 Task: Look for space in San Bartolomé de Tirajana, Spain from 9th June, 2023 to 16th June, 2023 for 2 adults in price range Rs.8000 to Rs.16000. Place can be entire place with 2 bedrooms having 2 beds and 1 bathroom. Property type can be house, flat, guest house. Booking option can be shelf check-in. Required host language is English.
Action: Mouse moved to (379, 186)
Screenshot: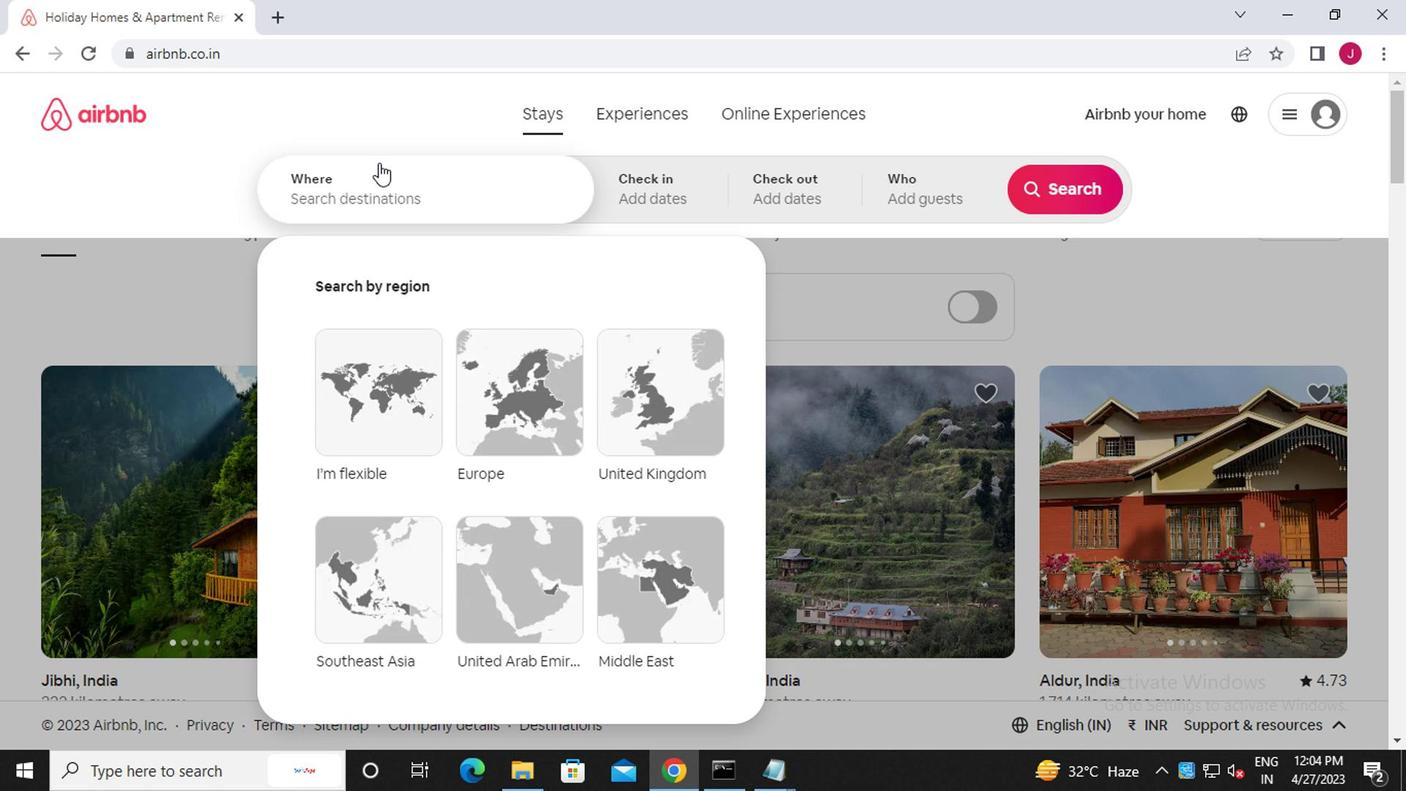 
Action: Mouse pressed left at (379, 186)
Screenshot: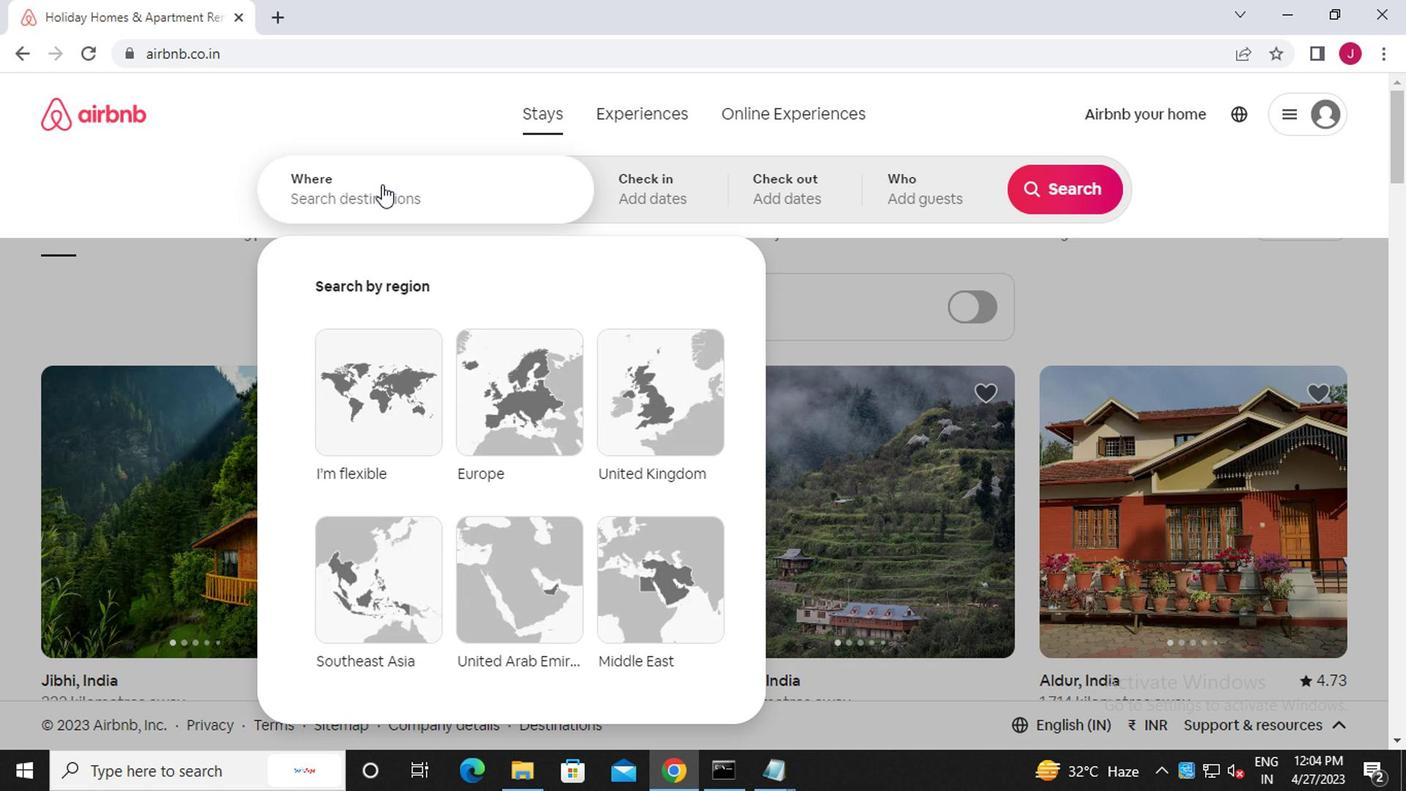 
Action: Mouse moved to (377, 193)
Screenshot: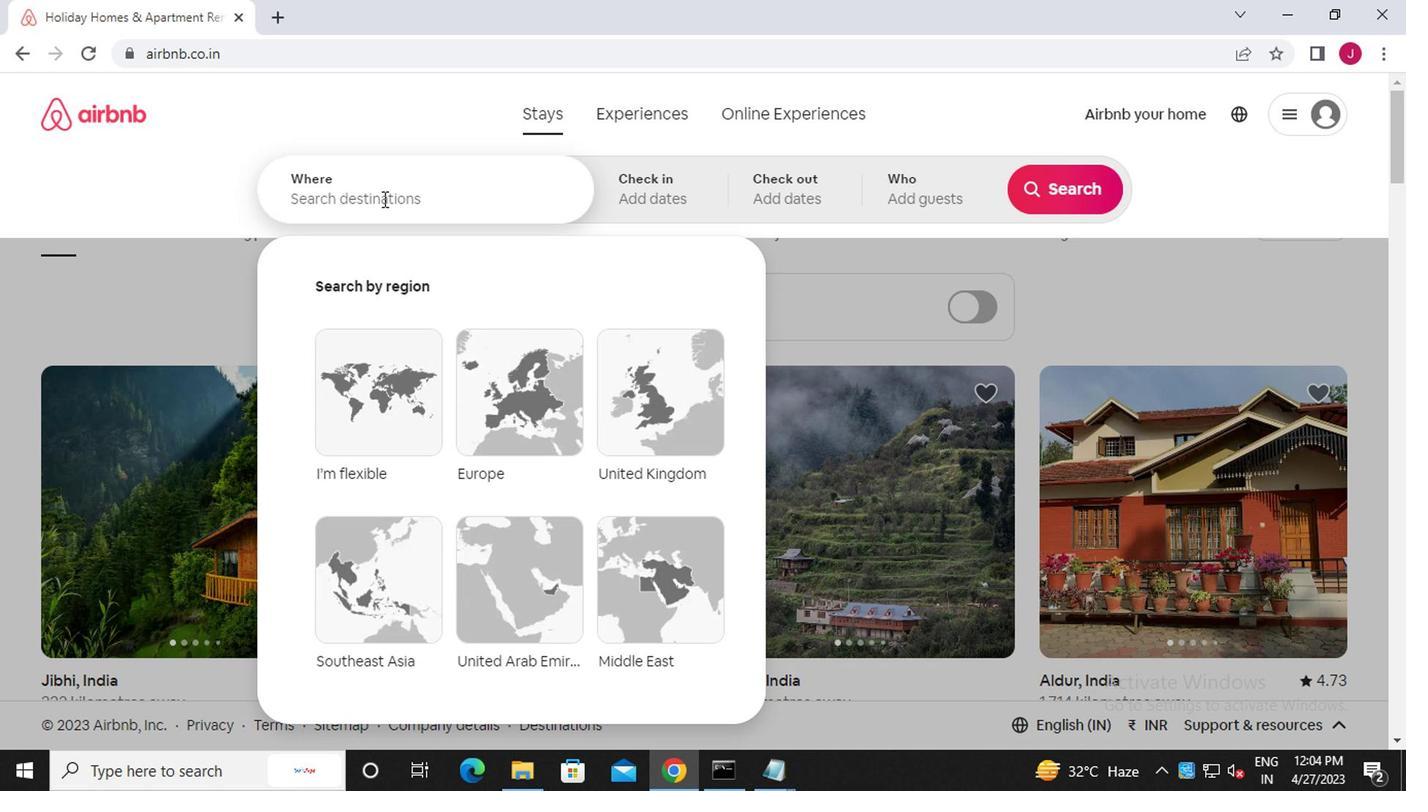 
Action: Key pressed s<Key.caps_lock>an<Key.space><Key.caps_lock>b<Key.caps_lock>artolome<Key.space>de<Key.space><Key.caps_lock>t<Key.caps_lock>irajana,<Key.space><Key.caps_lock>s<Key.caps_lock>pain
Screenshot: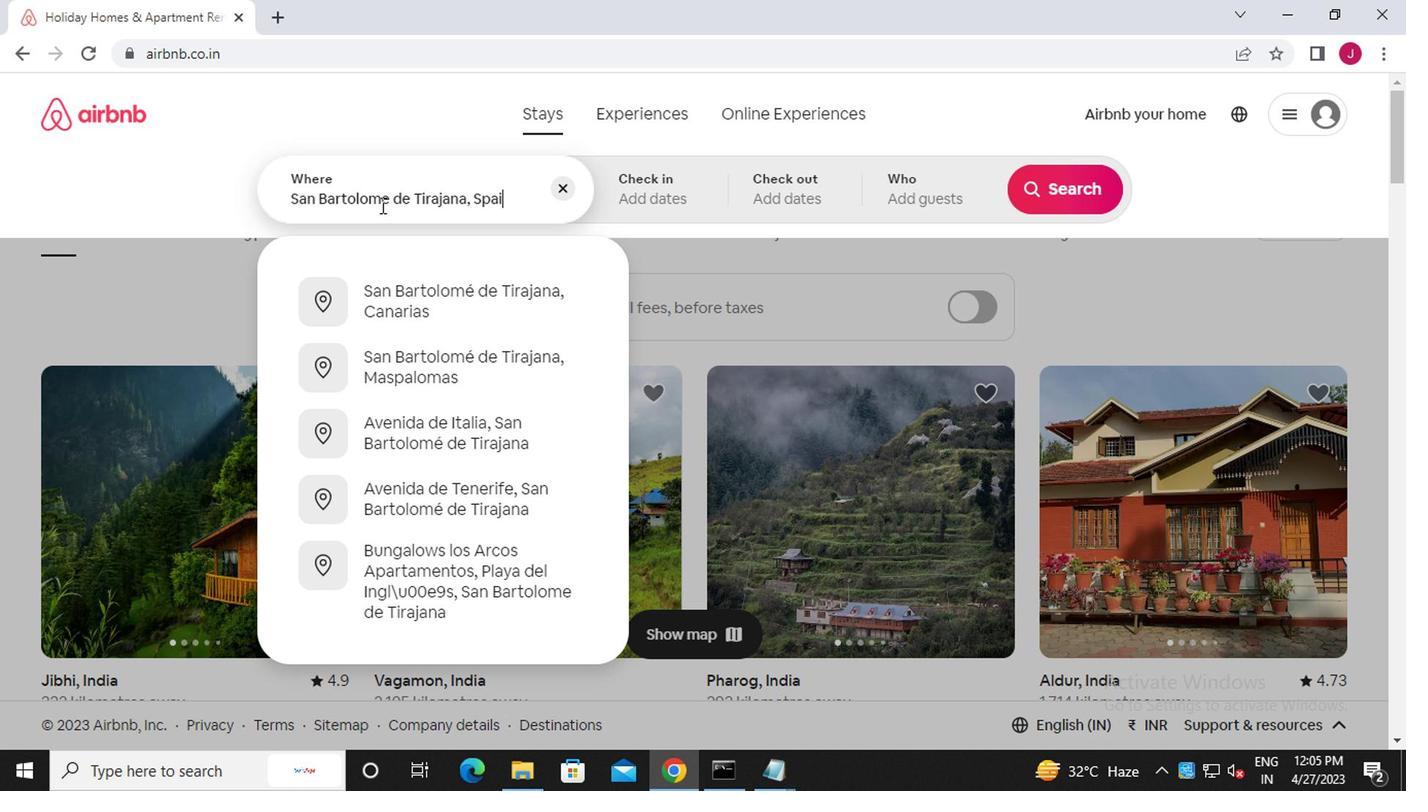 
Action: Mouse moved to (627, 184)
Screenshot: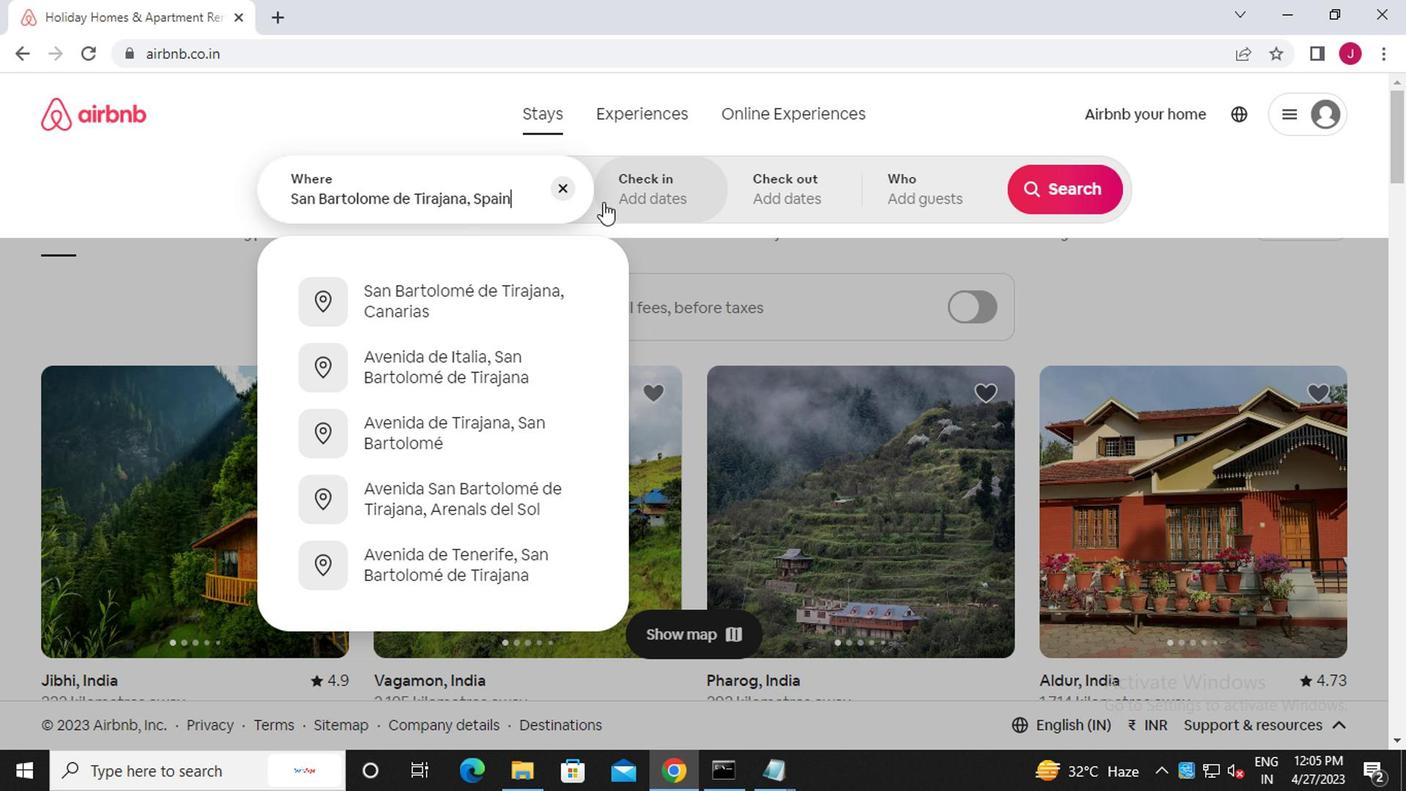 
Action: Mouse pressed left at (627, 184)
Screenshot: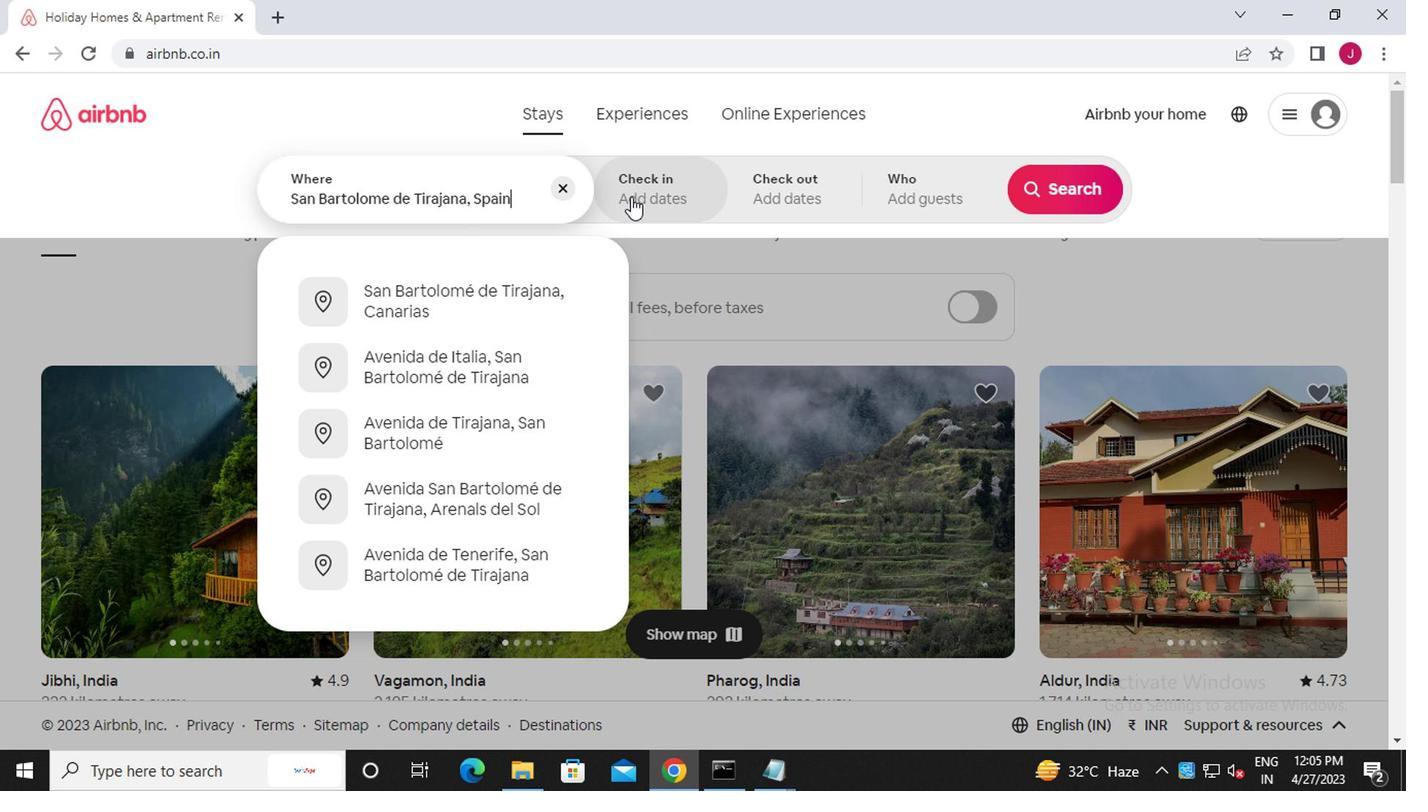 
Action: Mouse moved to (1046, 347)
Screenshot: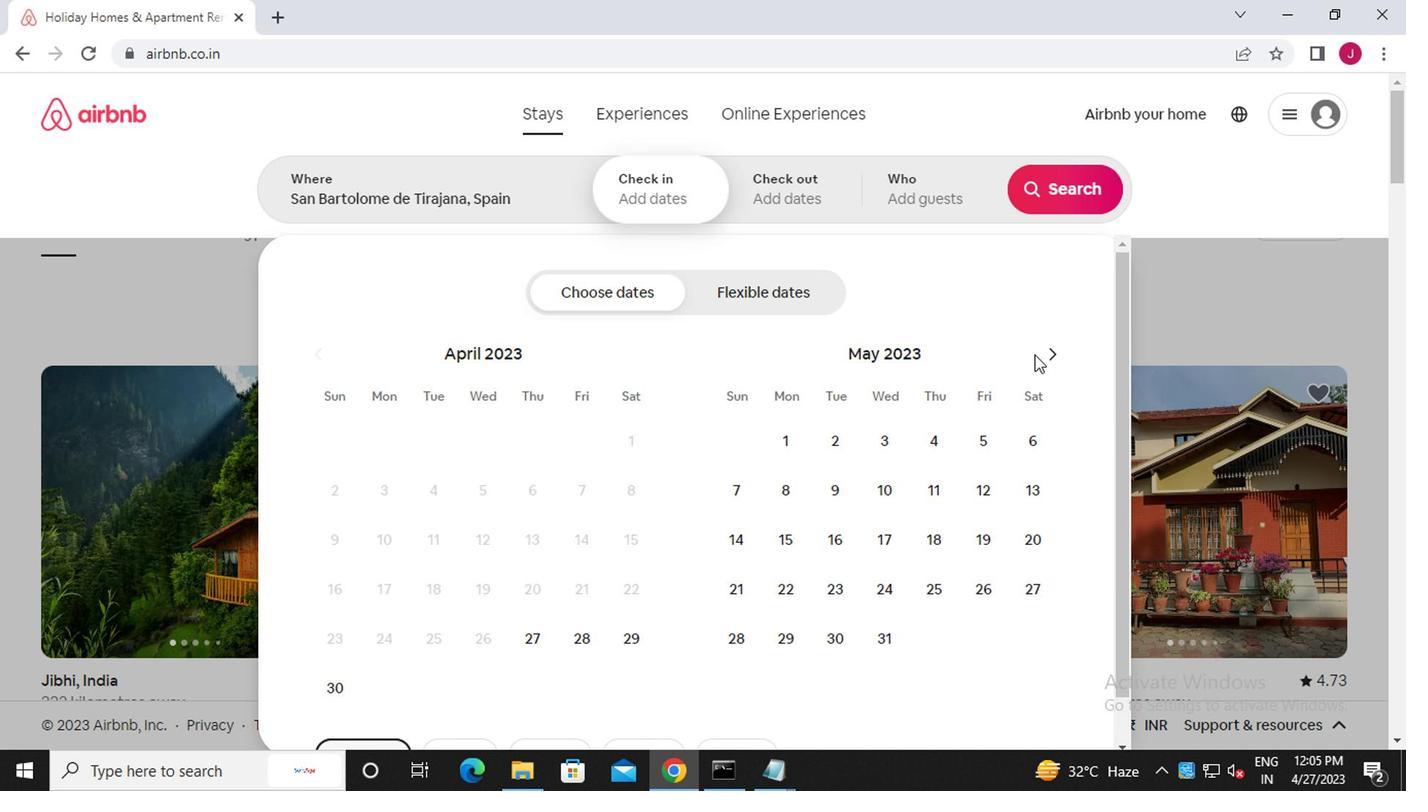 
Action: Mouse pressed left at (1046, 347)
Screenshot: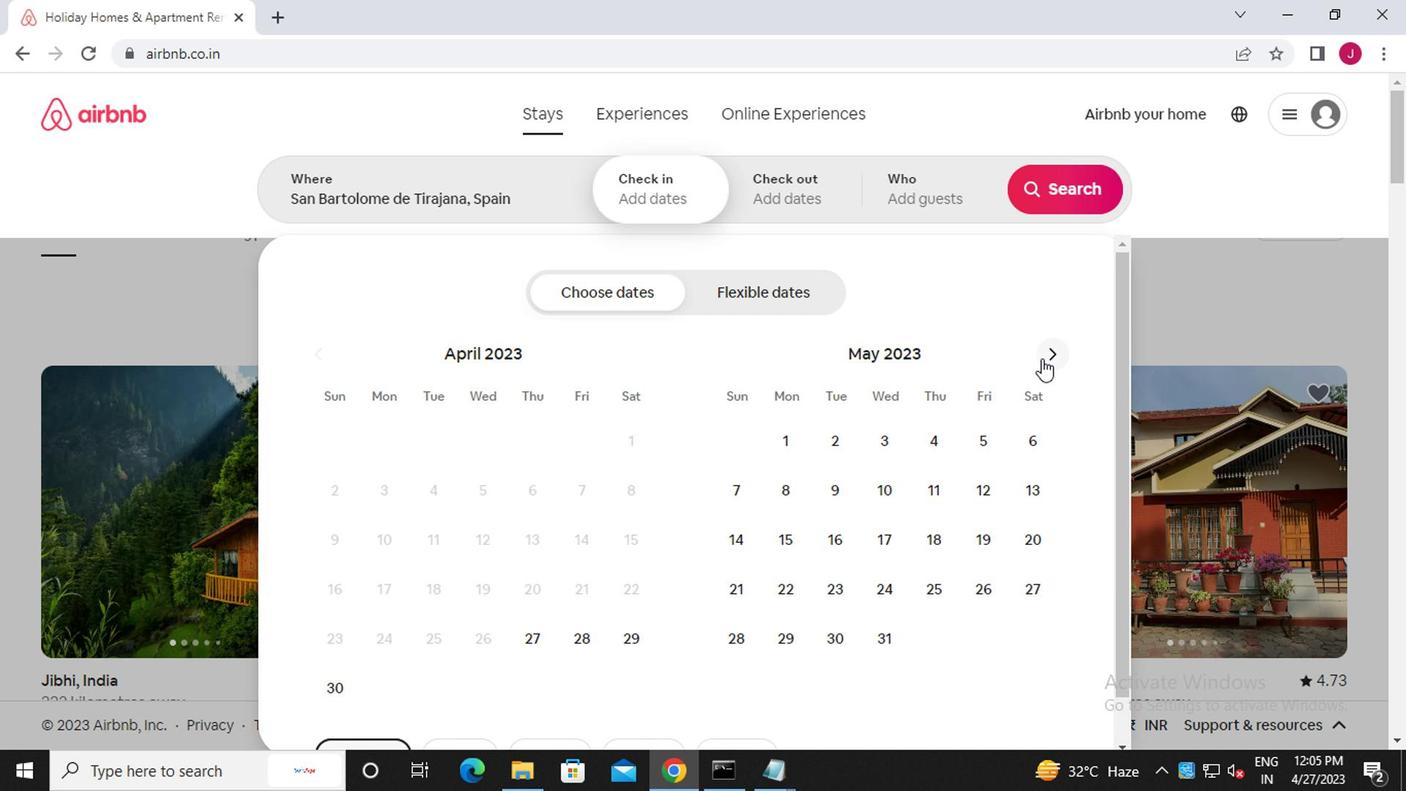 
Action: Mouse moved to (980, 482)
Screenshot: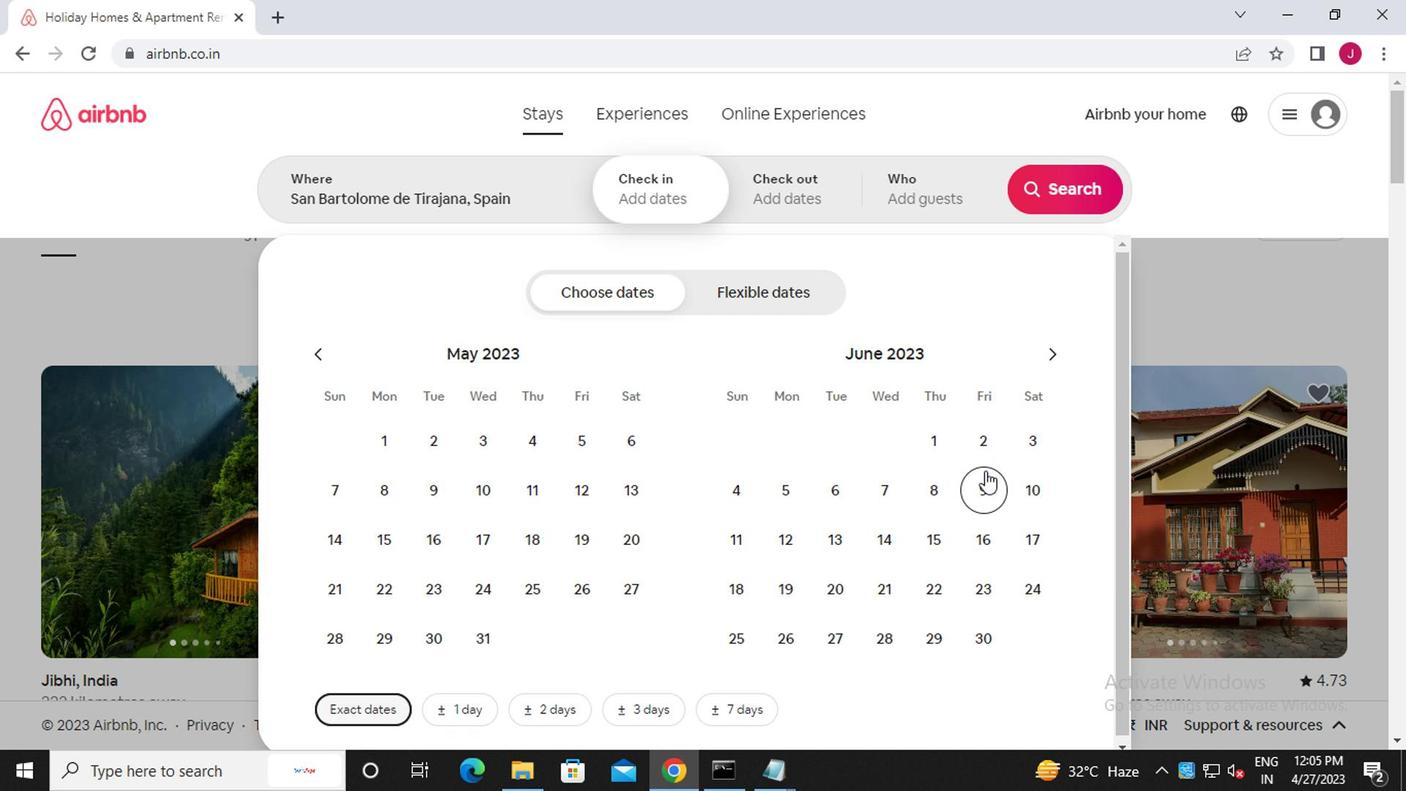
Action: Mouse pressed left at (980, 482)
Screenshot: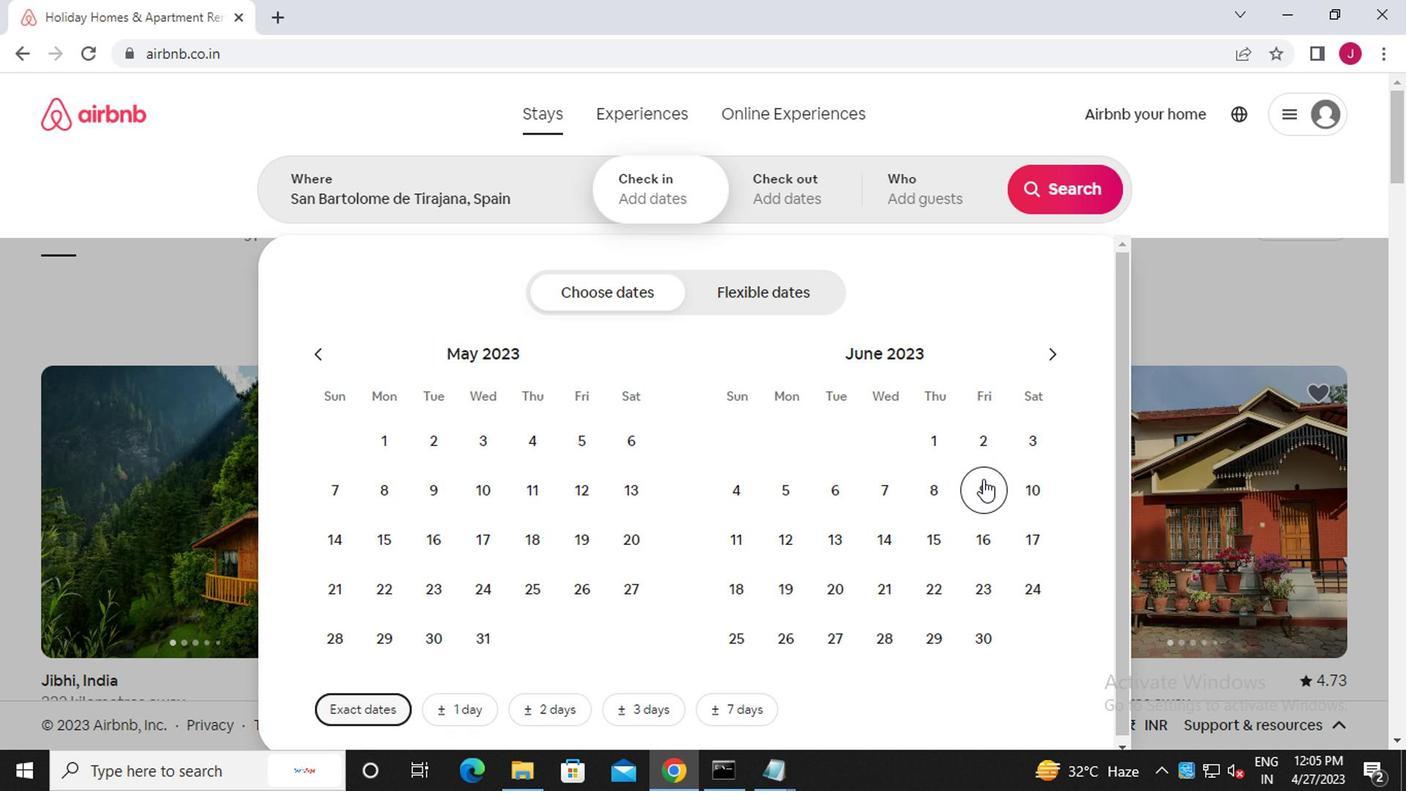 
Action: Mouse moved to (983, 529)
Screenshot: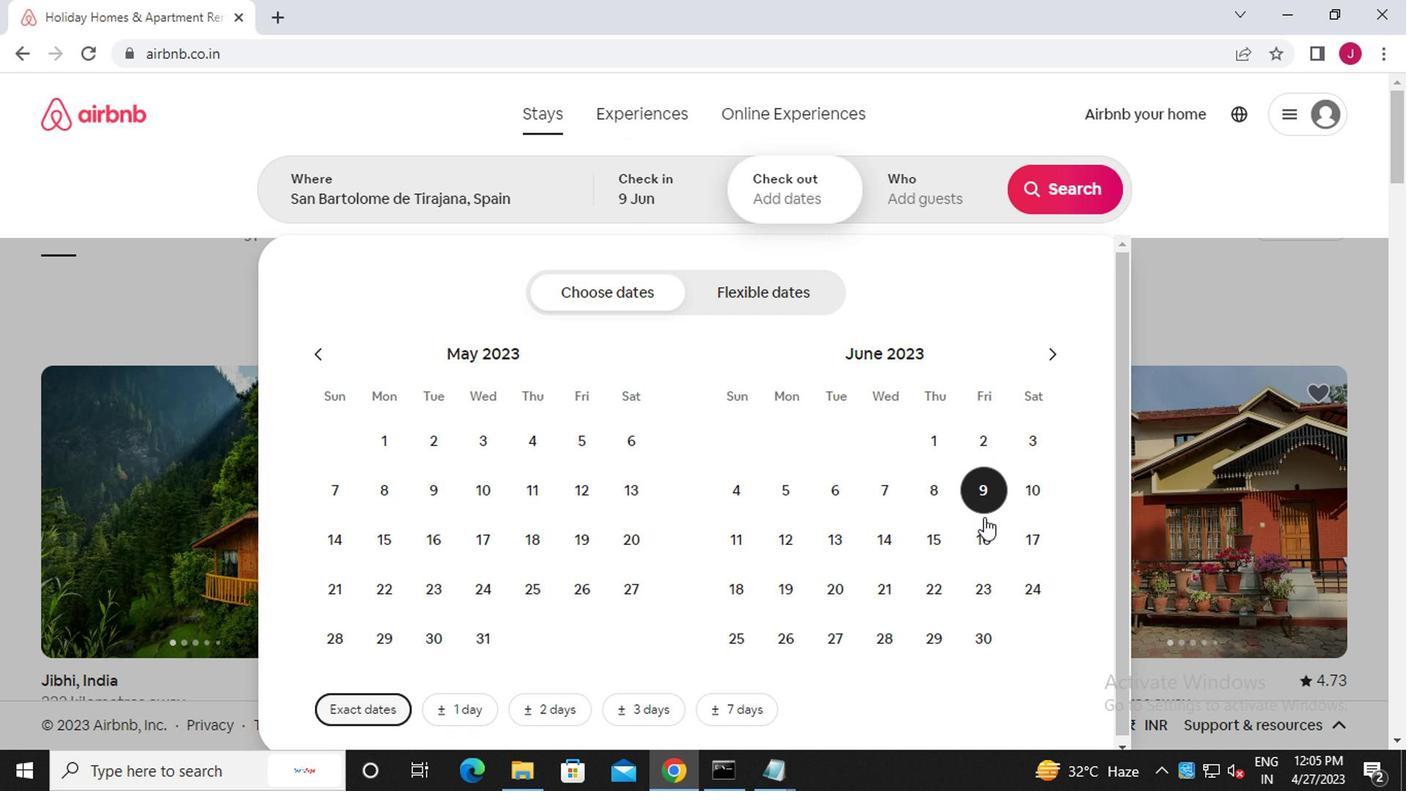 
Action: Mouse pressed left at (983, 529)
Screenshot: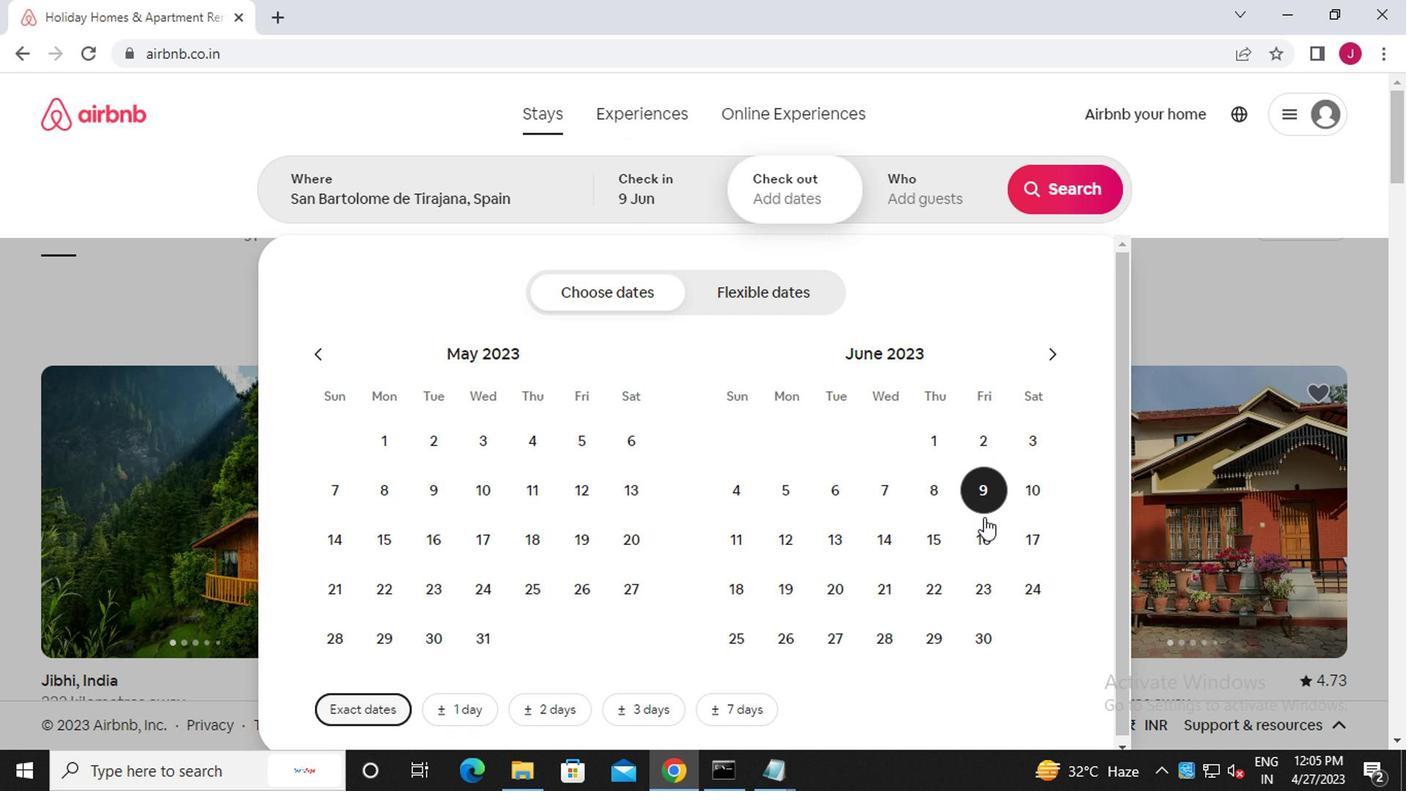 
Action: Mouse moved to (923, 179)
Screenshot: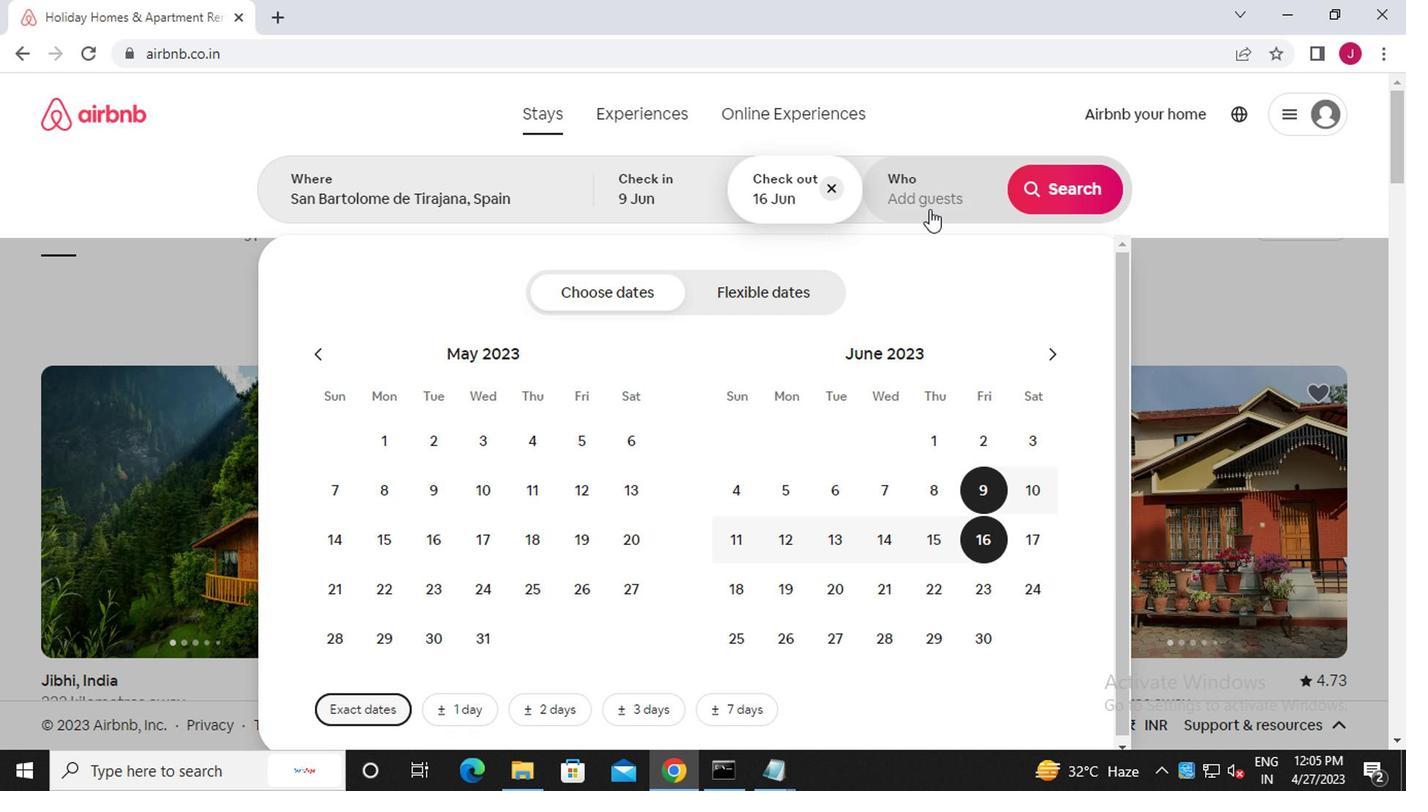 
Action: Mouse pressed left at (923, 179)
Screenshot: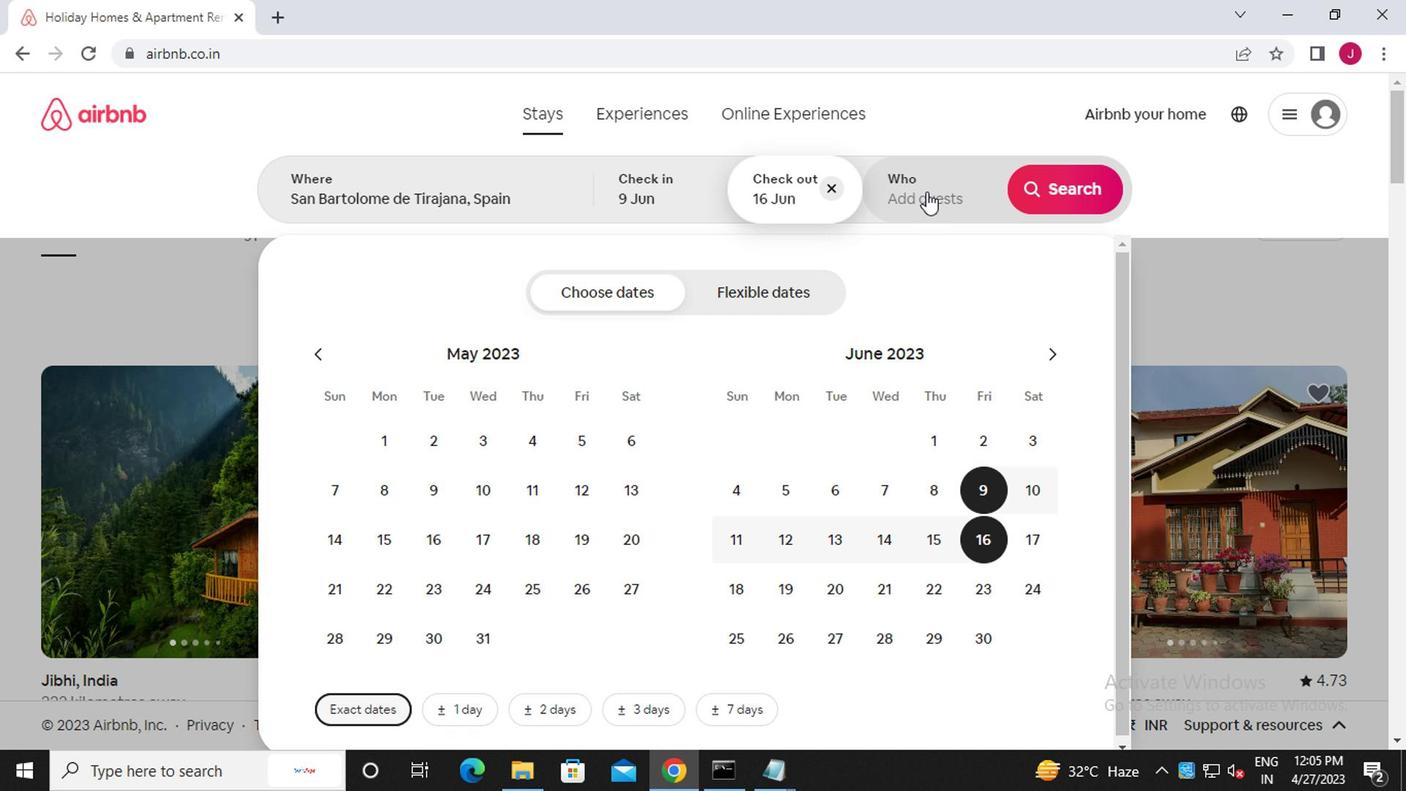 
Action: Mouse moved to (1071, 297)
Screenshot: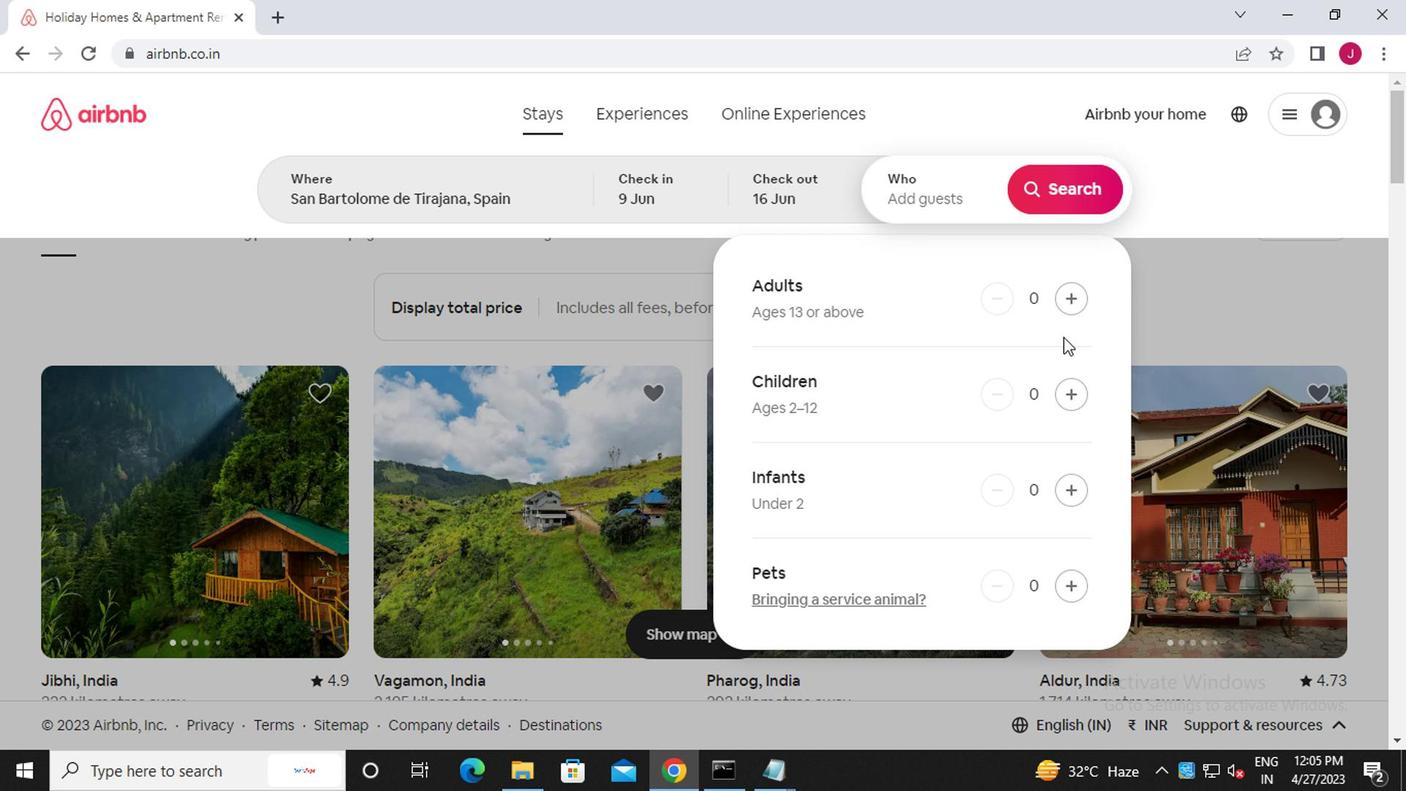 
Action: Mouse pressed left at (1071, 297)
Screenshot: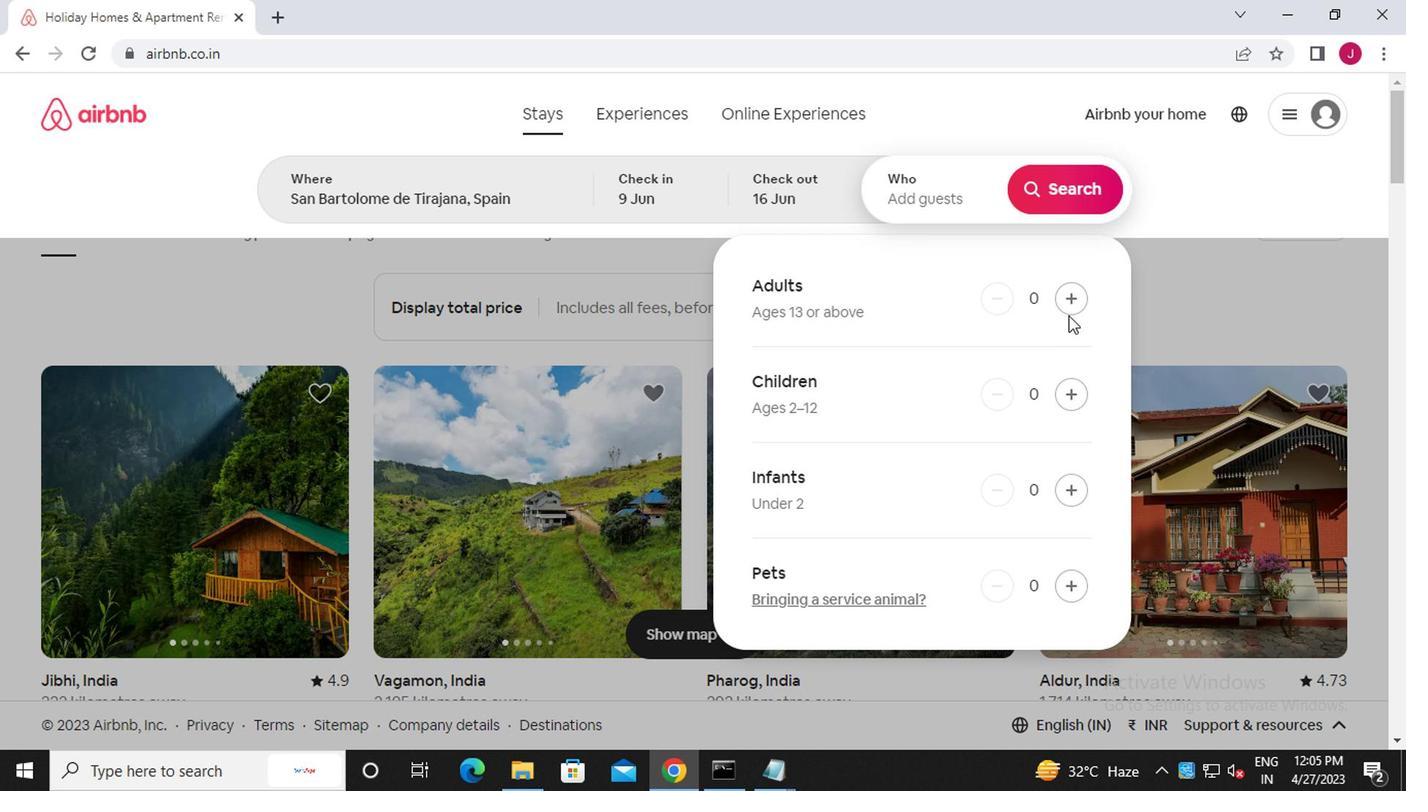 
Action: Mouse pressed left at (1071, 297)
Screenshot: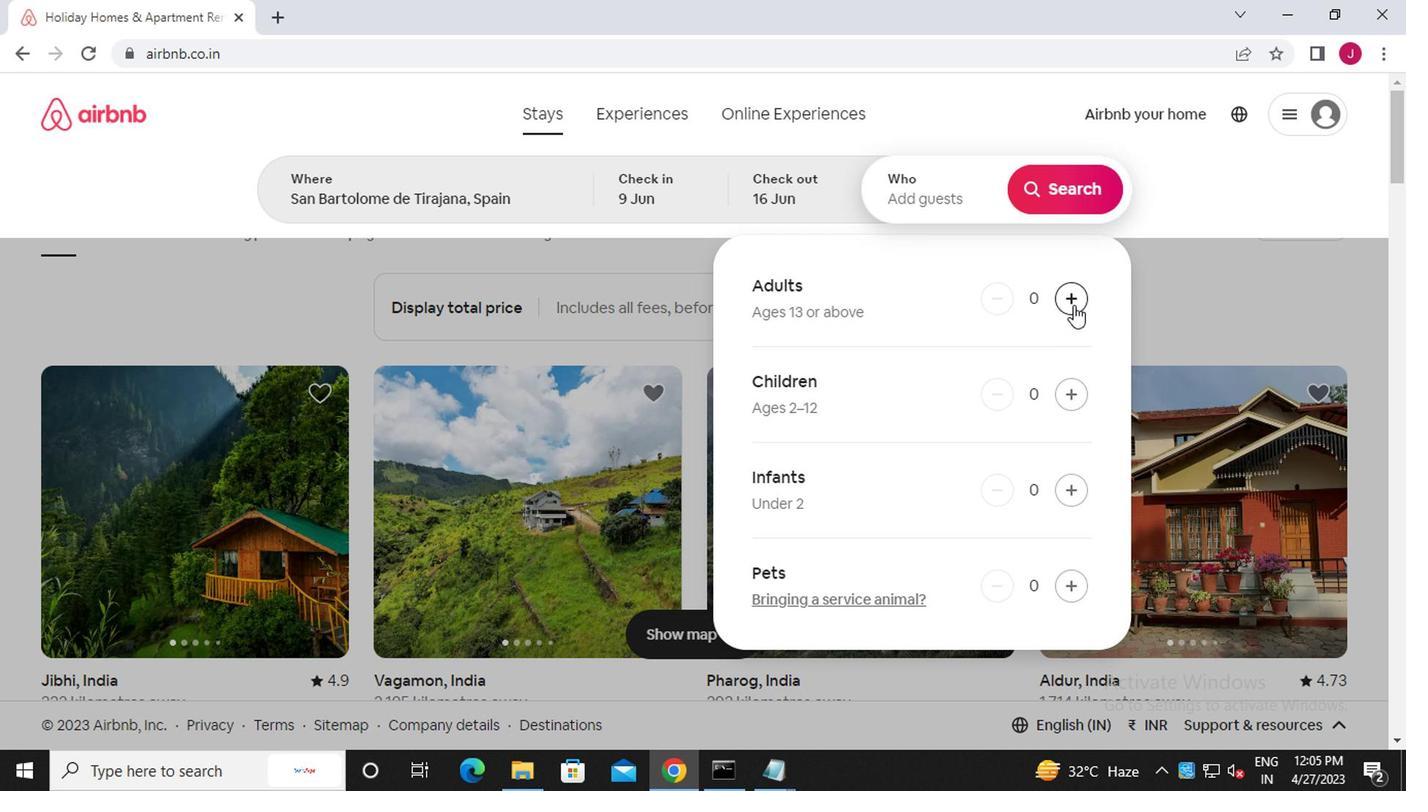 
Action: Mouse moved to (1074, 165)
Screenshot: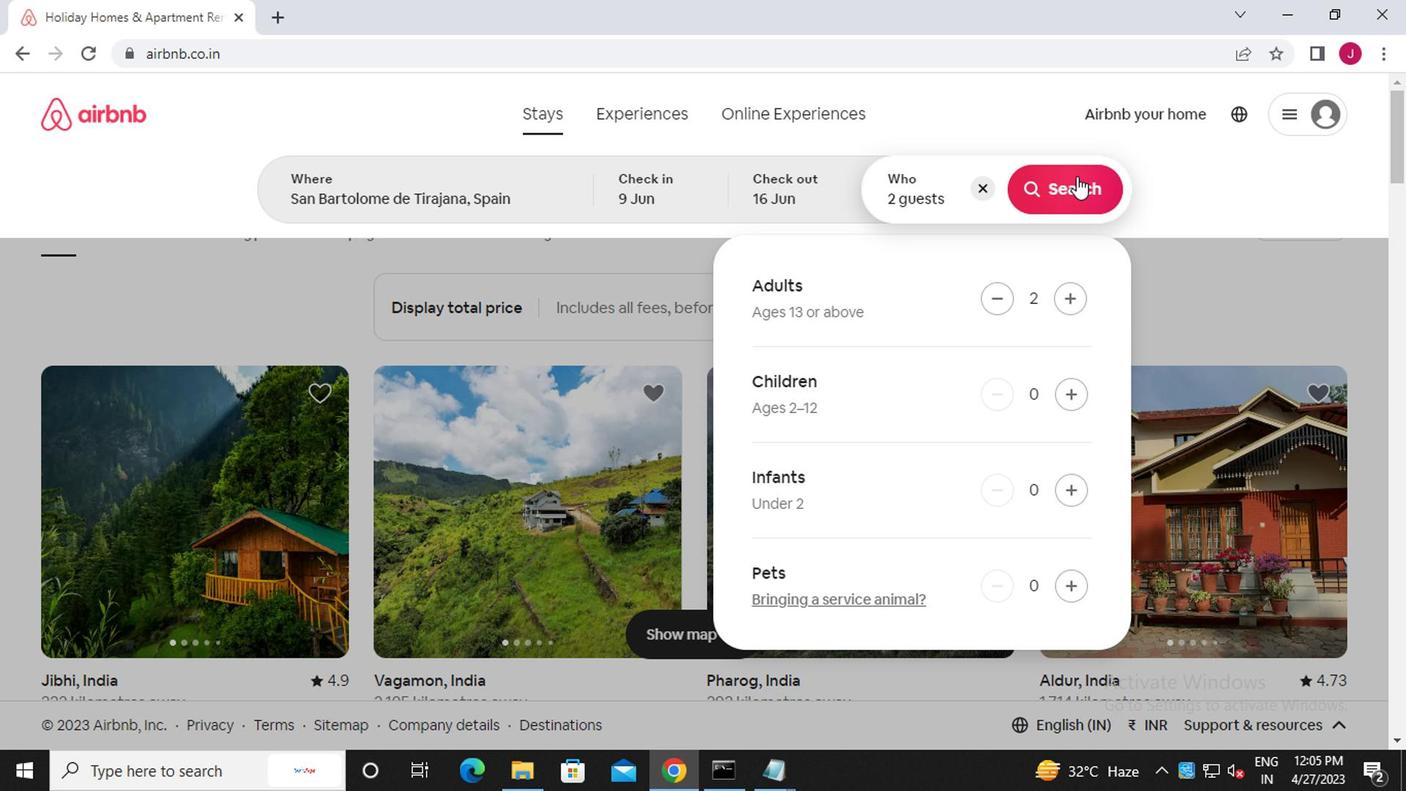 
Action: Mouse pressed left at (1074, 165)
Screenshot: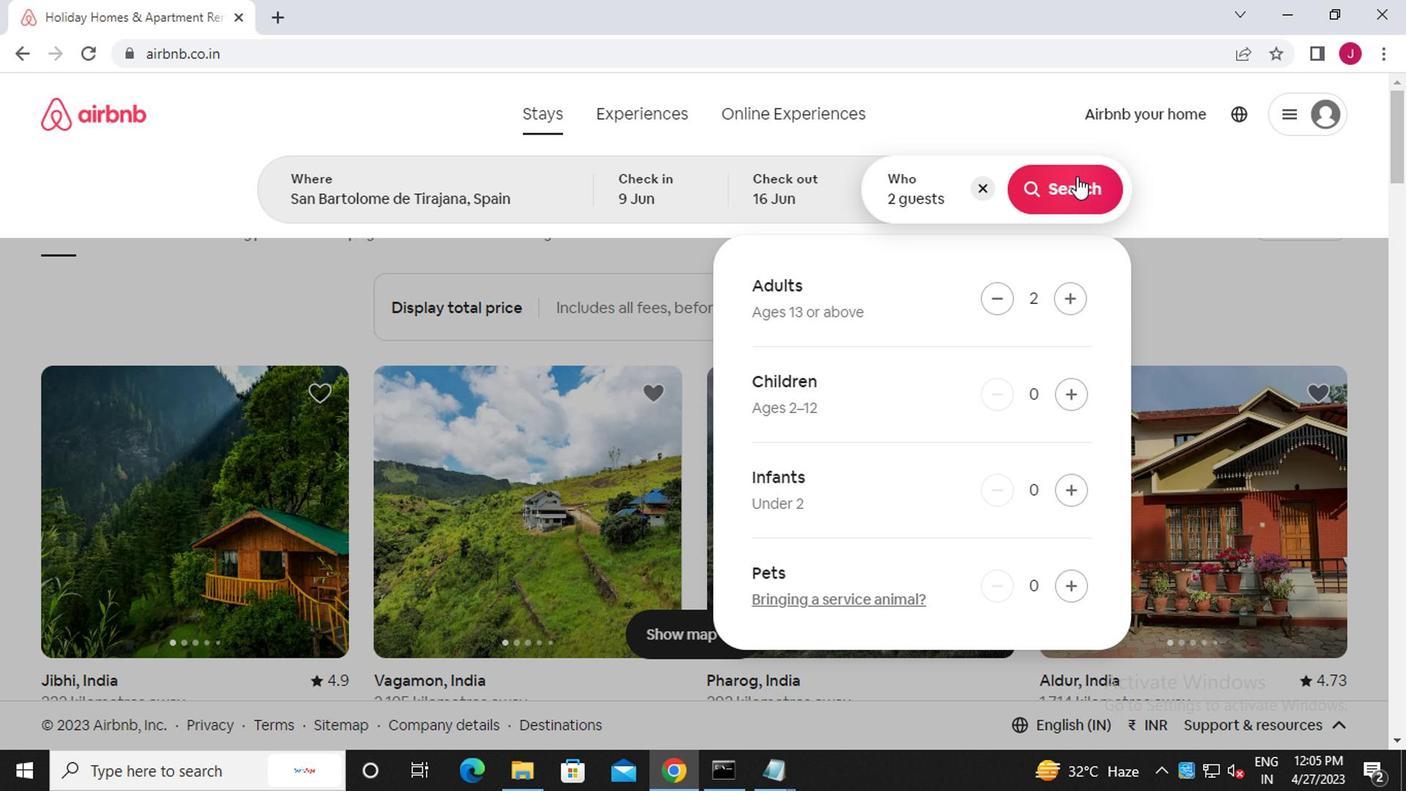 
Action: Mouse moved to (1320, 186)
Screenshot: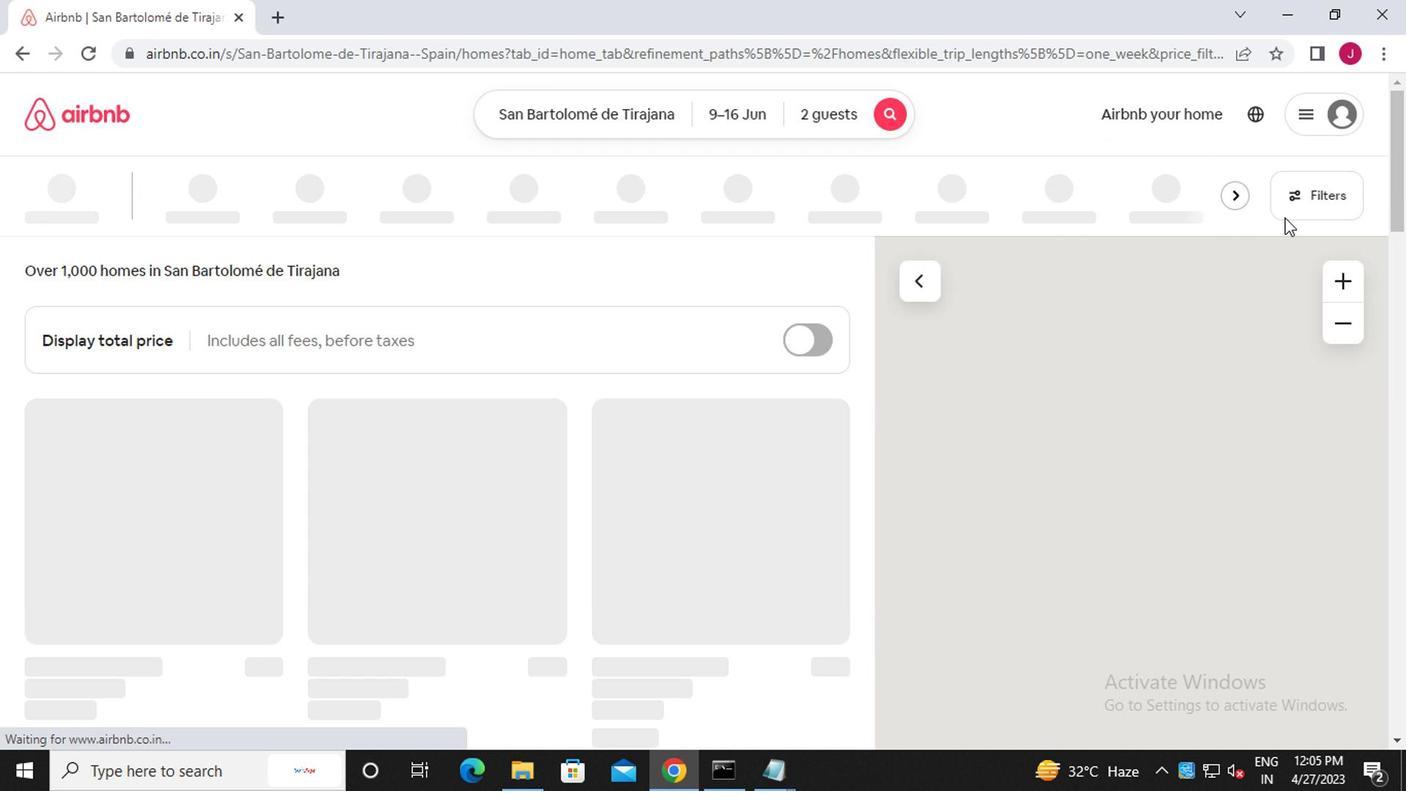 
Action: Mouse pressed left at (1320, 186)
Screenshot: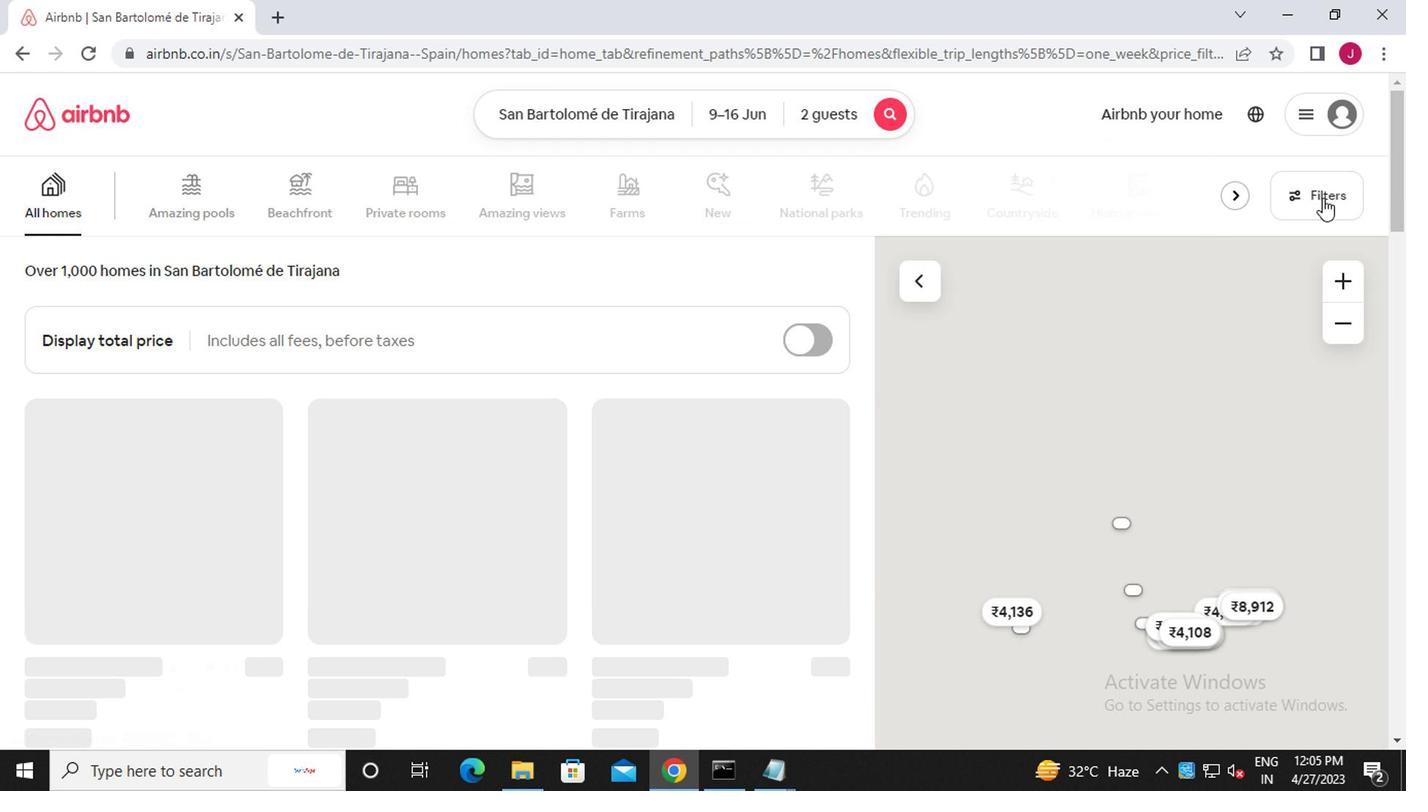 
Action: Mouse moved to (476, 450)
Screenshot: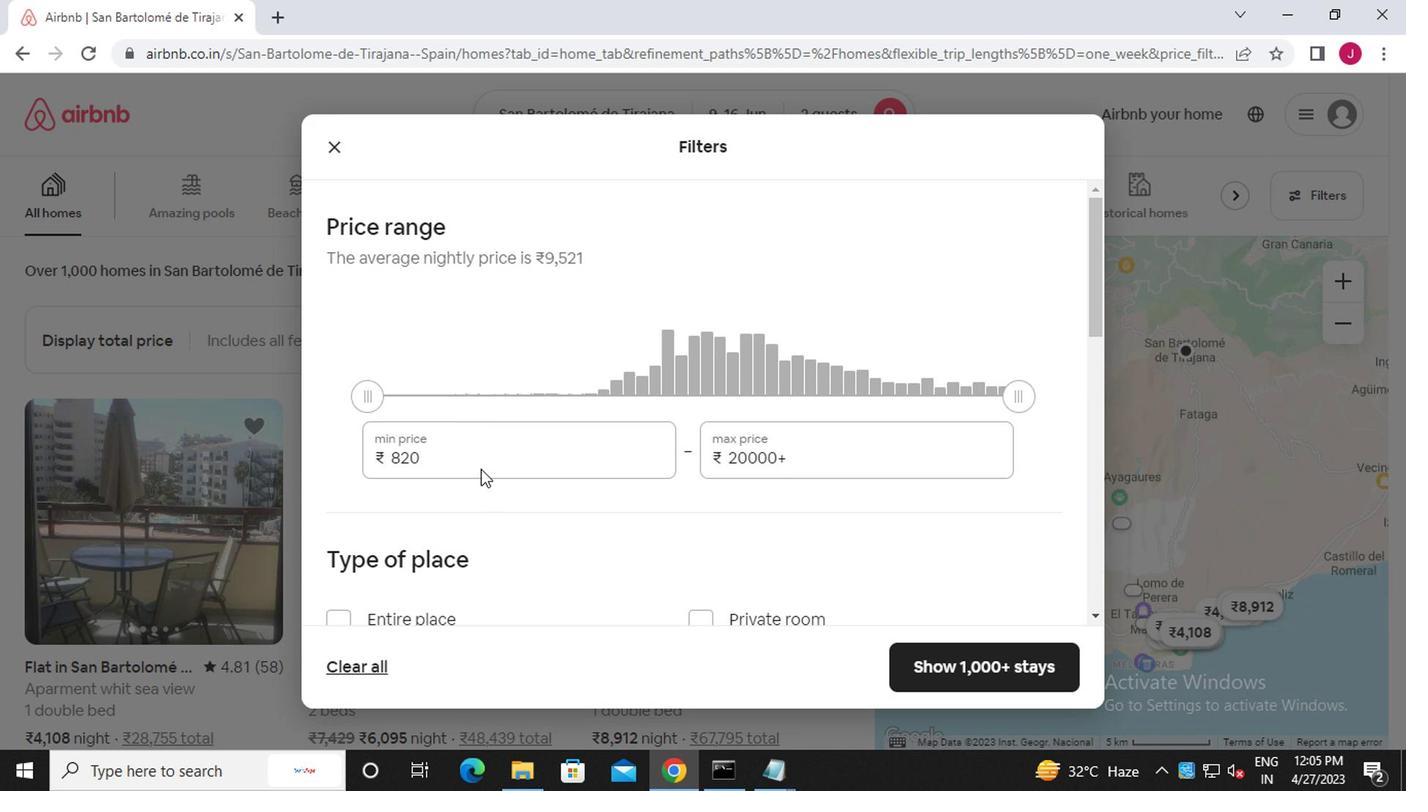 
Action: Mouse pressed left at (476, 450)
Screenshot: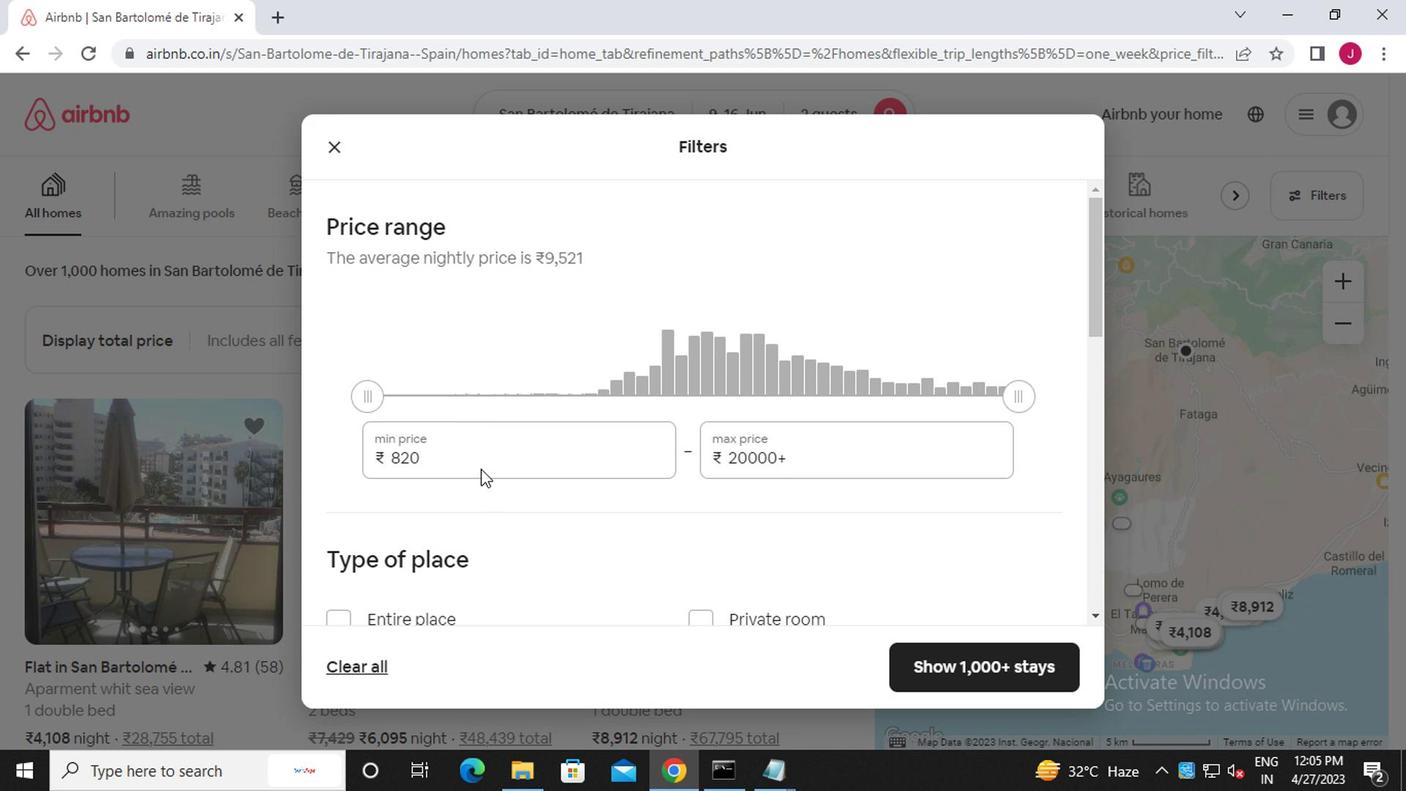 
Action: Mouse moved to (470, 427)
Screenshot: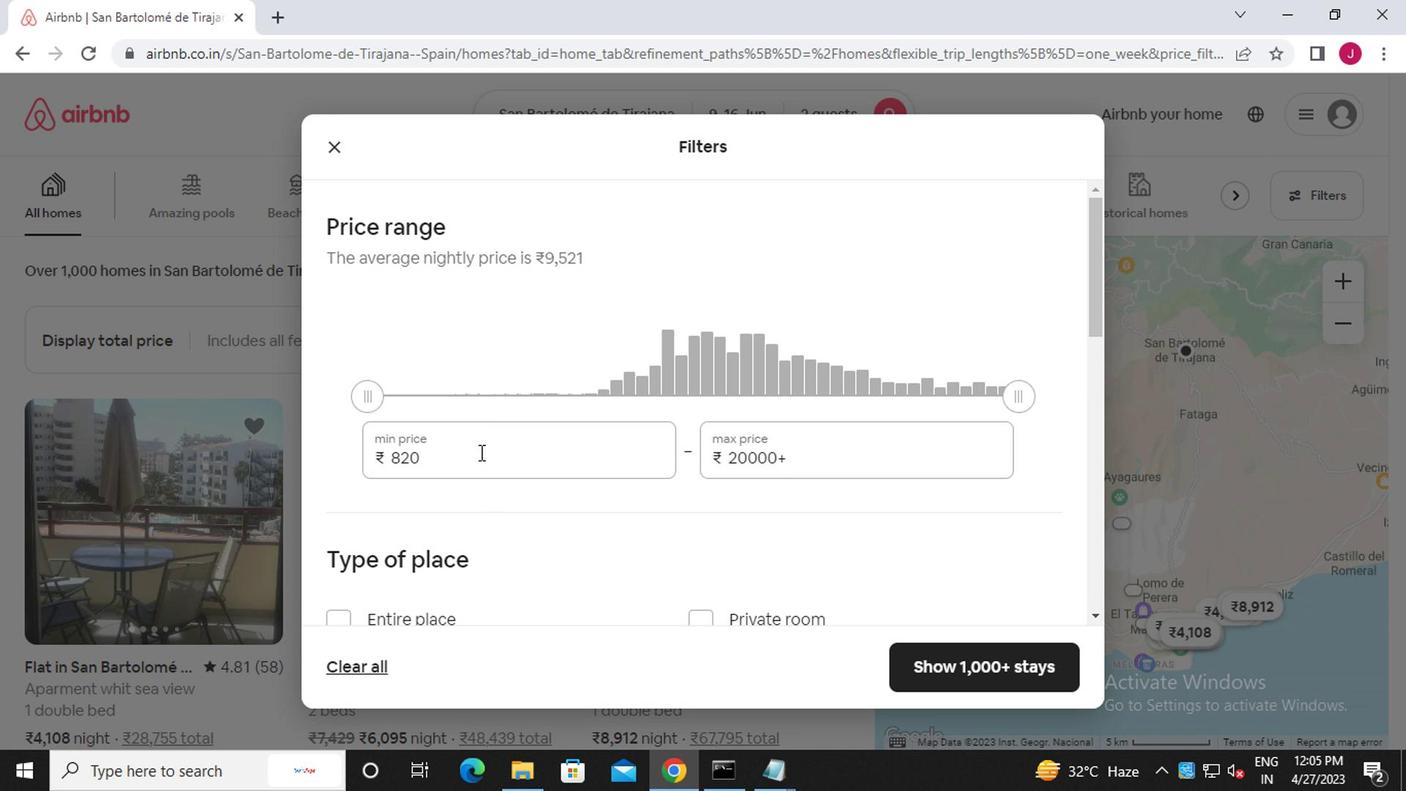 
Action: Key pressed <Key.backspace><Key.backspace><<96>><<96>><<96>>
Screenshot: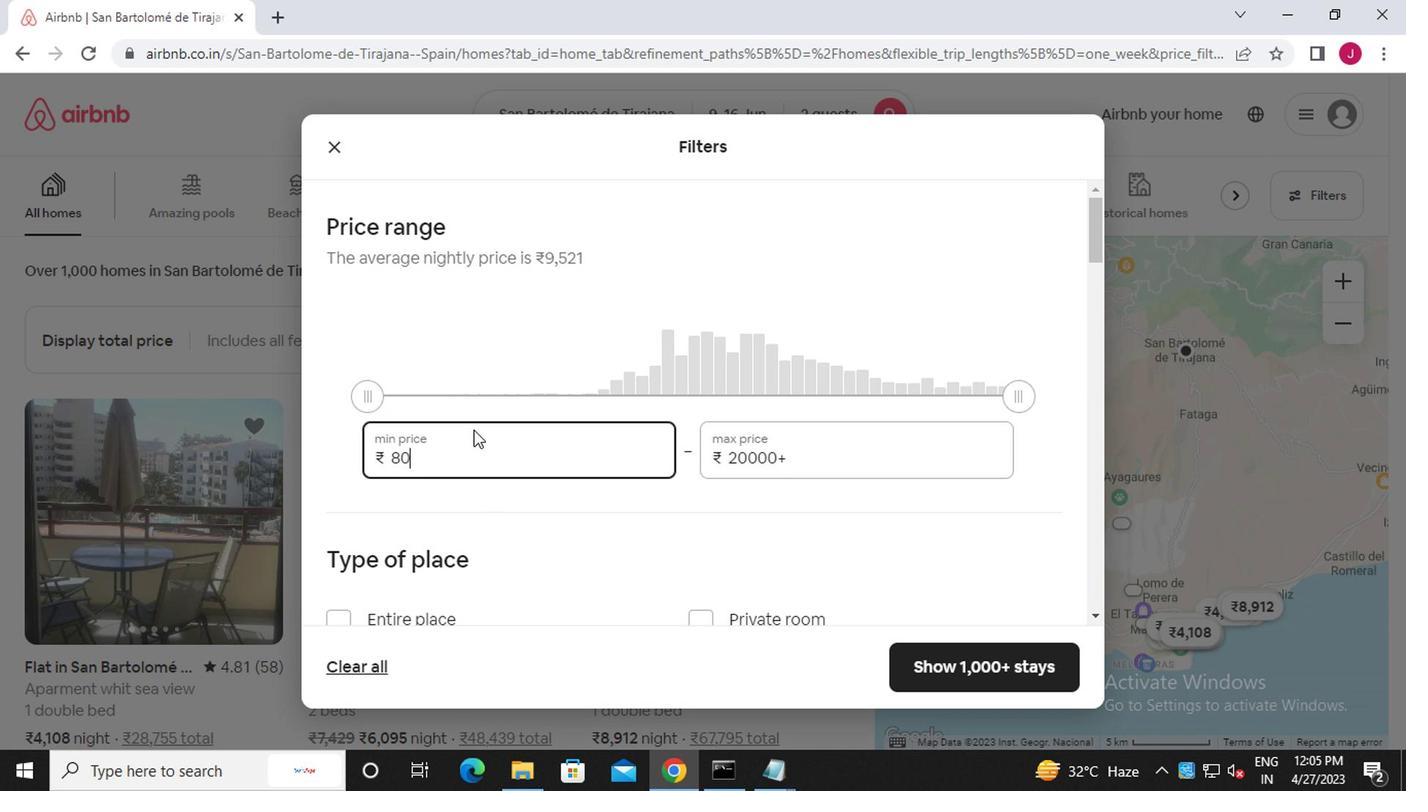 
Action: Mouse moved to (835, 450)
Screenshot: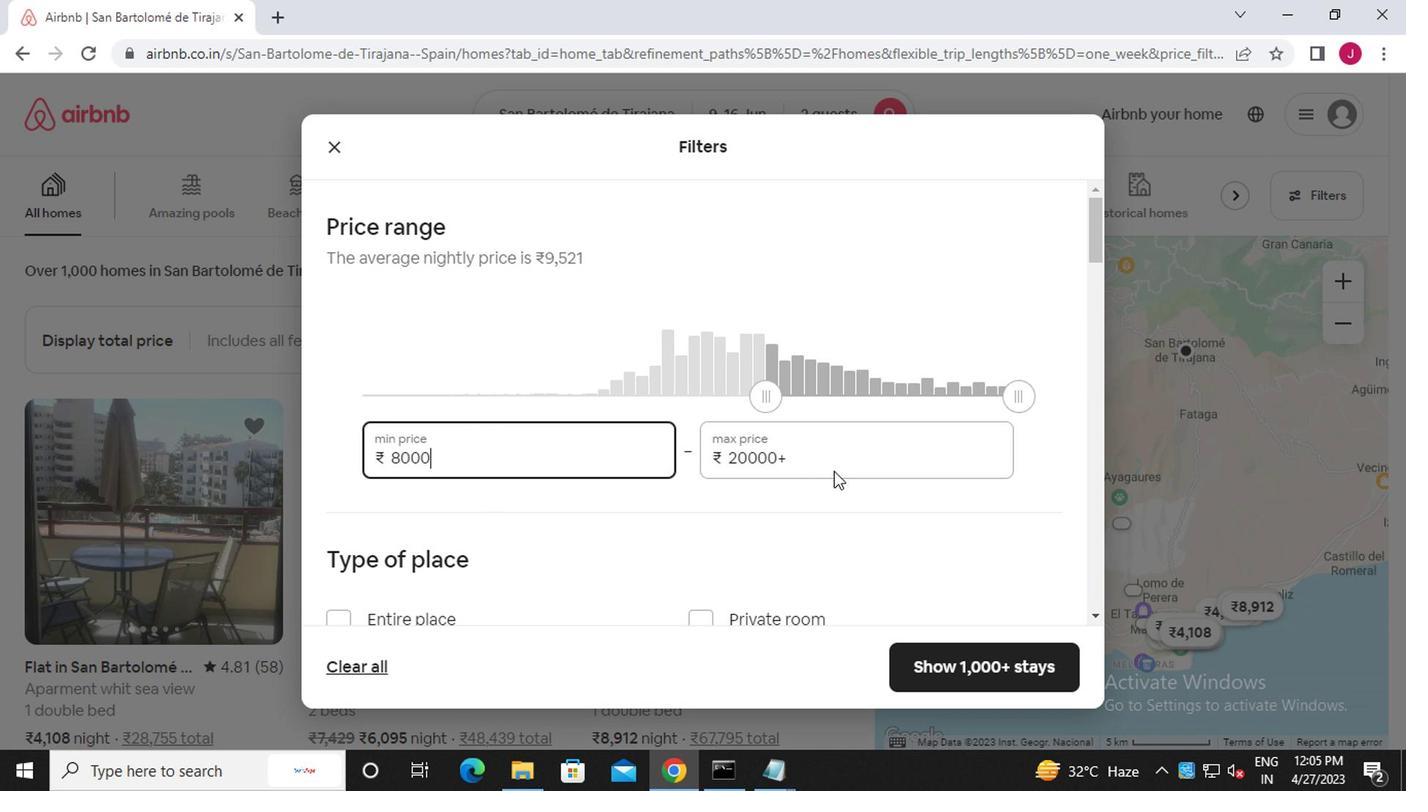 
Action: Mouse pressed left at (835, 450)
Screenshot: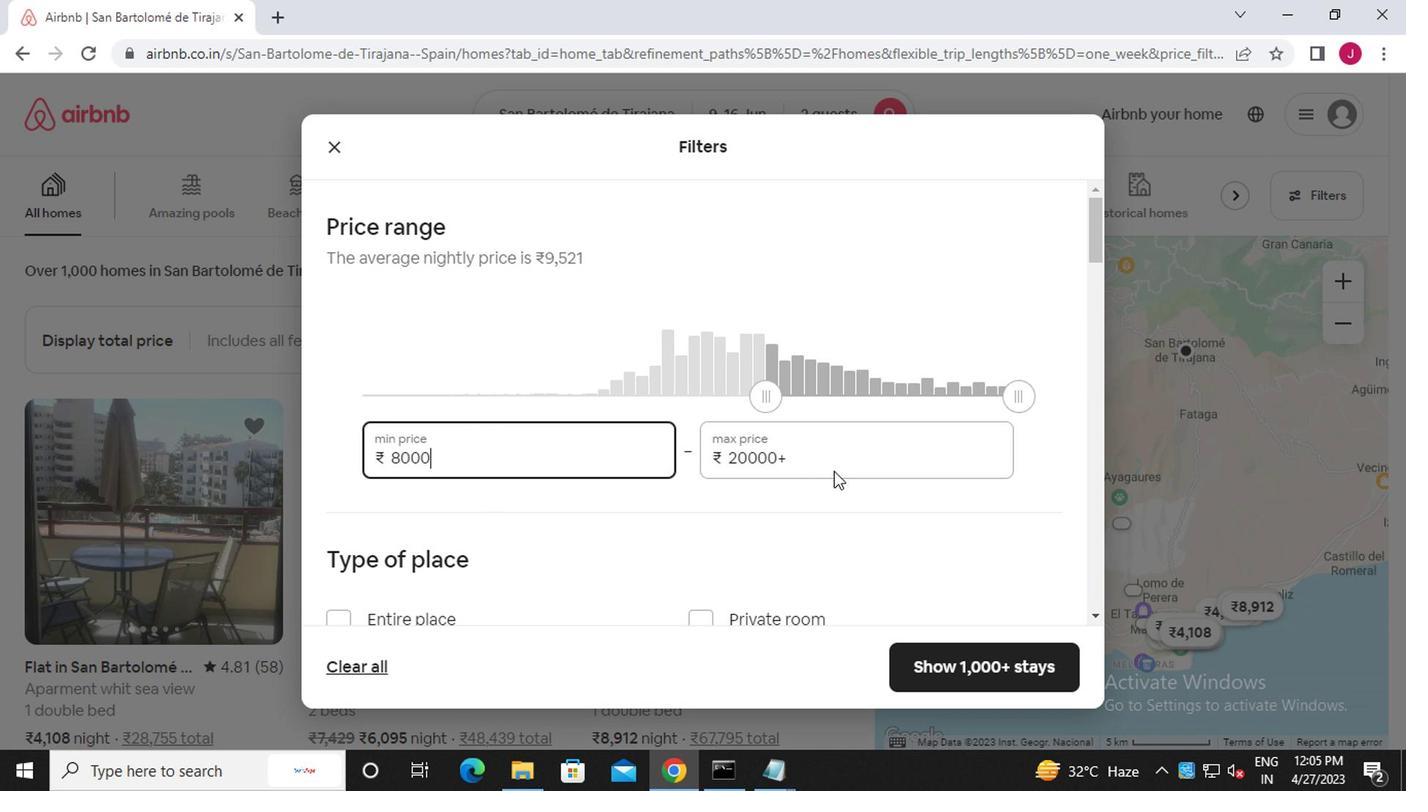 
Action: Mouse moved to (829, 450)
Screenshot: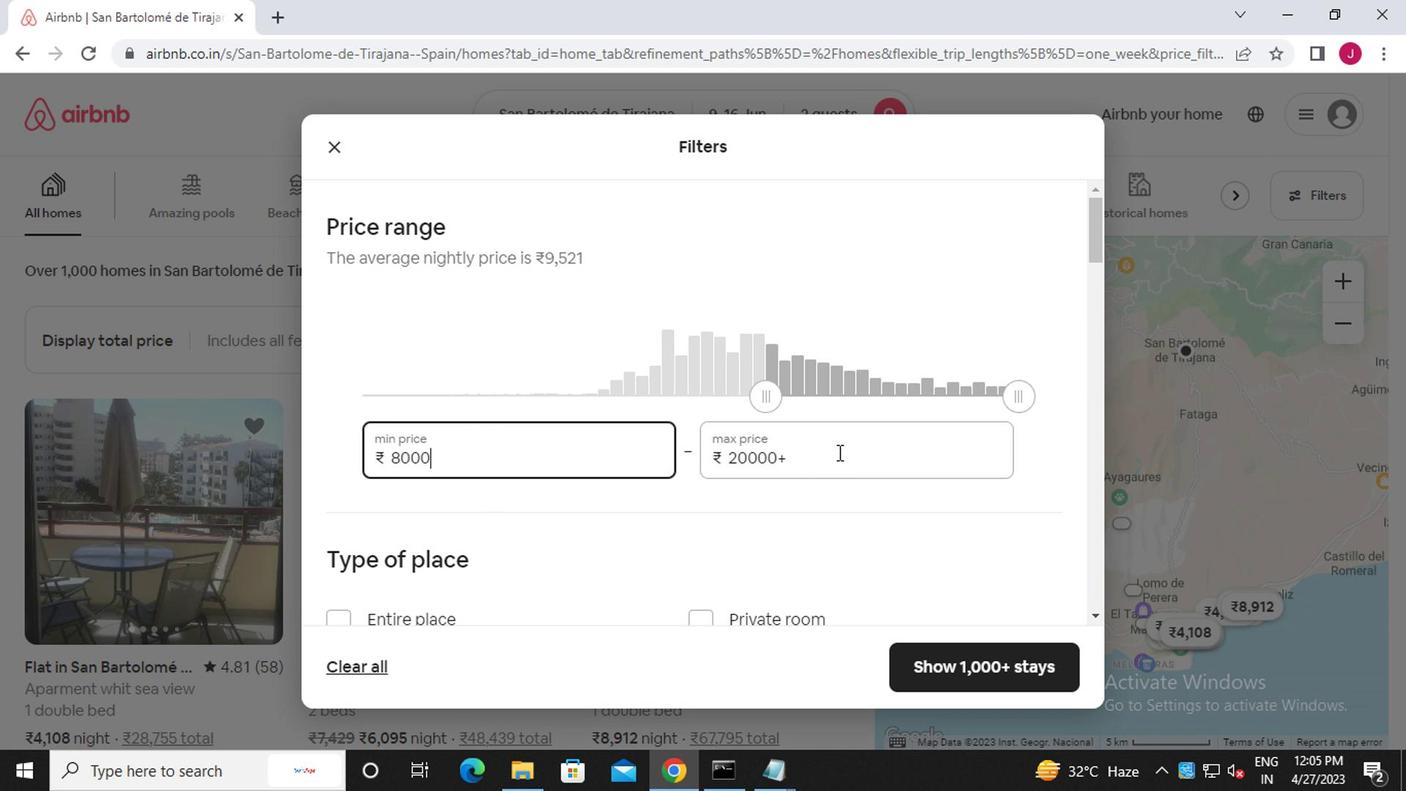 
Action: Key pressed <Key.backspace><Key.backspace><Key.backspace><Key.backspace><Key.backspace><Key.backspace><Key.backspace><Key.backspace><Key.backspace><Key.backspace><<97>><<102>><<96>><<96>><<96>>
Screenshot: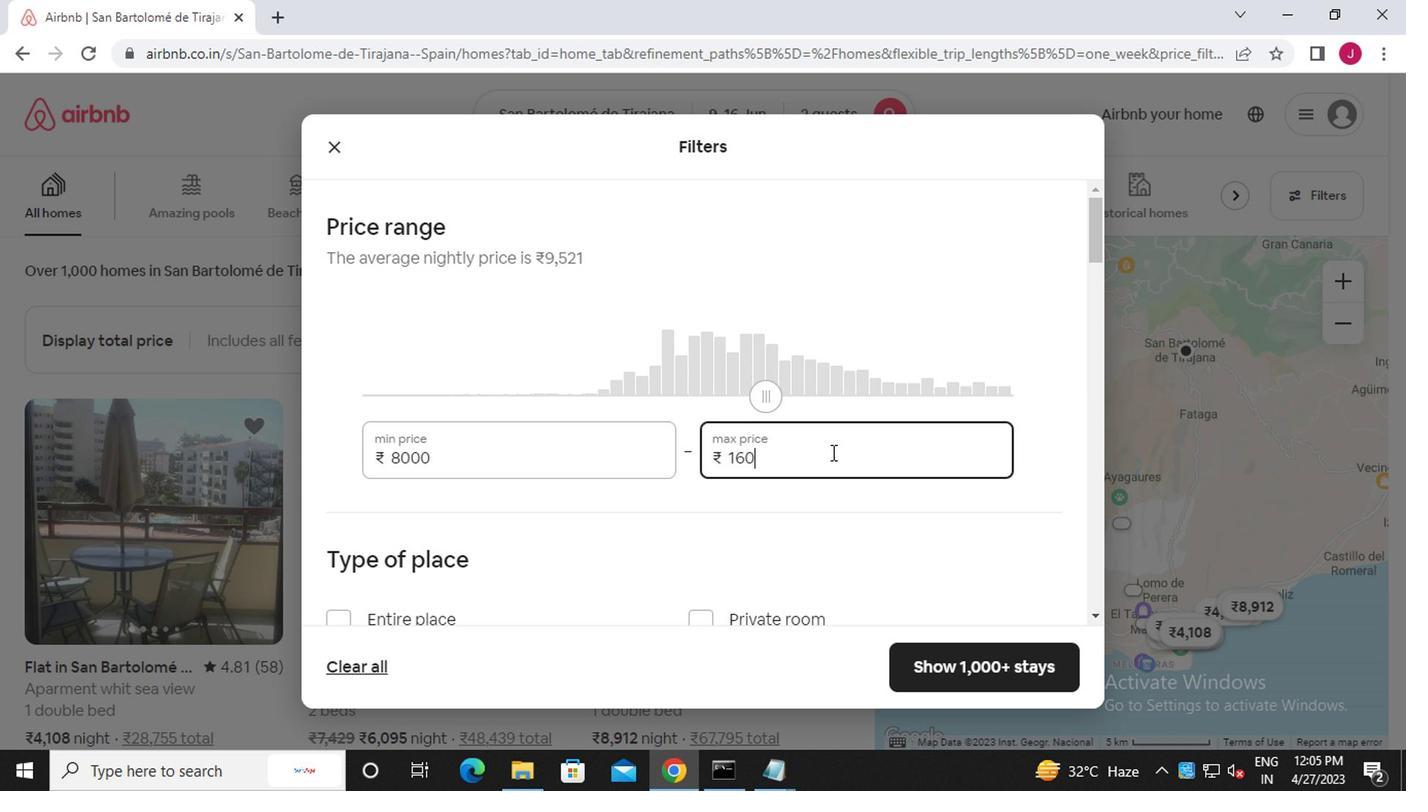 
Action: Mouse scrolled (829, 449) with delta (0, -1)
Screenshot: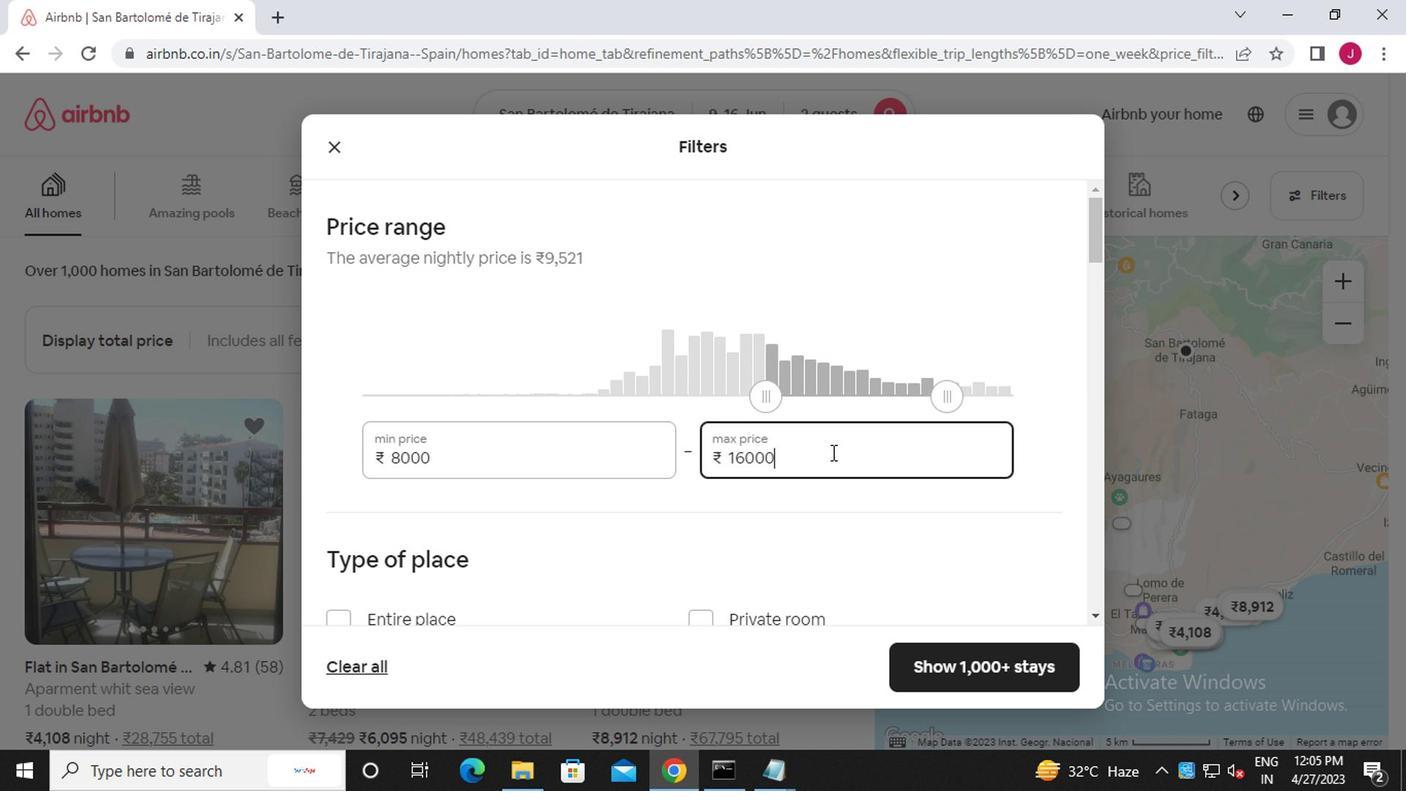 
Action: Mouse scrolled (829, 449) with delta (0, -1)
Screenshot: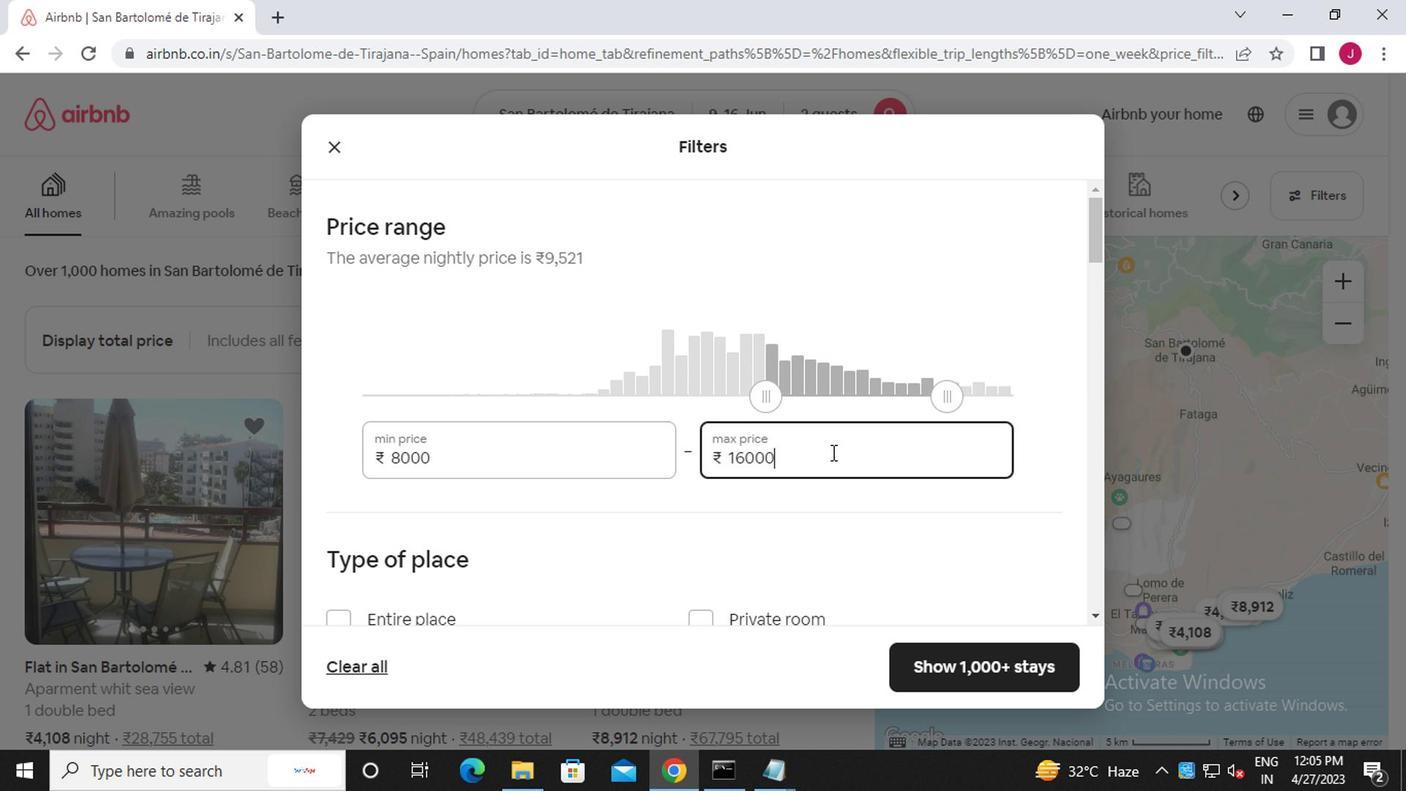 
Action: Mouse moved to (829, 451)
Screenshot: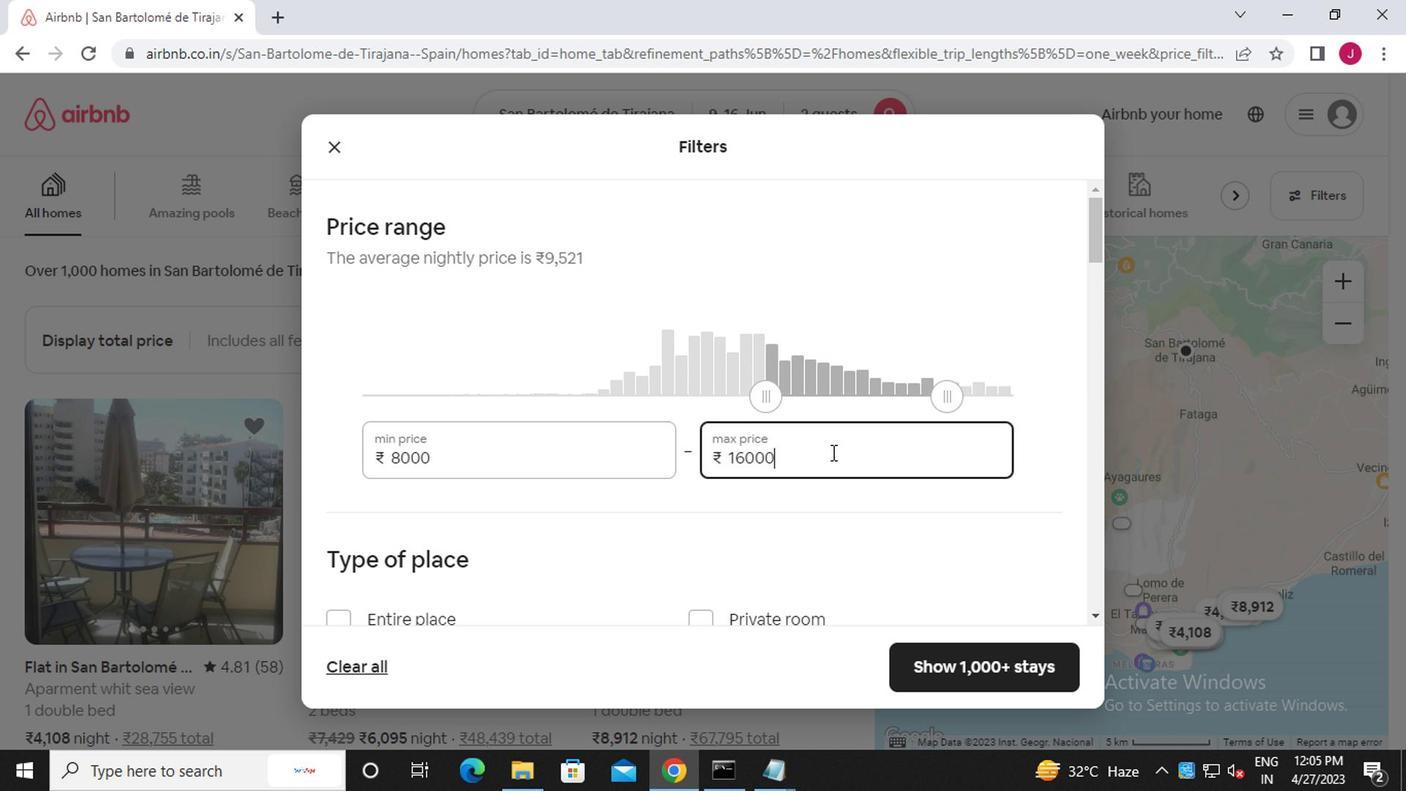 
Action: Mouse scrolled (829, 450) with delta (0, 0)
Screenshot: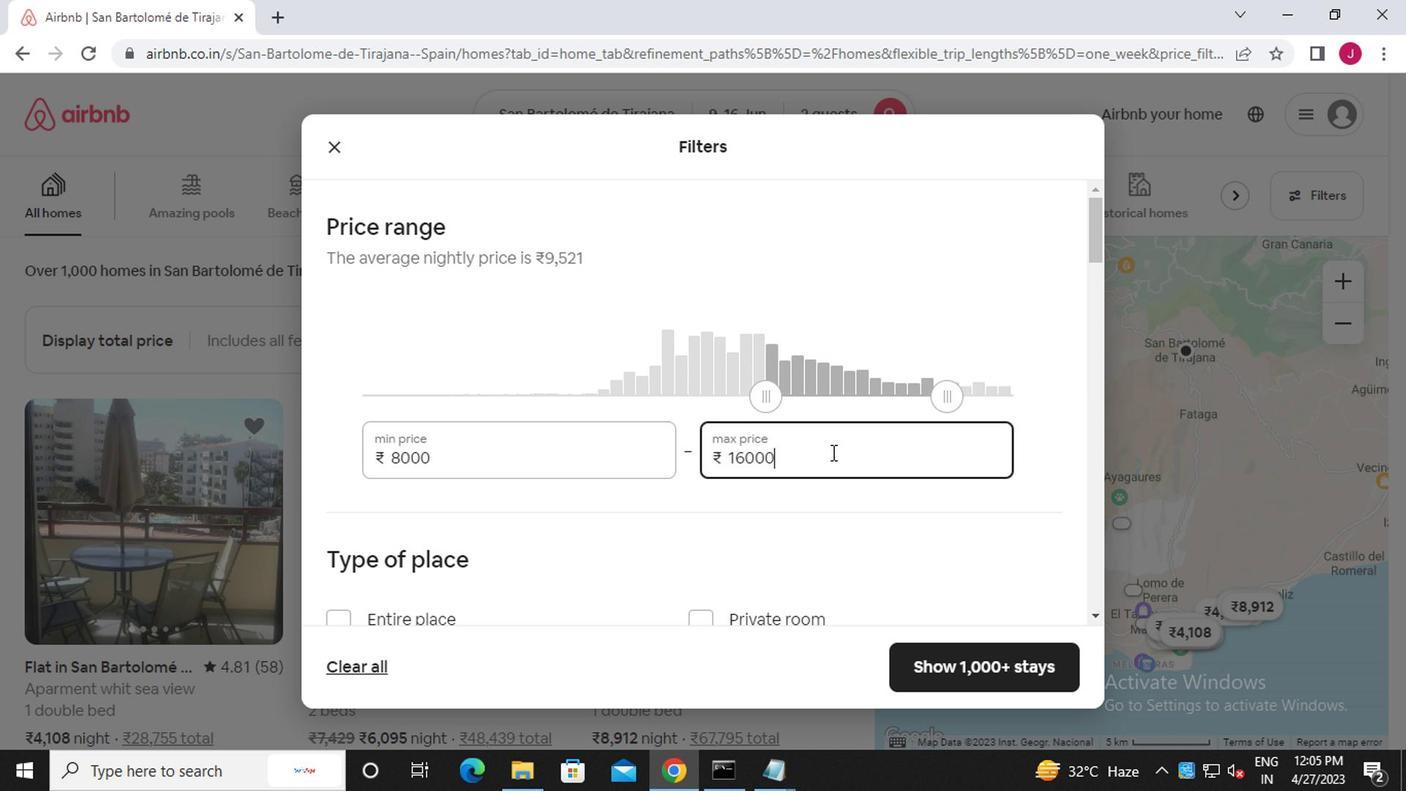 
Action: Mouse moved to (829, 452)
Screenshot: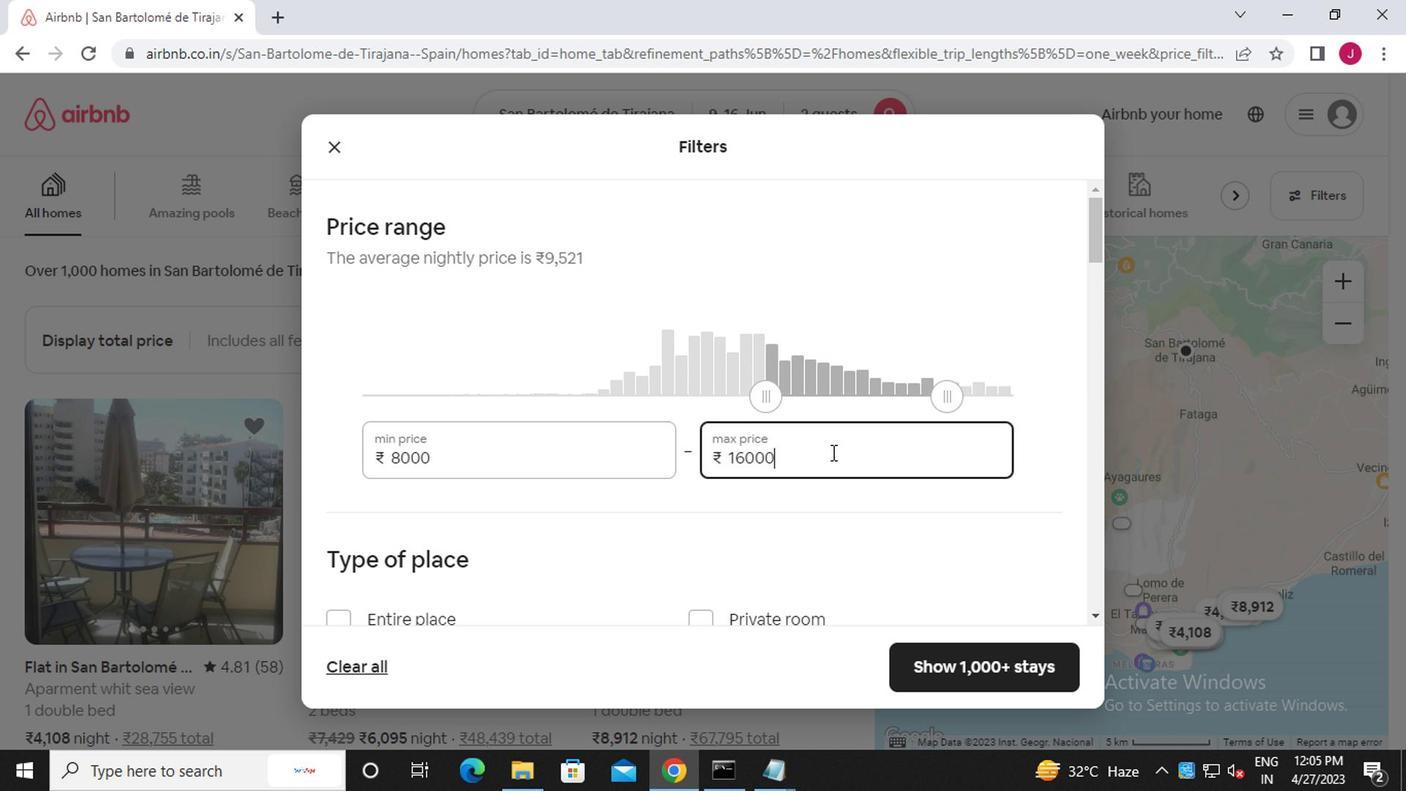 
Action: Mouse scrolled (829, 451) with delta (0, -1)
Screenshot: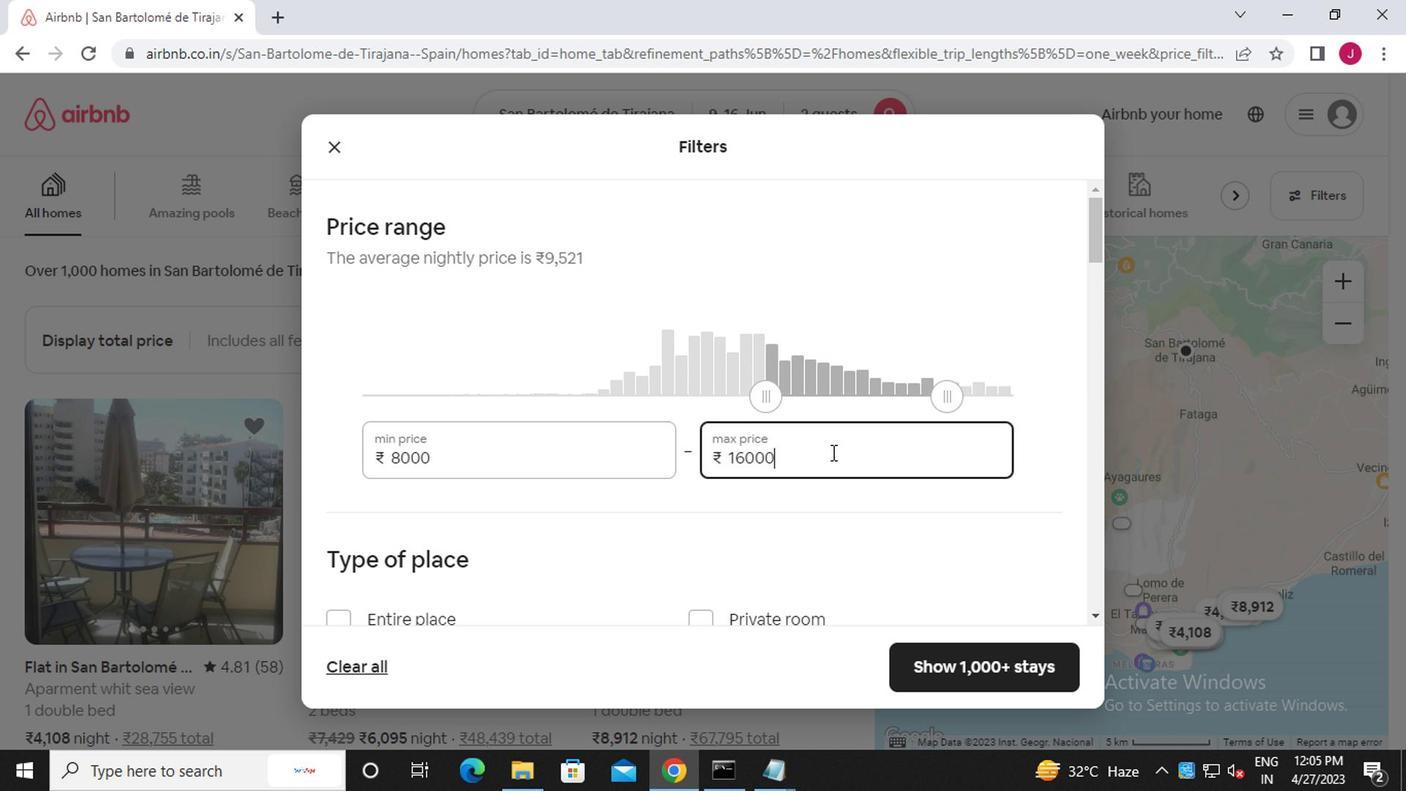 
Action: Mouse moved to (344, 198)
Screenshot: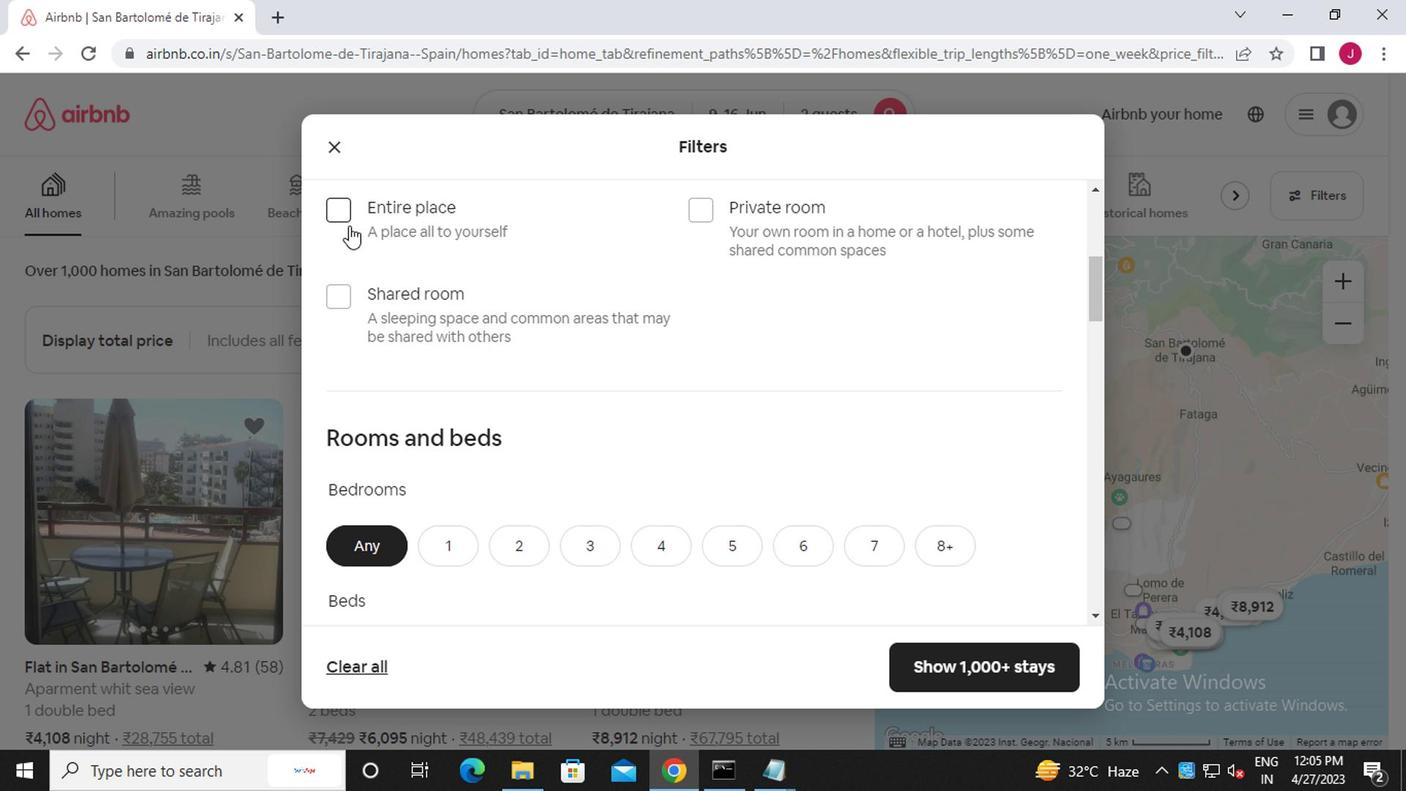 
Action: Mouse pressed left at (344, 198)
Screenshot: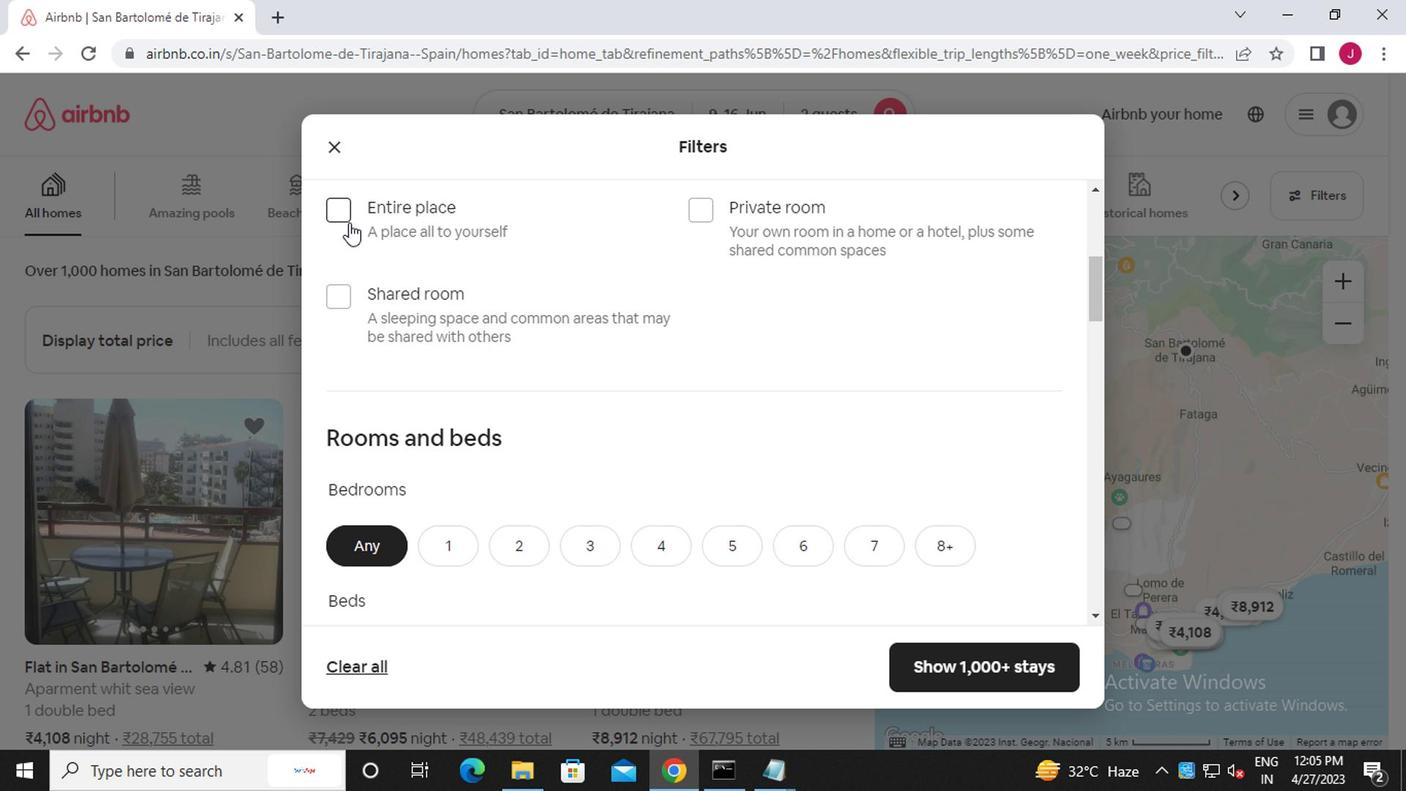 
Action: Mouse moved to (478, 334)
Screenshot: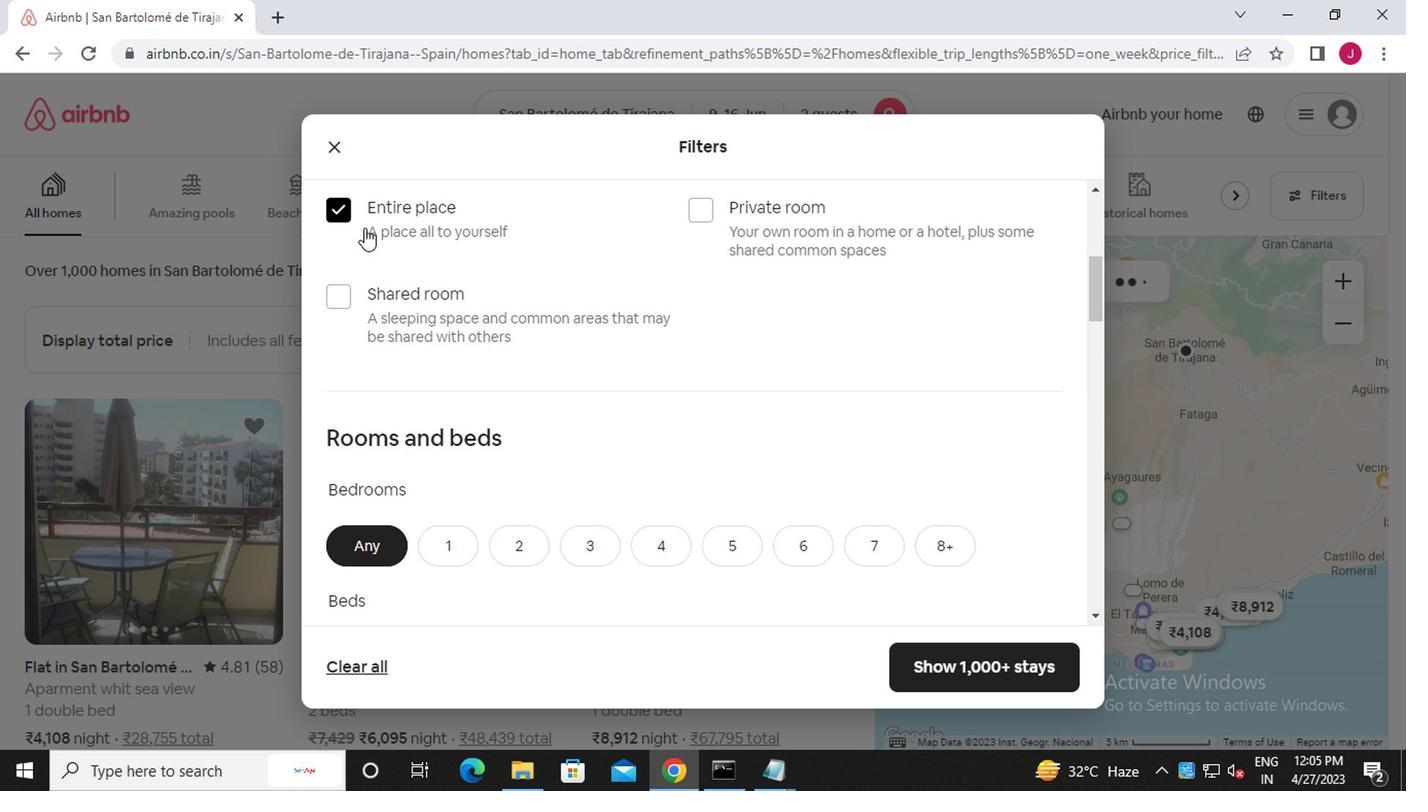 
Action: Mouse scrolled (478, 333) with delta (0, -1)
Screenshot: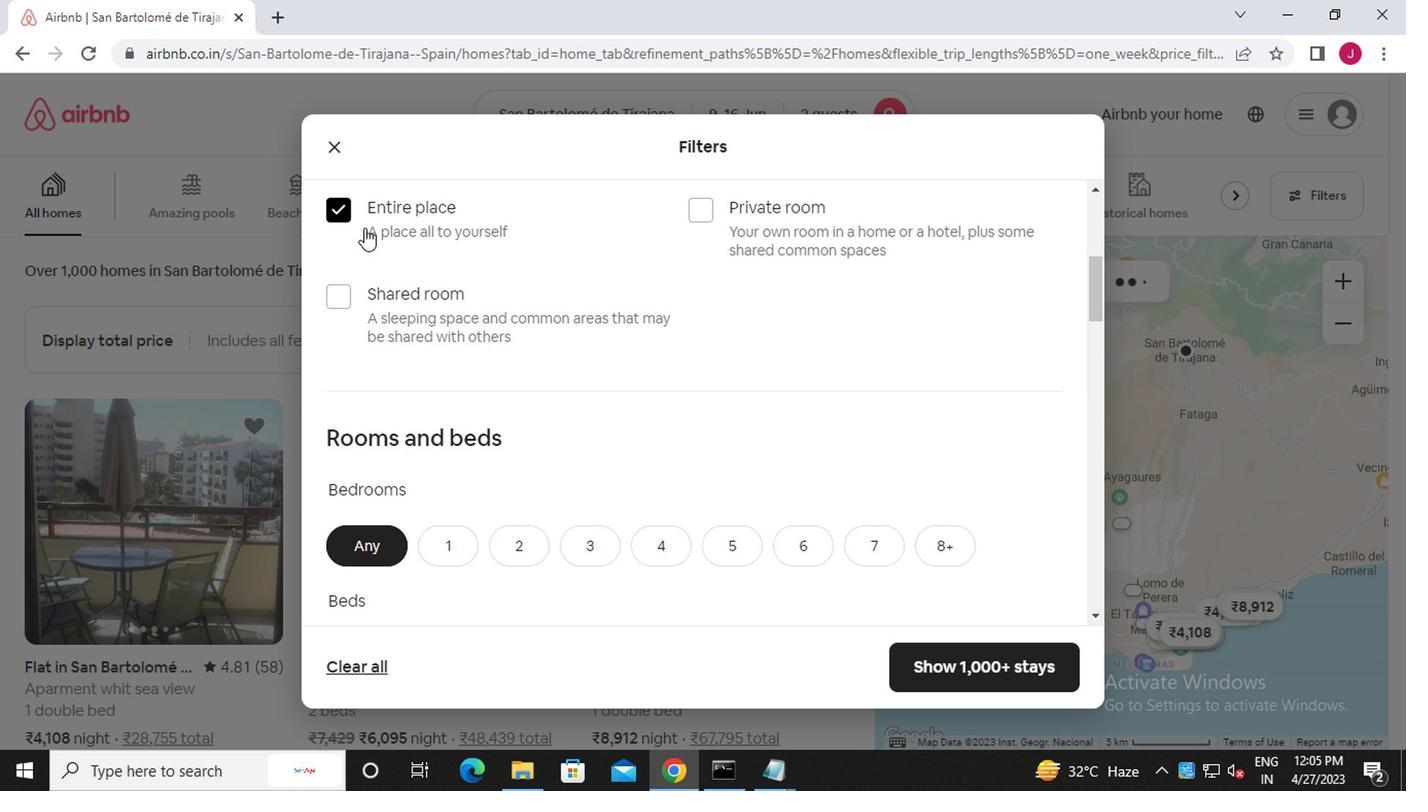 
Action: Mouse moved to (480, 341)
Screenshot: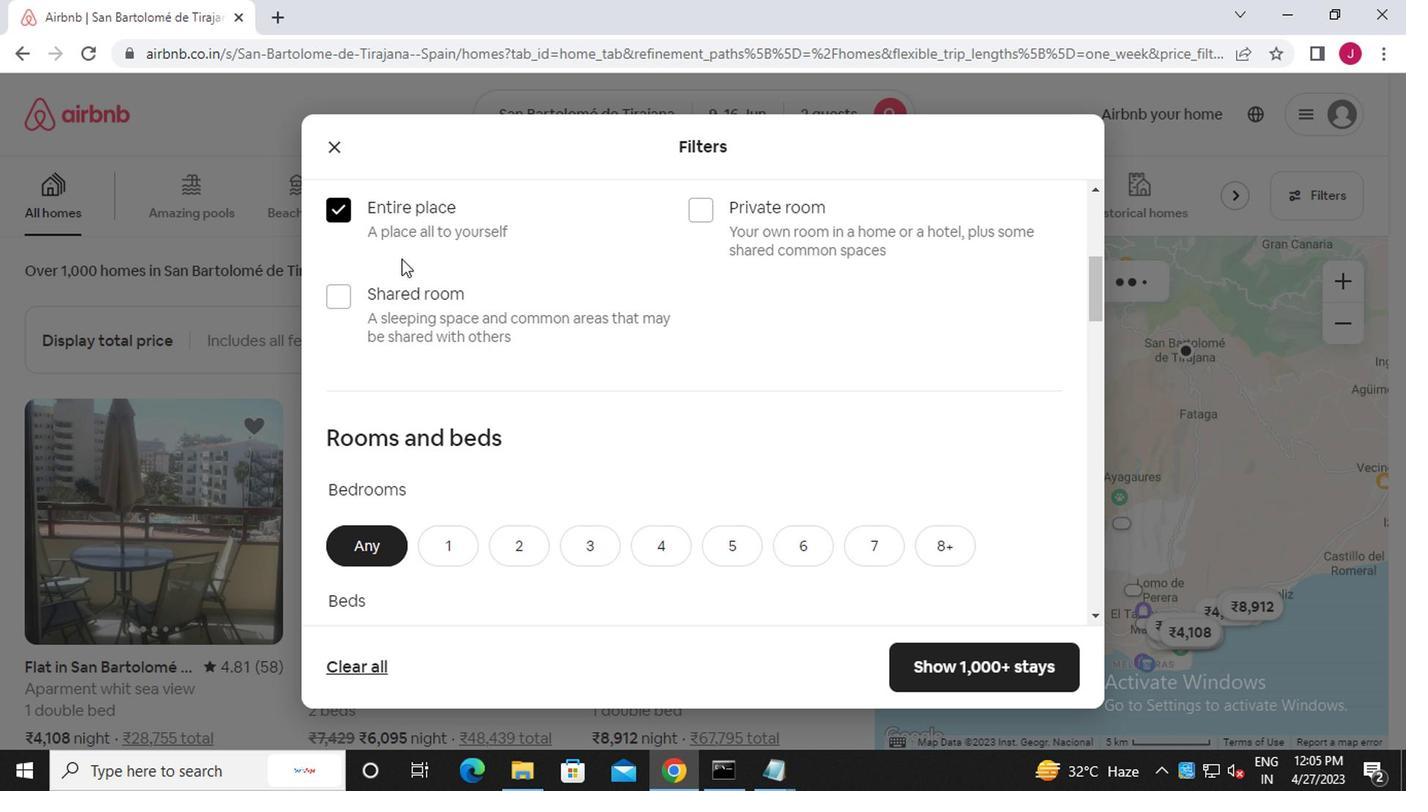
Action: Mouse scrolled (480, 339) with delta (0, -1)
Screenshot: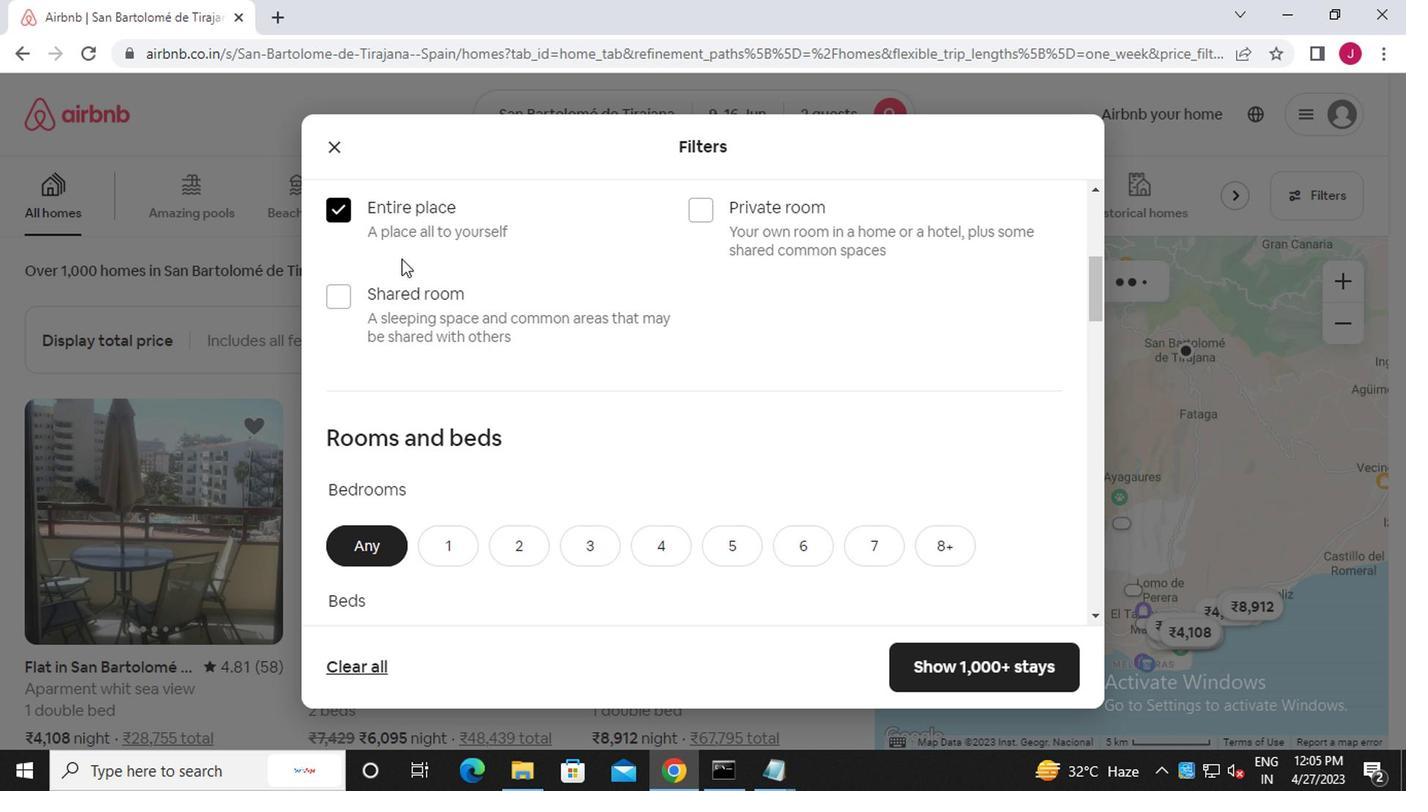 
Action: Mouse moved to (480, 342)
Screenshot: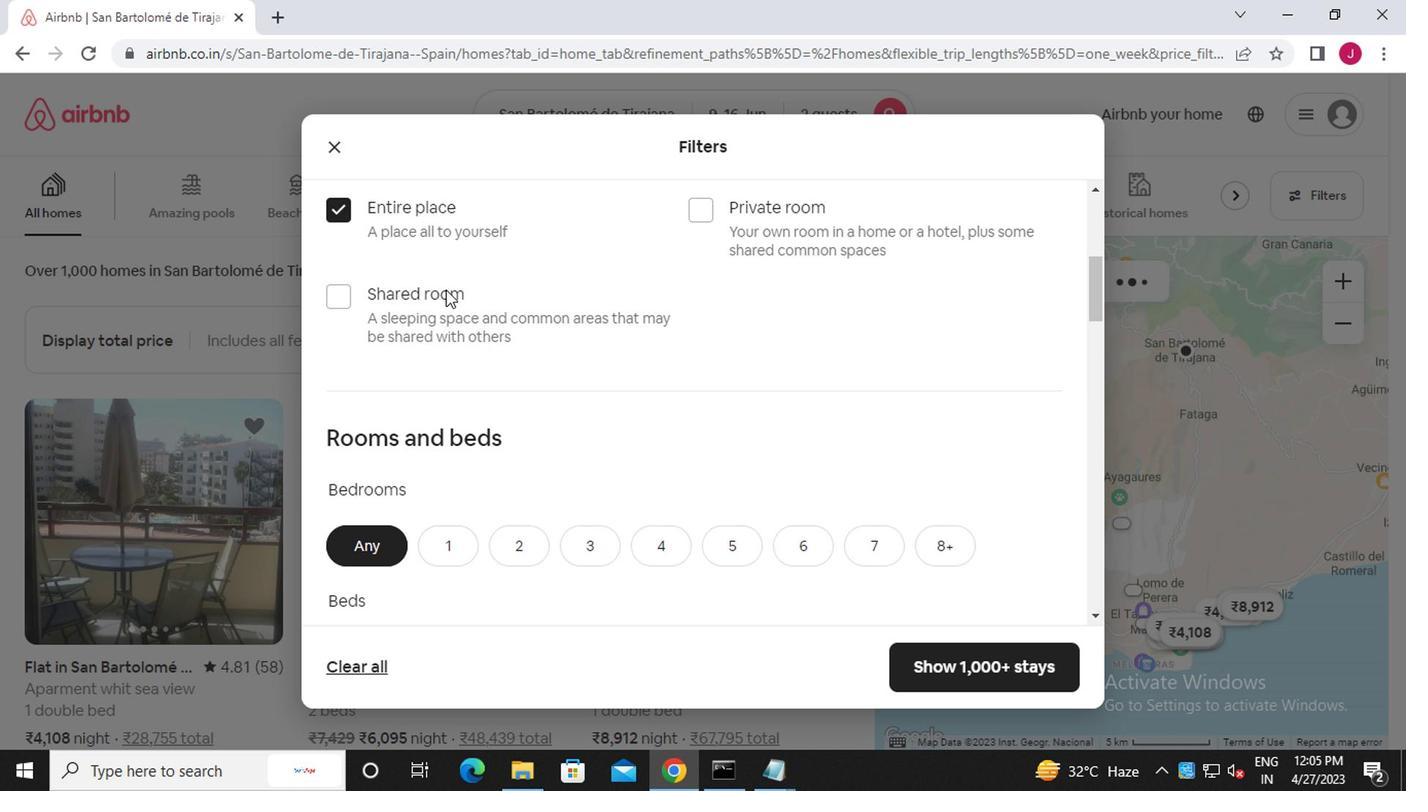 
Action: Mouse scrolled (480, 341) with delta (0, 0)
Screenshot: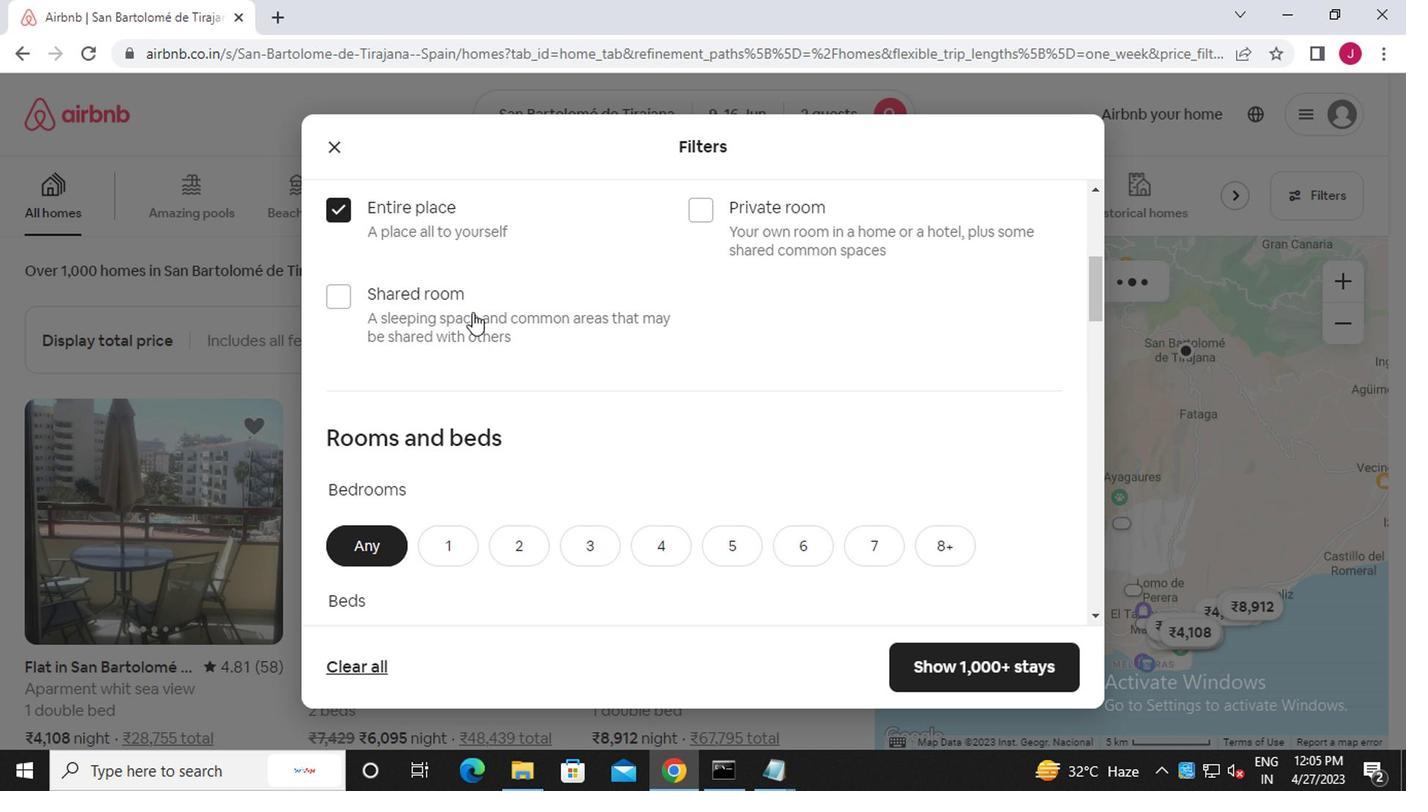 
Action: Mouse moved to (505, 237)
Screenshot: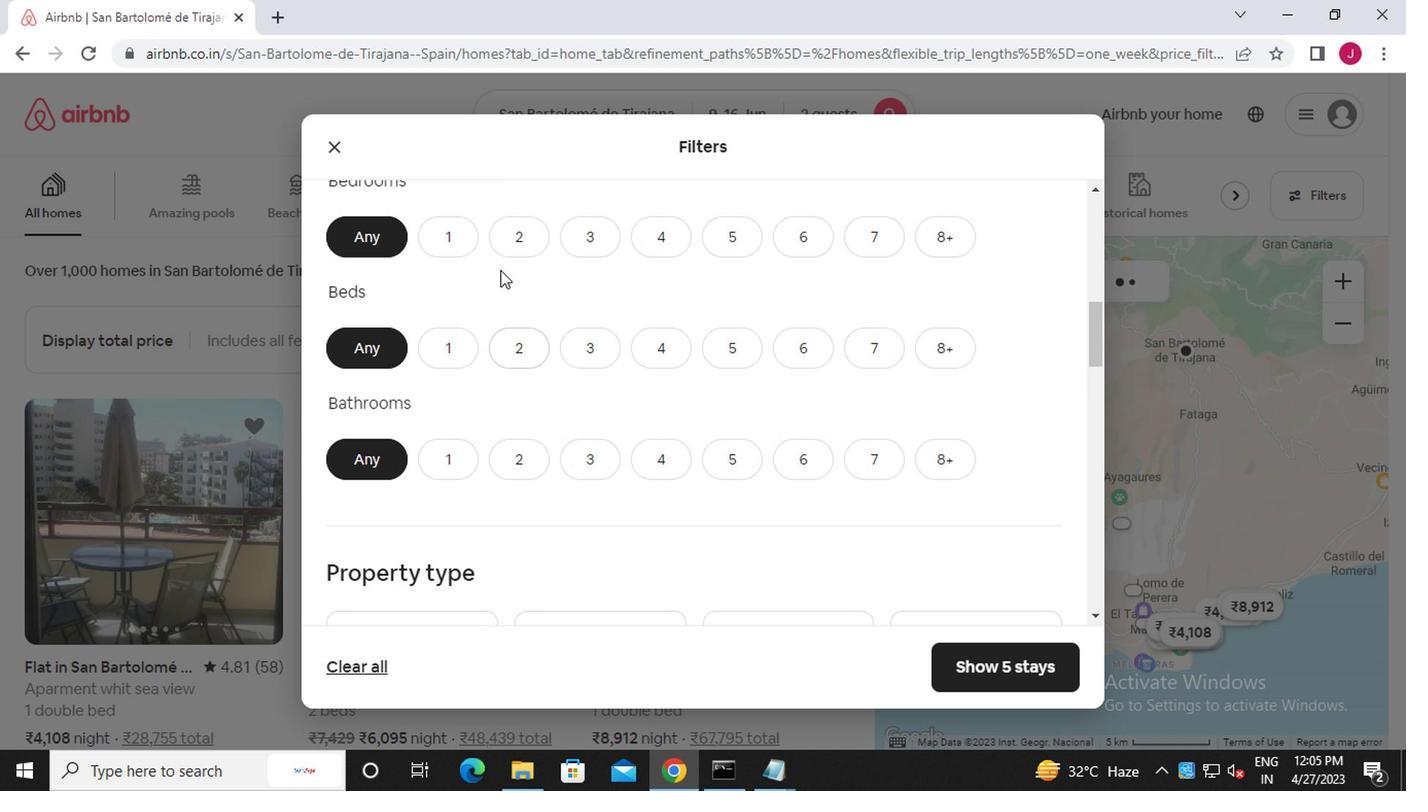 
Action: Mouse pressed left at (505, 237)
Screenshot: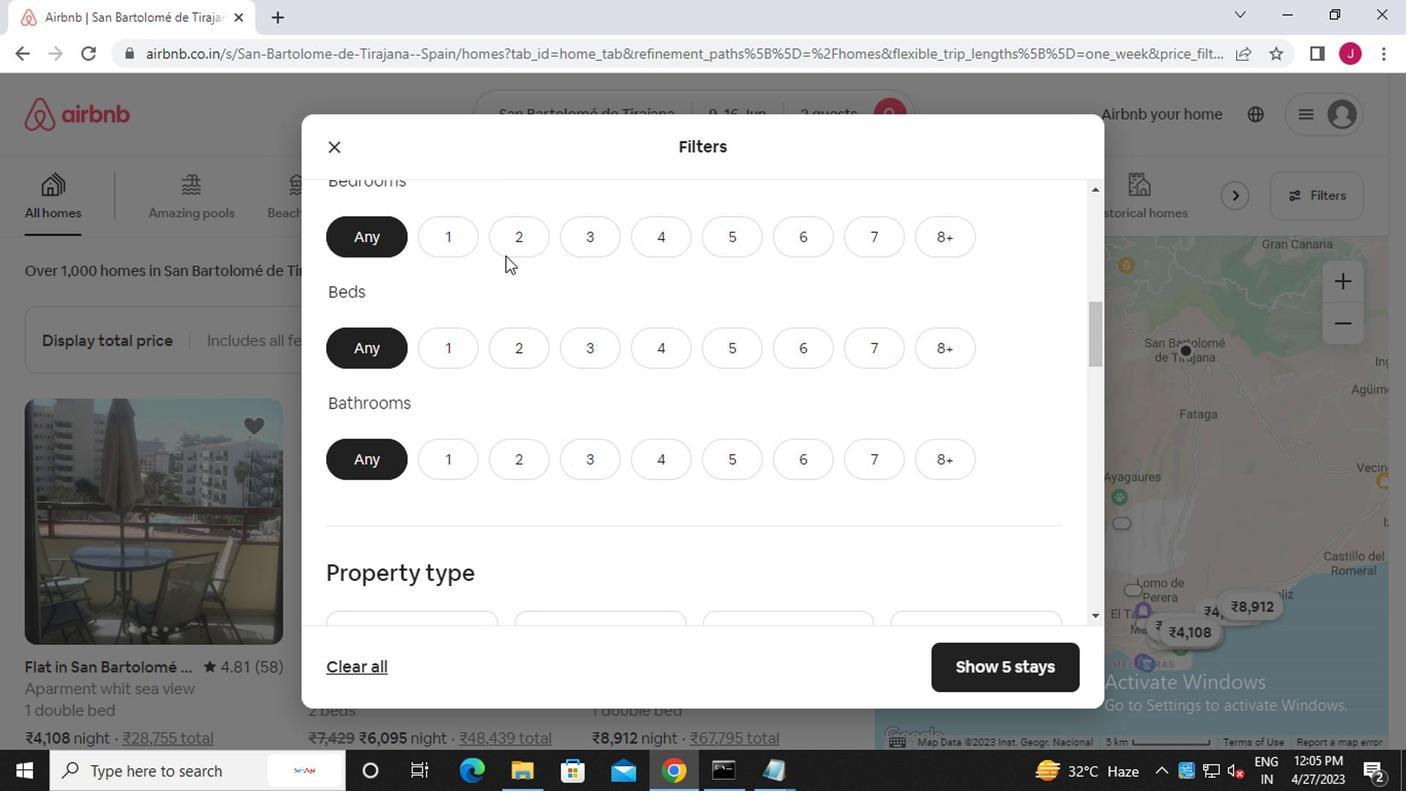 
Action: Mouse moved to (516, 357)
Screenshot: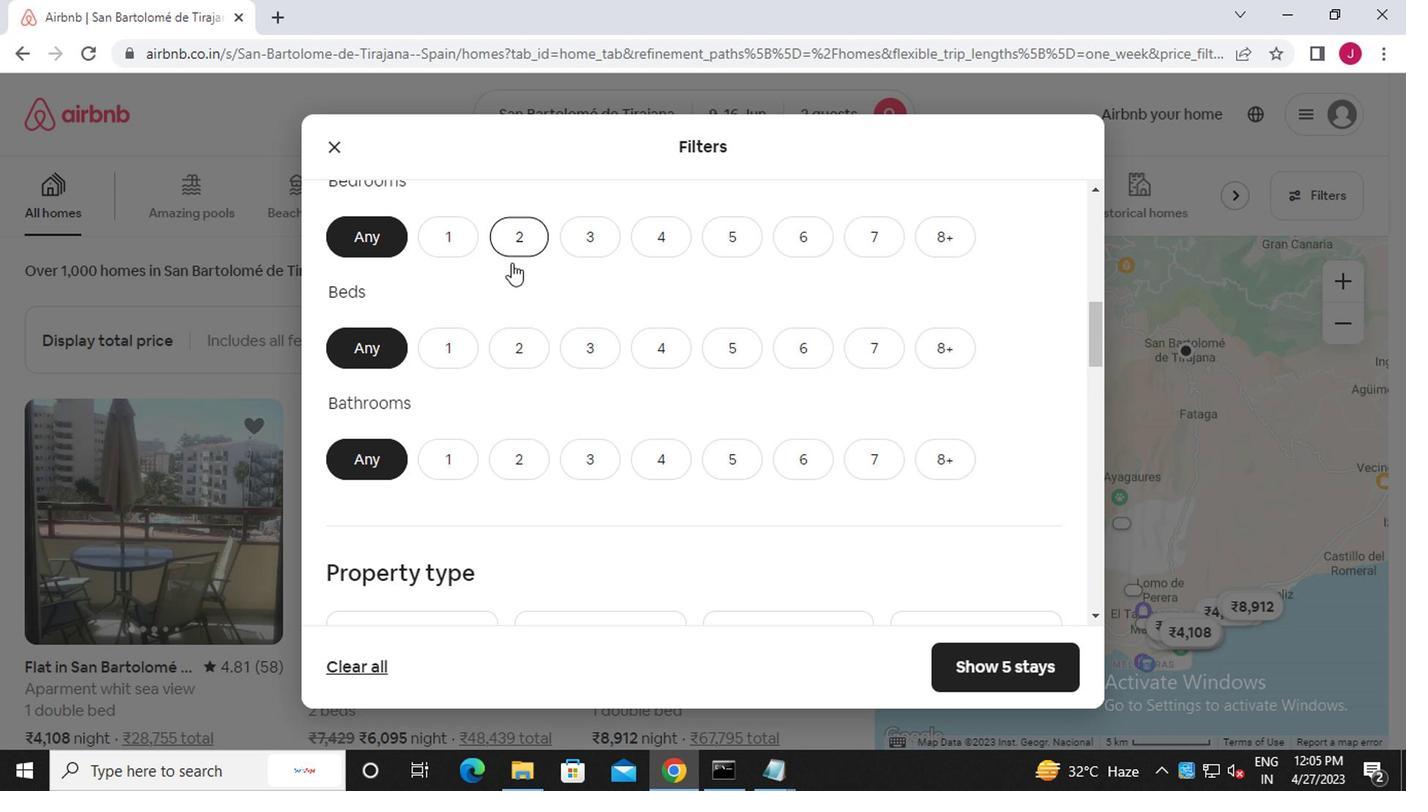 
Action: Mouse pressed left at (516, 357)
Screenshot: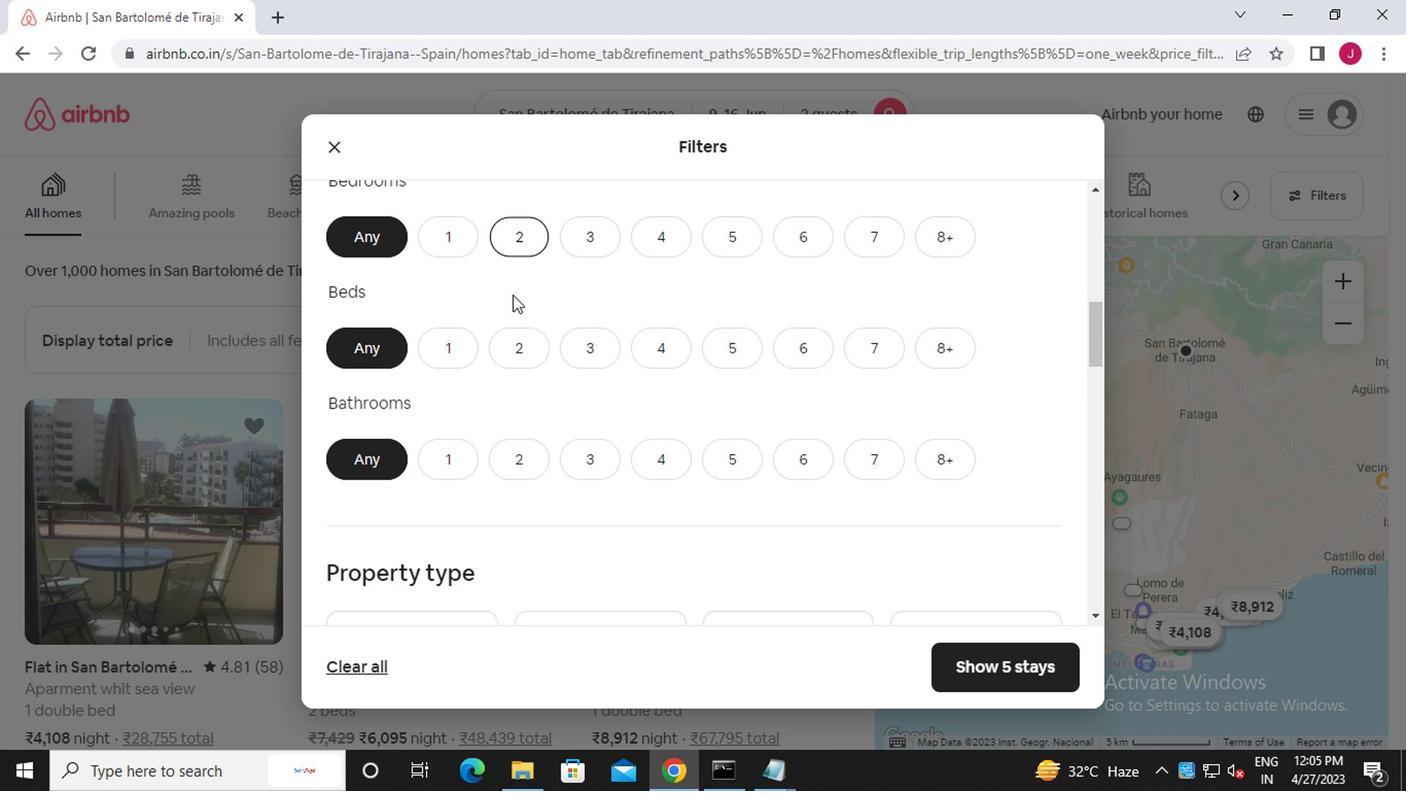 
Action: Mouse moved to (454, 467)
Screenshot: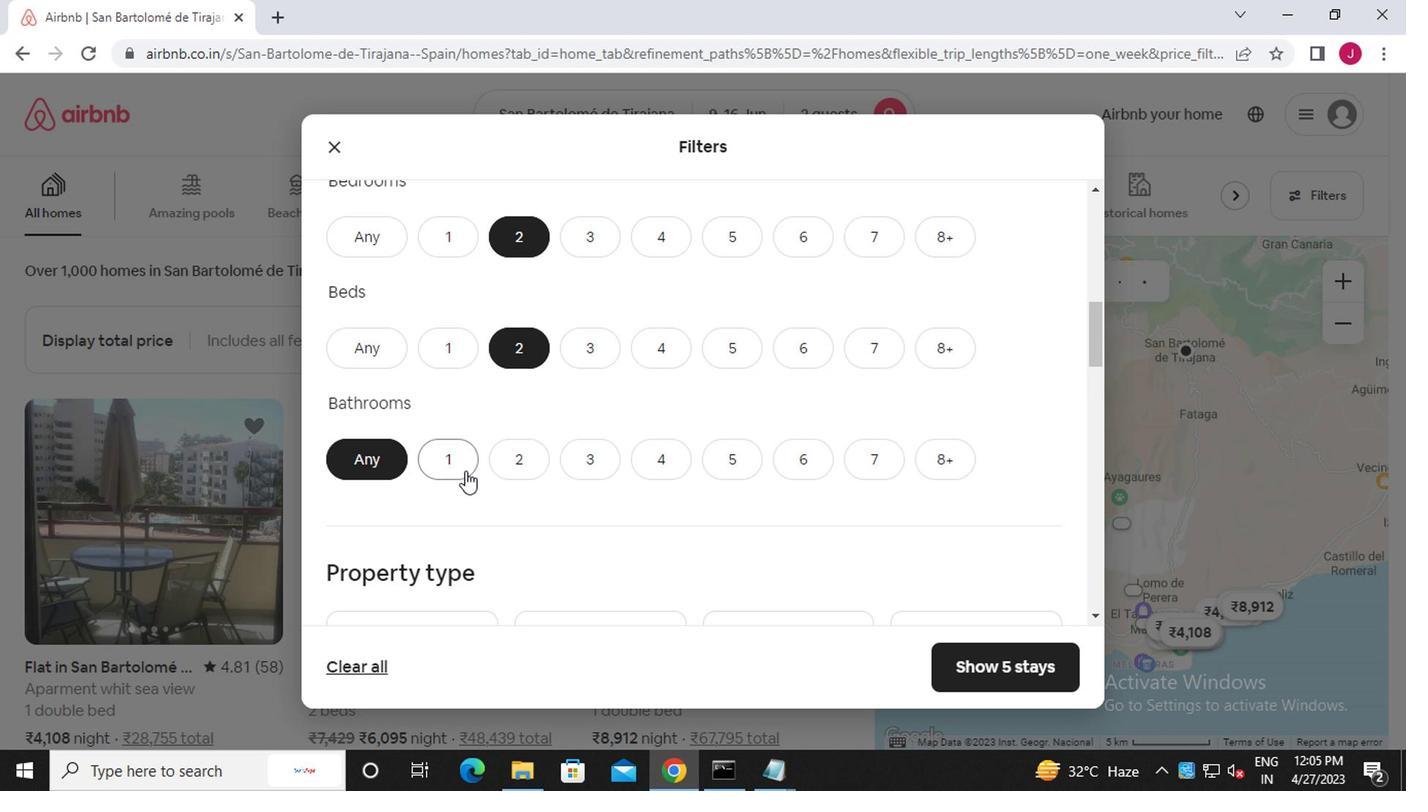 
Action: Mouse pressed left at (454, 467)
Screenshot: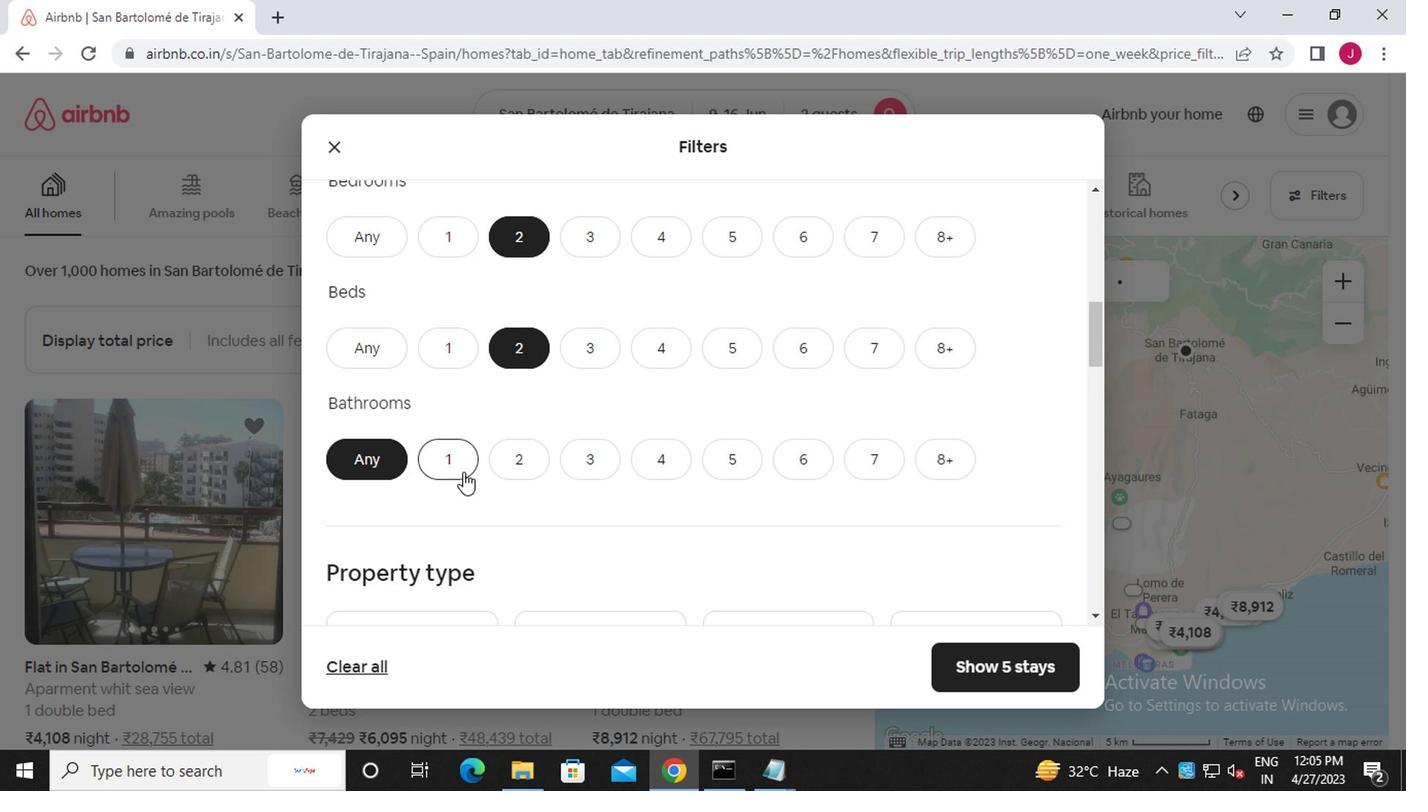 
Action: Mouse scrolled (454, 466) with delta (0, 0)
Screenshot: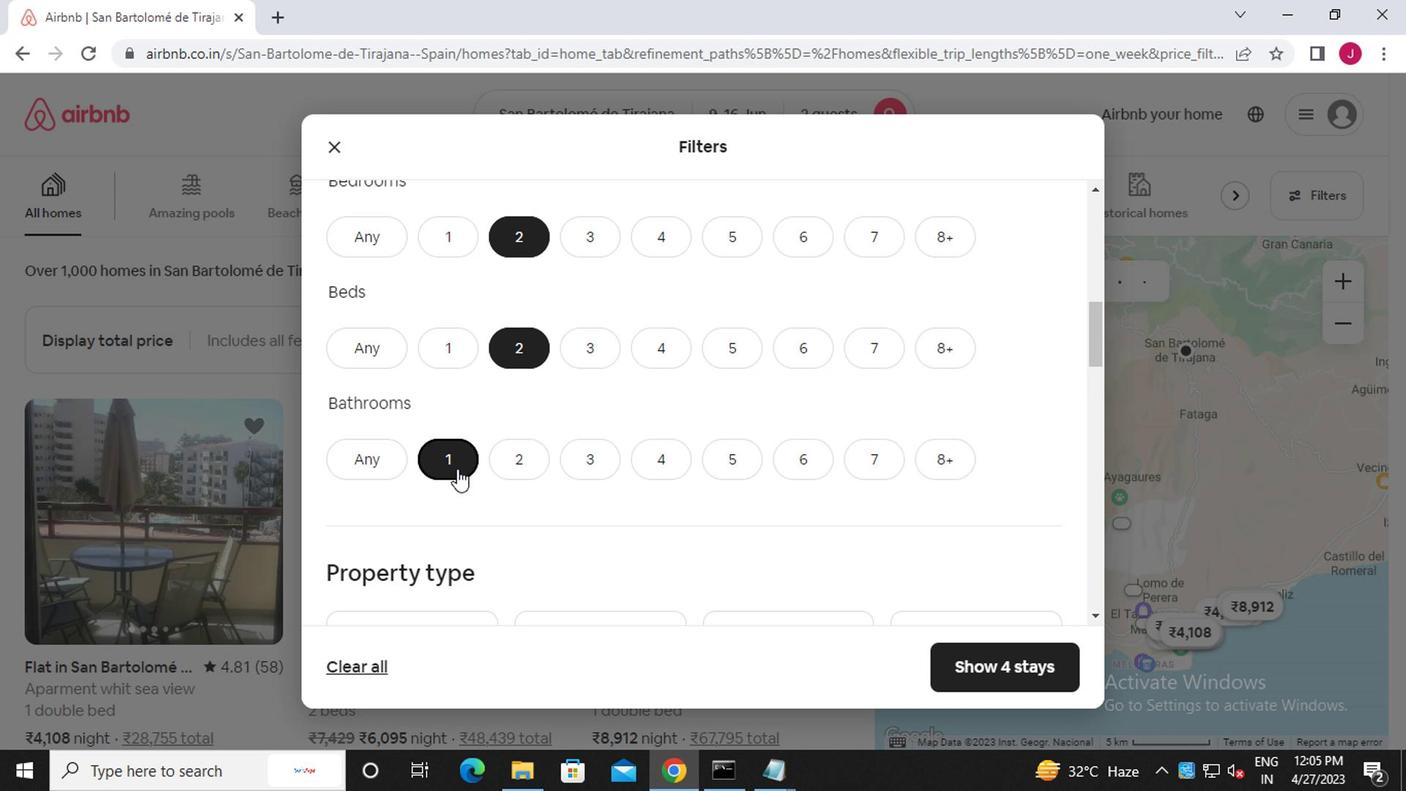 
Action: Mouse scrolled (454, 466) with delta (0, 0)
Screenshot: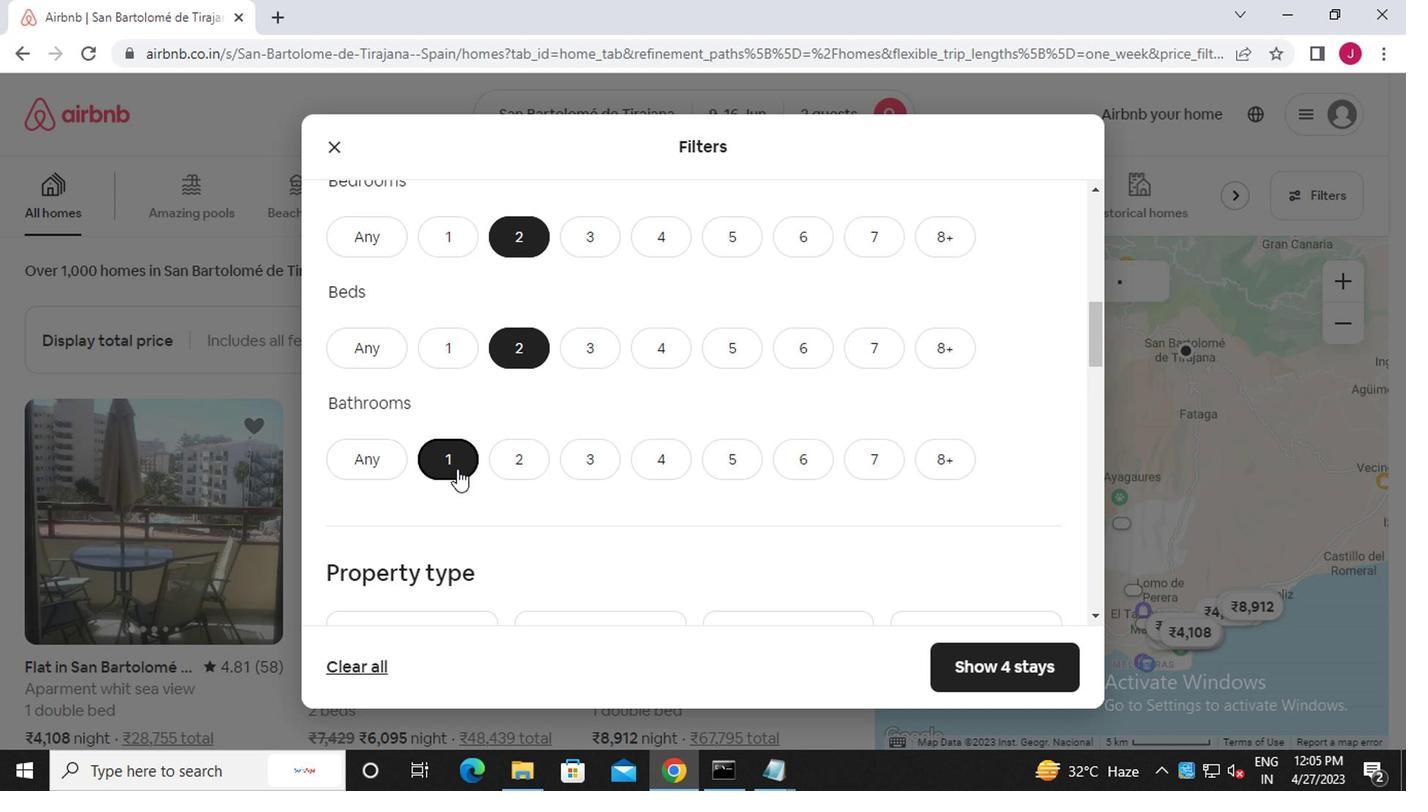 
Action: Mouse moved to (380, 466)
Screenshot: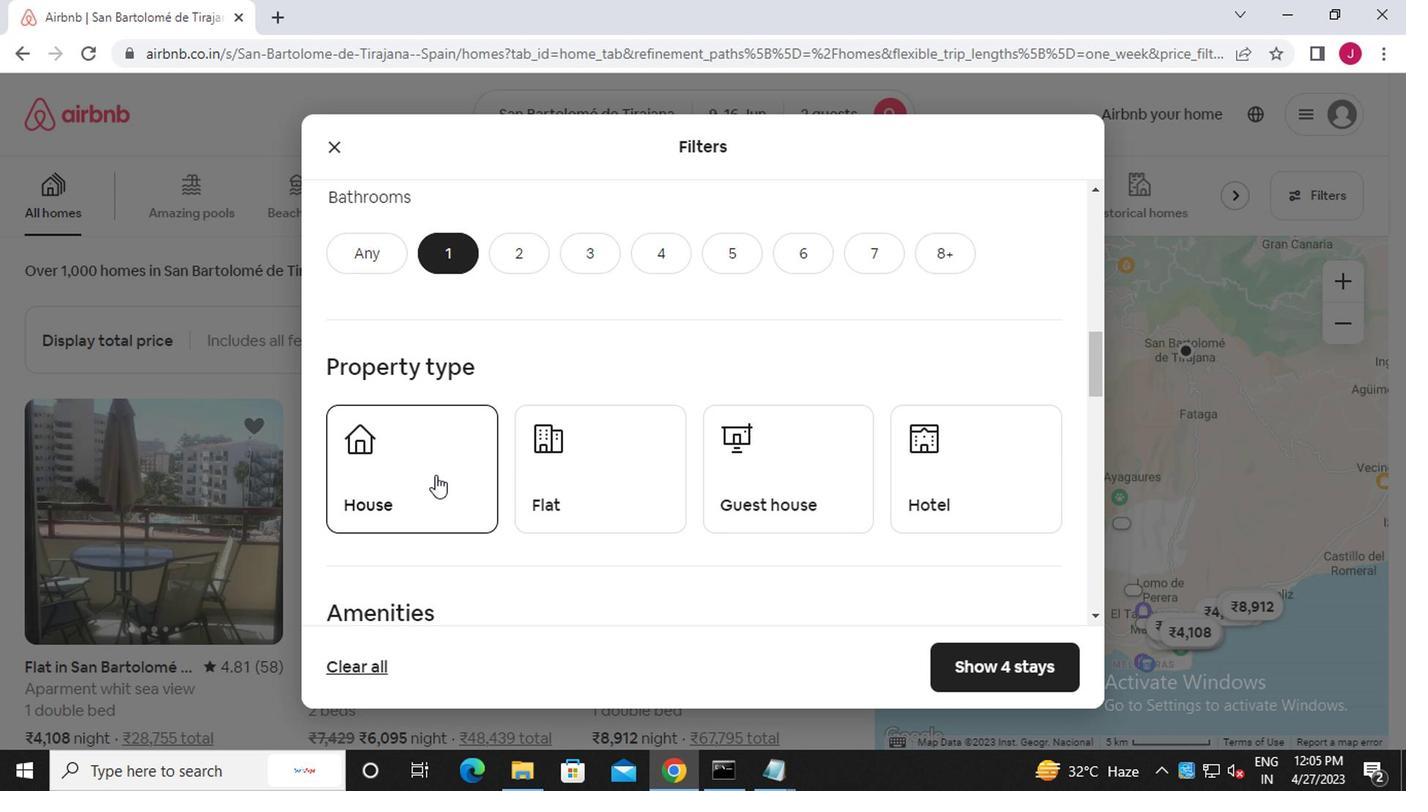 
Action: Mouse pressed left at (380, 466)
Screenshot: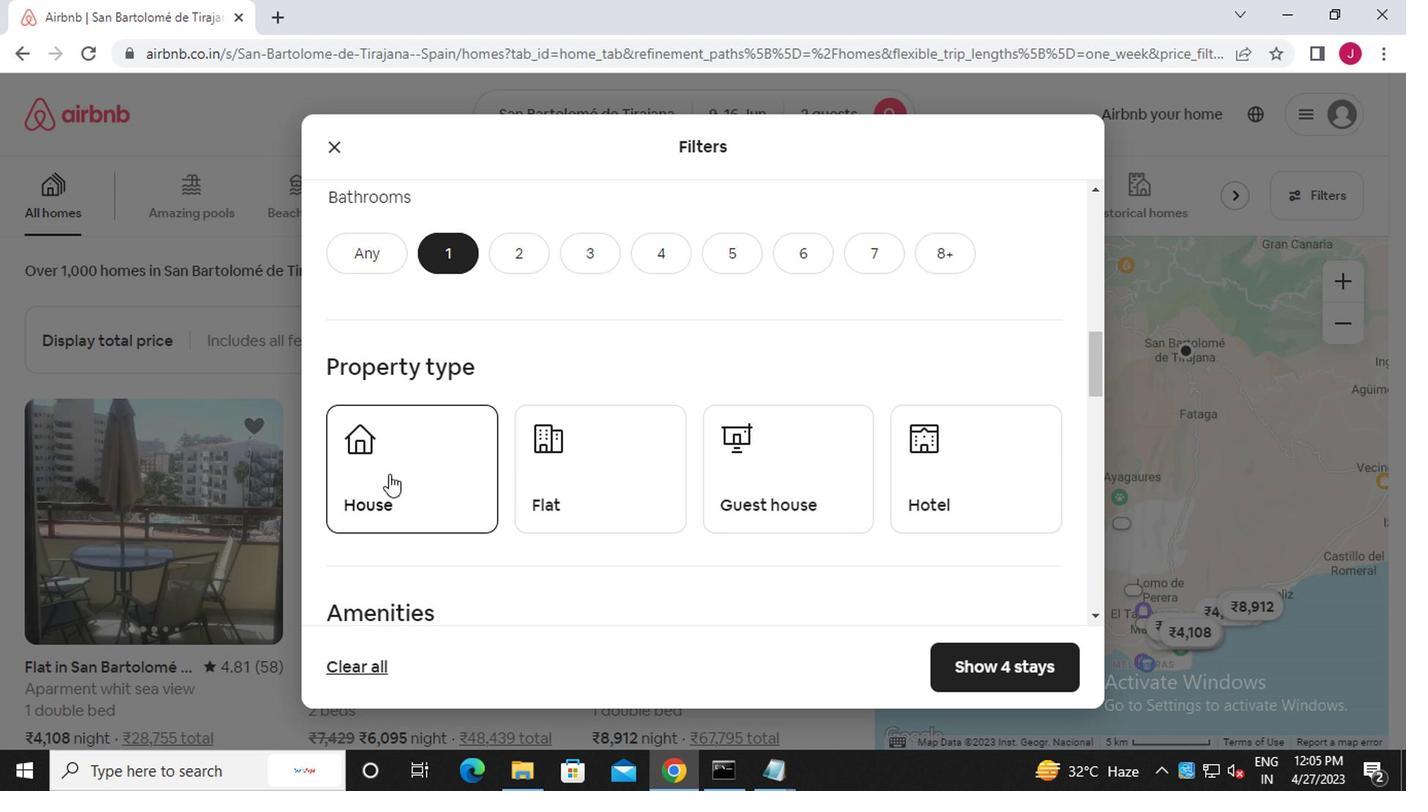 
Action: Mouse moved to (568, 492)
Screenshot: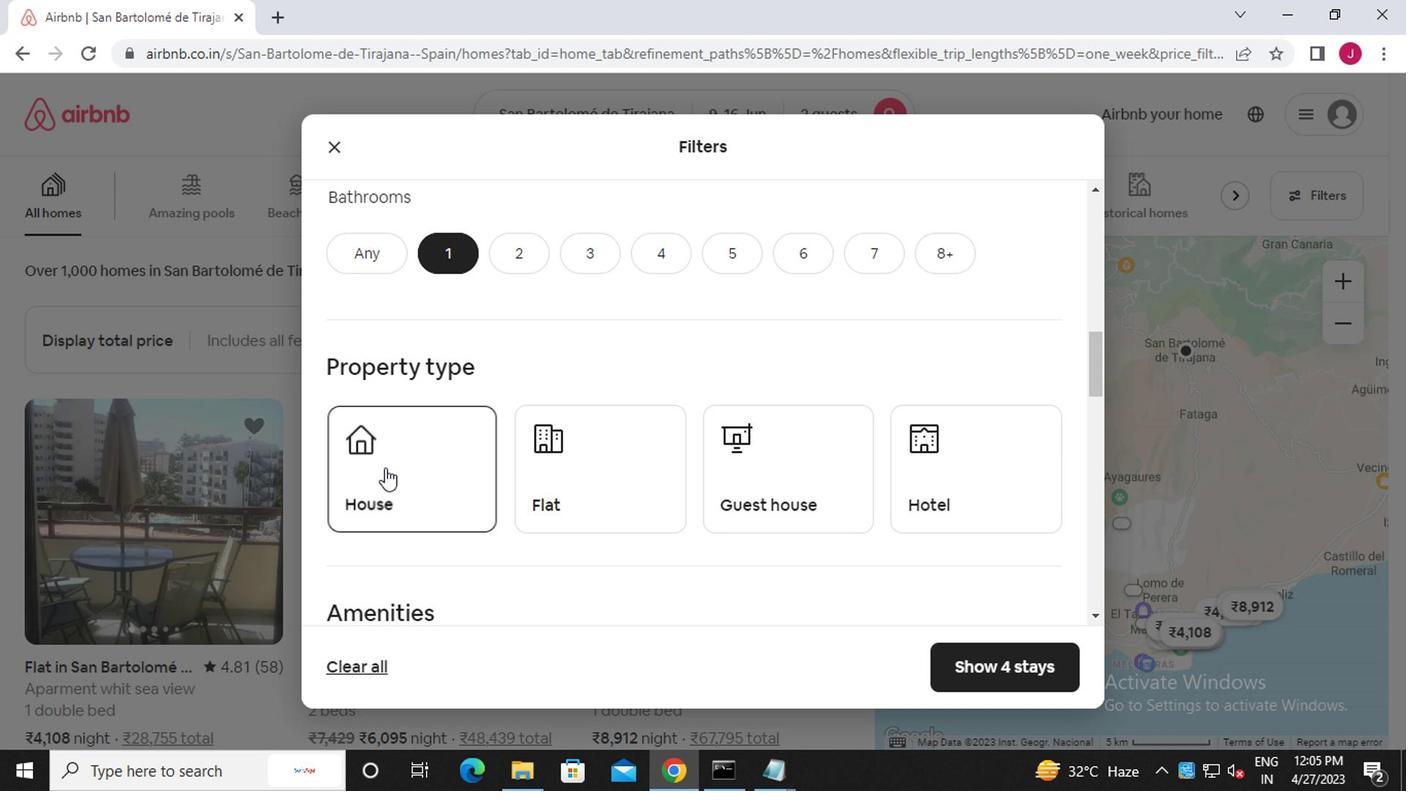 
Action: Mouse pressed left at (568, 492)
Screenshot: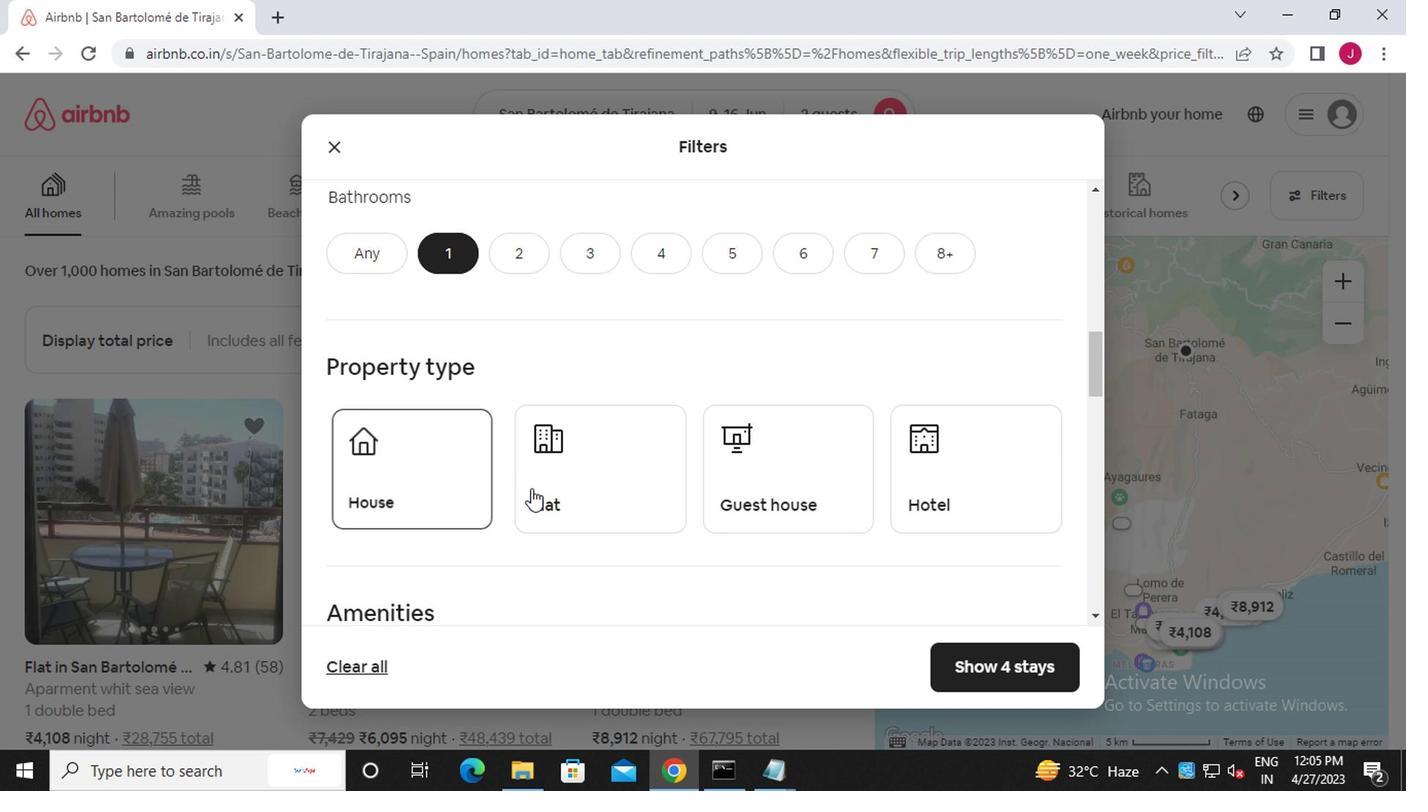 
Action: Mouse moved to (746, 485)
Screenshot: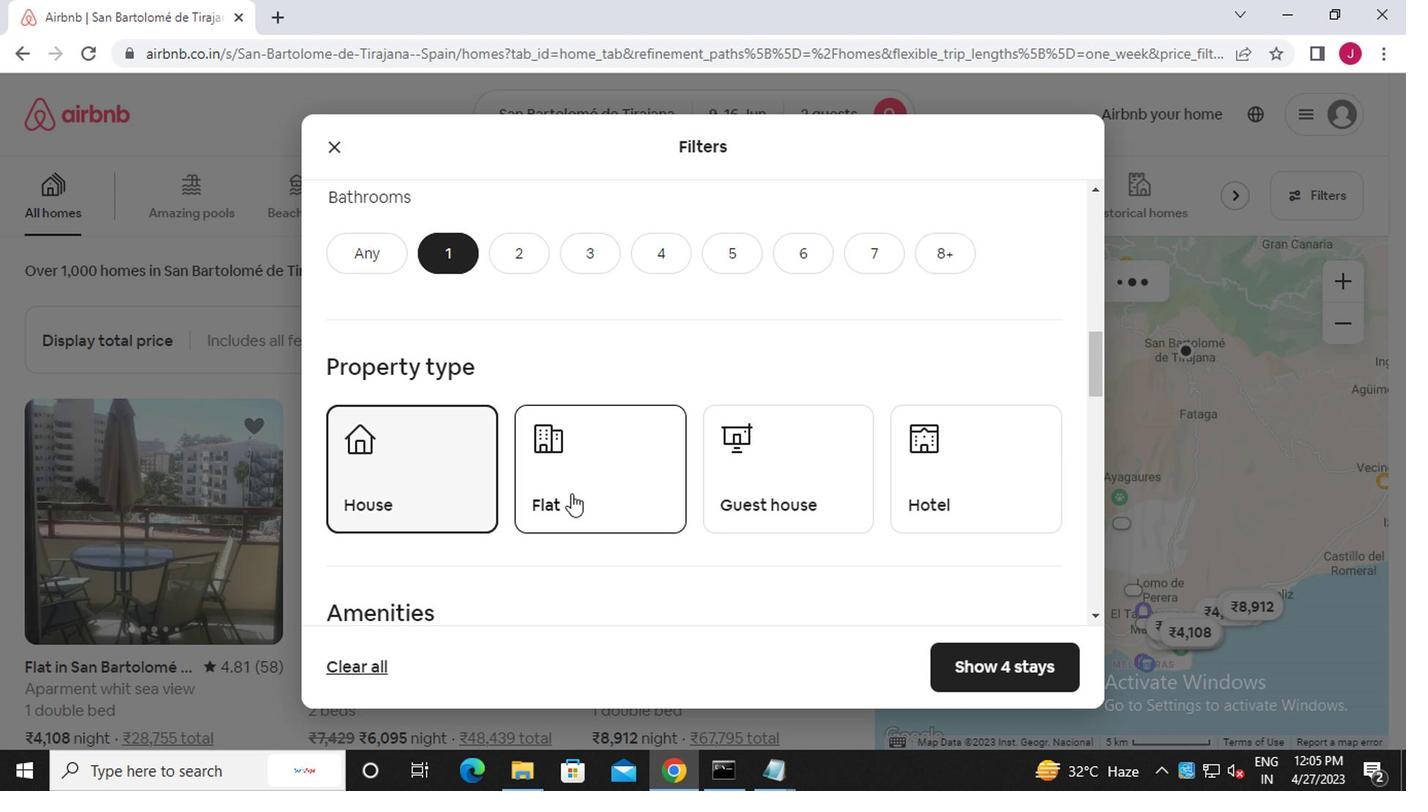 
Action: Mouse pressed left at (746, 485)
Screenshot: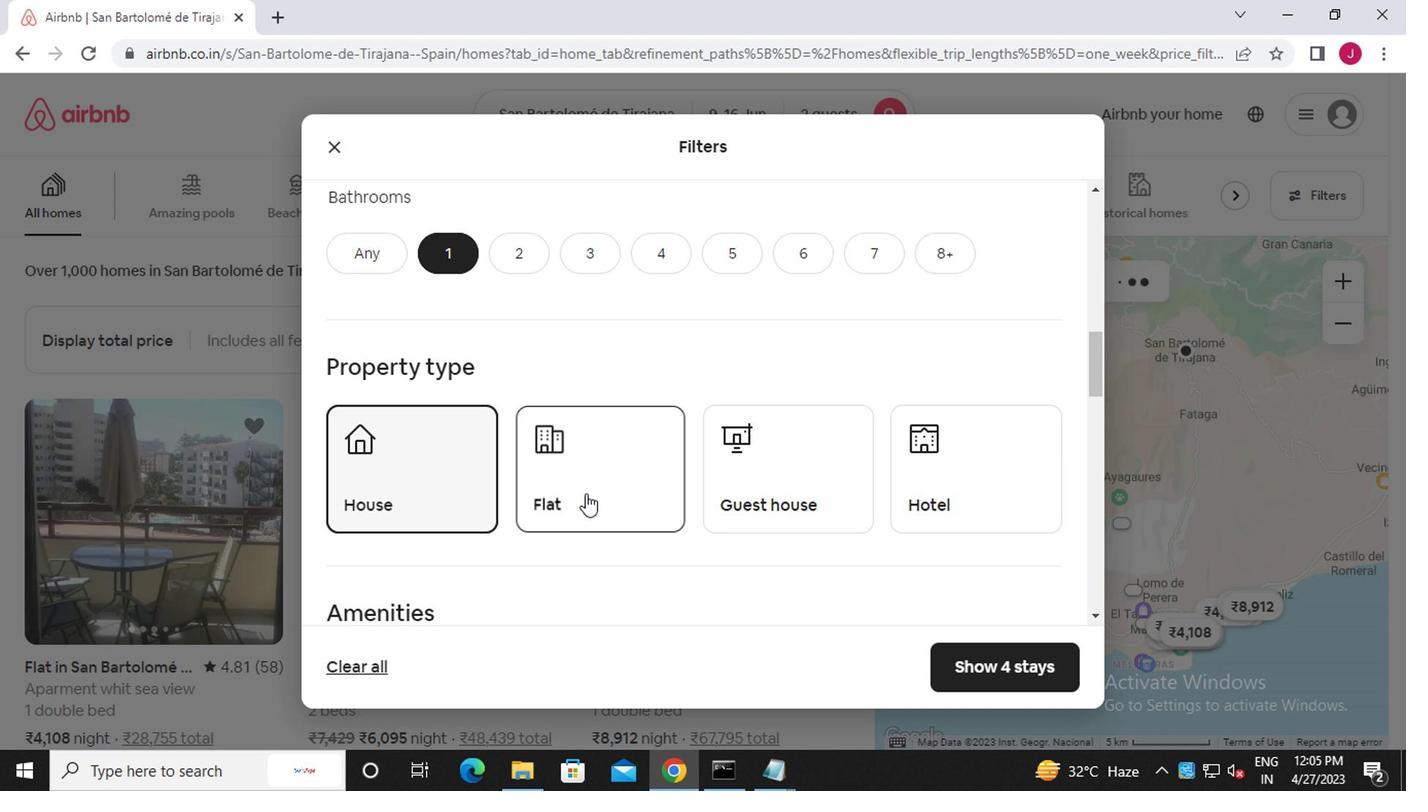 
Action: Mouse moved to (746, 485)
Screenshot: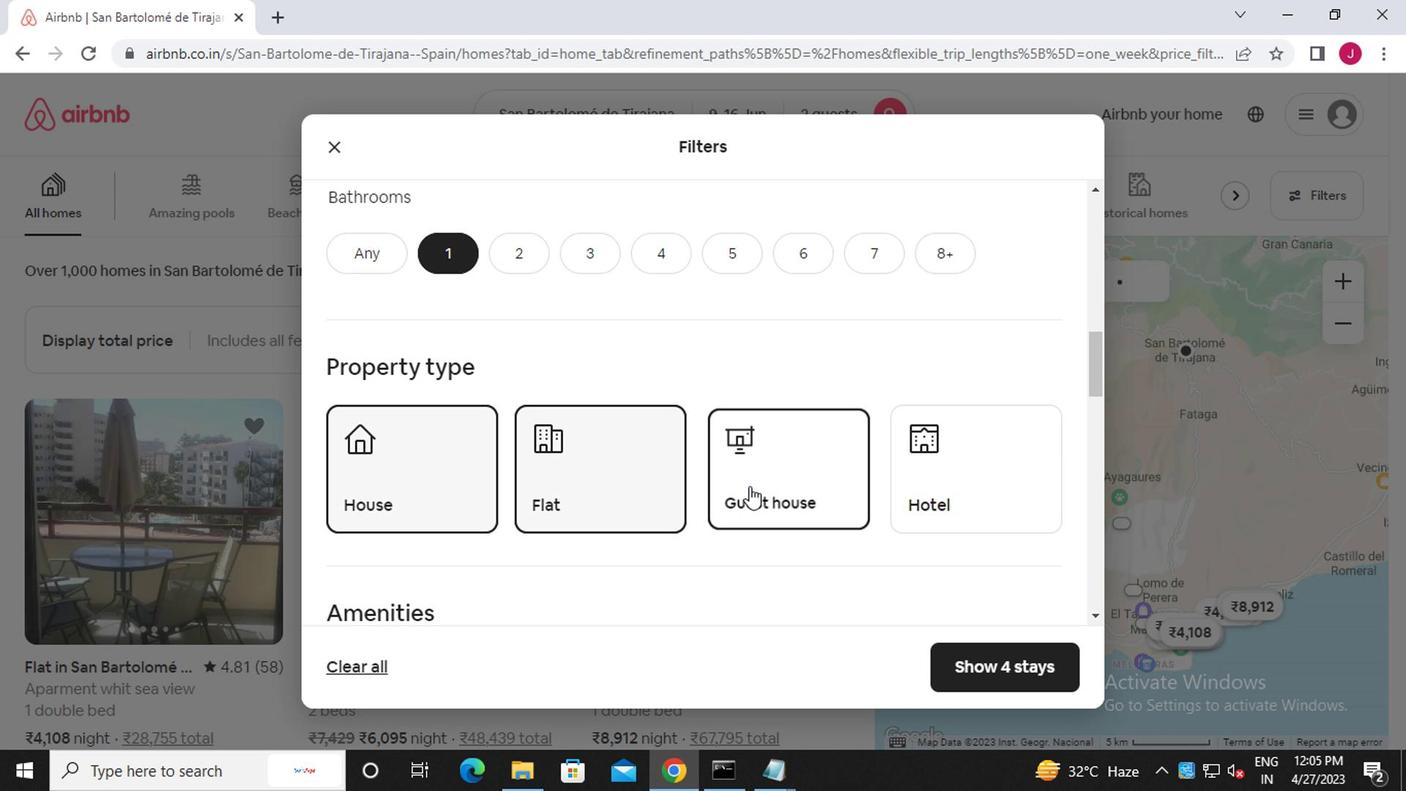 
Action: Mouse scrolled (746, 484) with delta (0, -1)
Screenshot: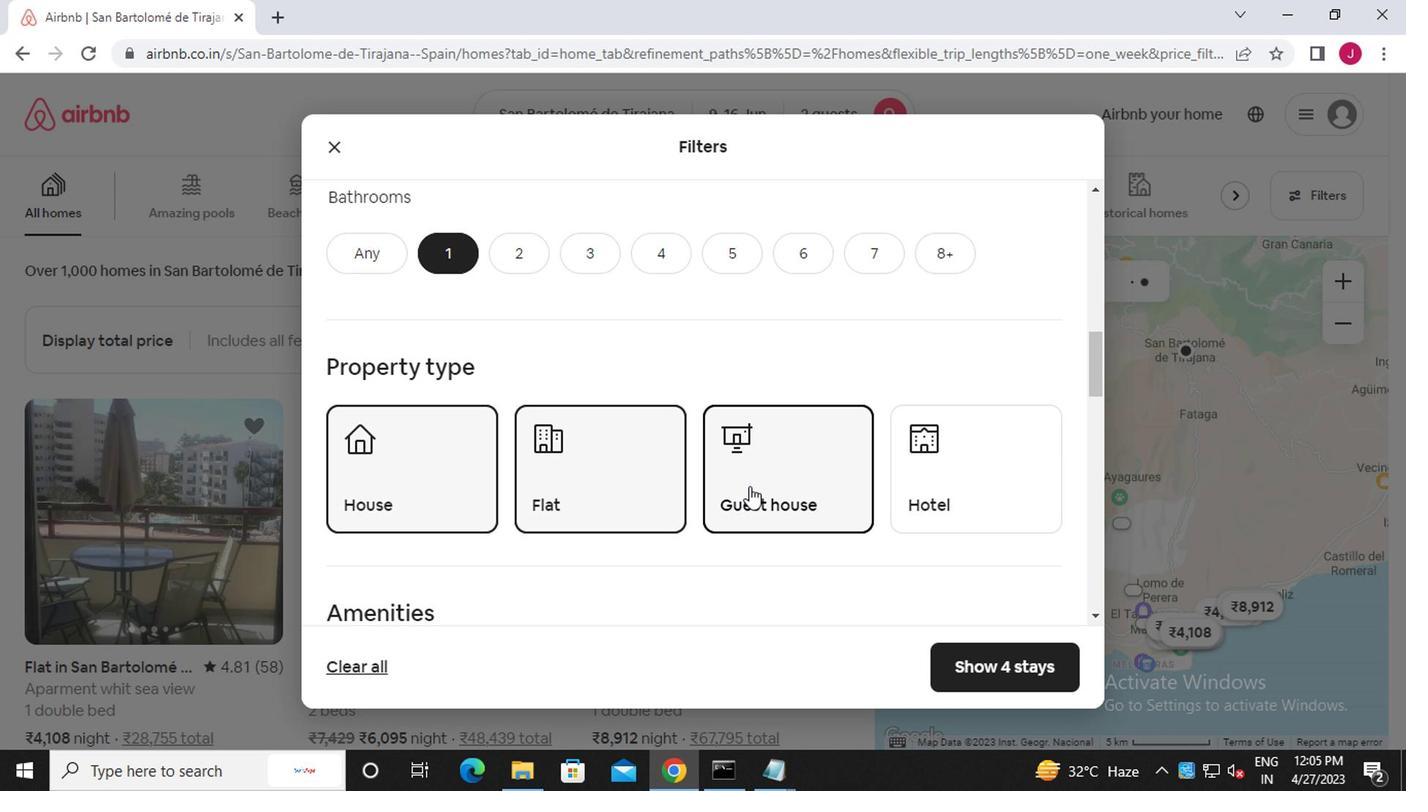 
Action: Mouse scrolled (746, 484) with delta (0, -1)
Screenshot: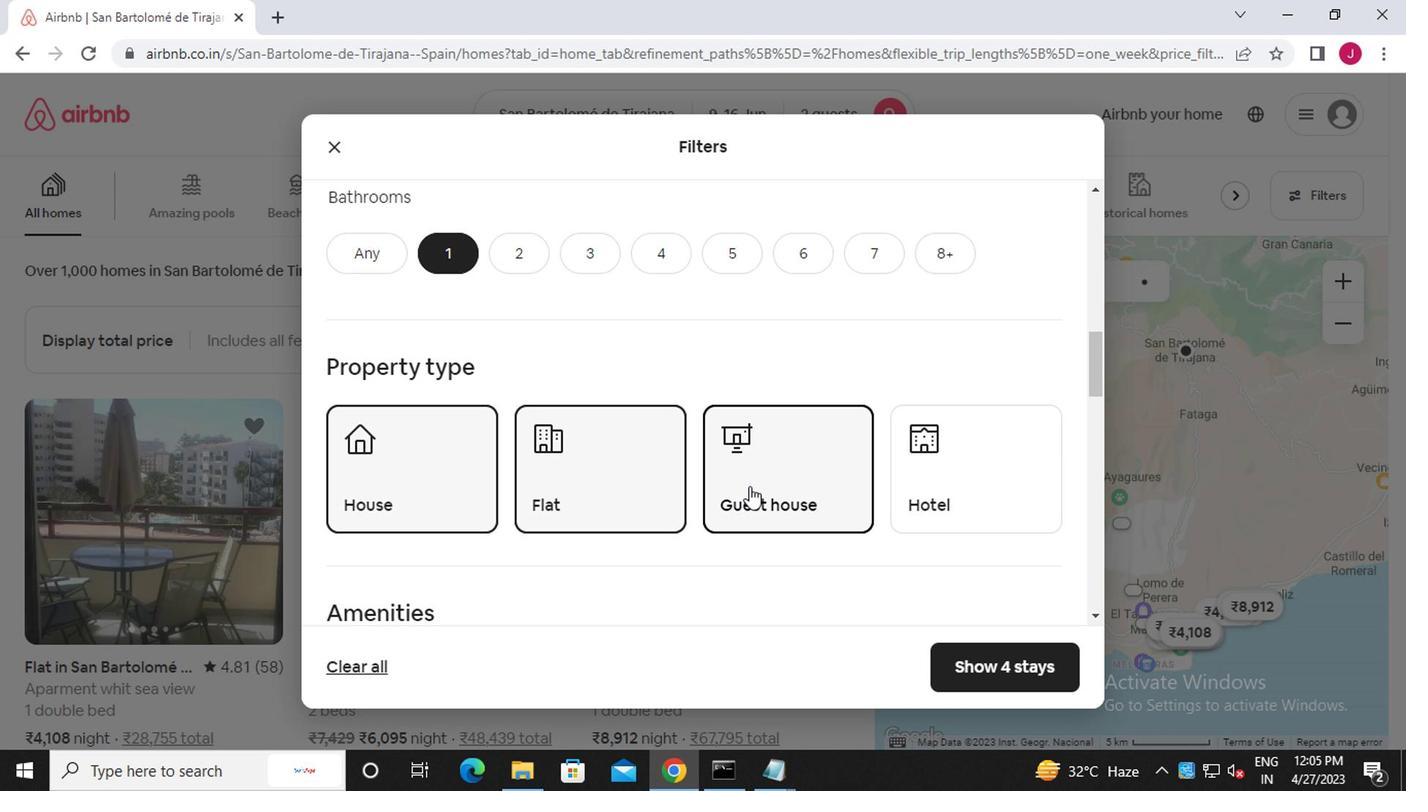 
Action: Mouse scrolled (746, 484) with delta (0, -1)
Screenshot: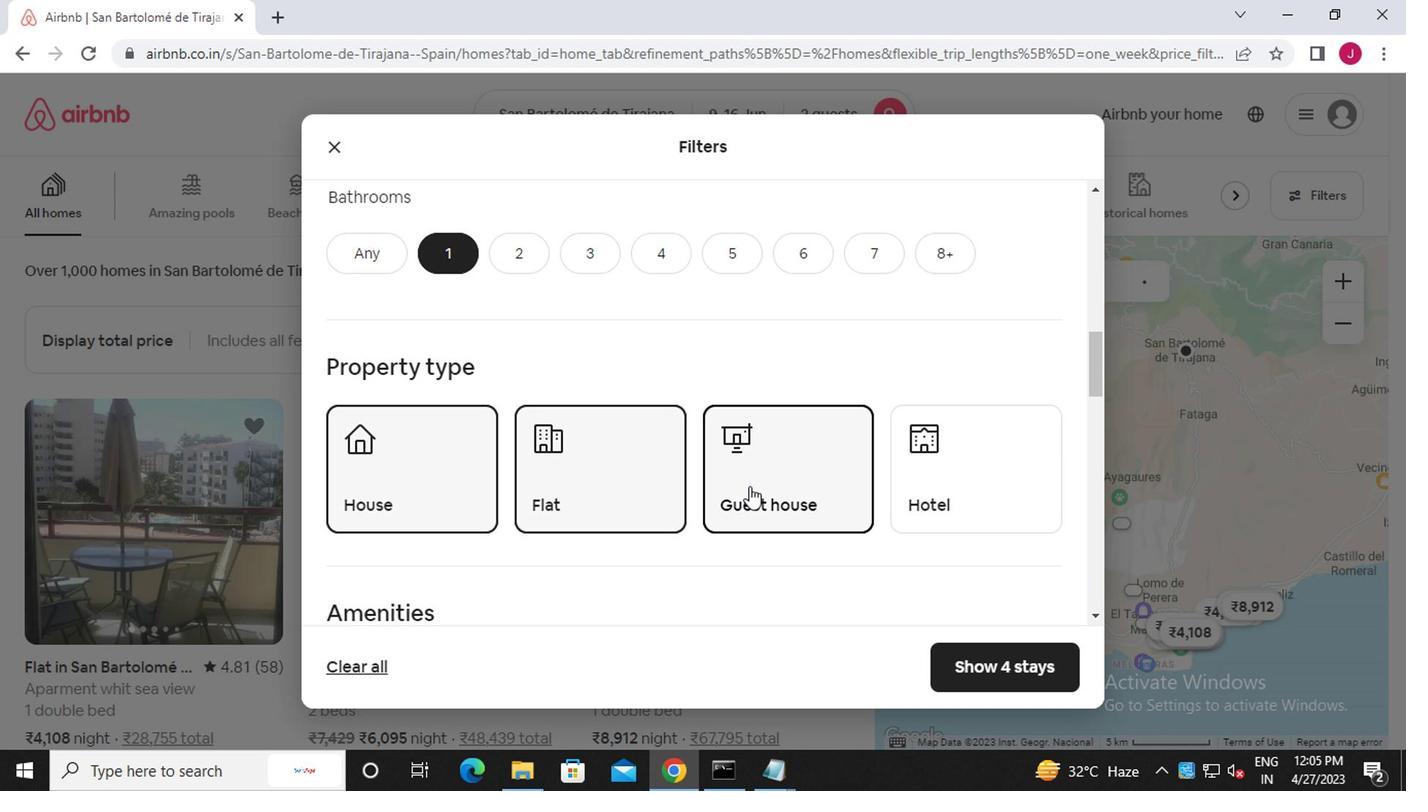 
Action: Mouse scrolled (746, 484) with delta (0, -1)
Screenshot: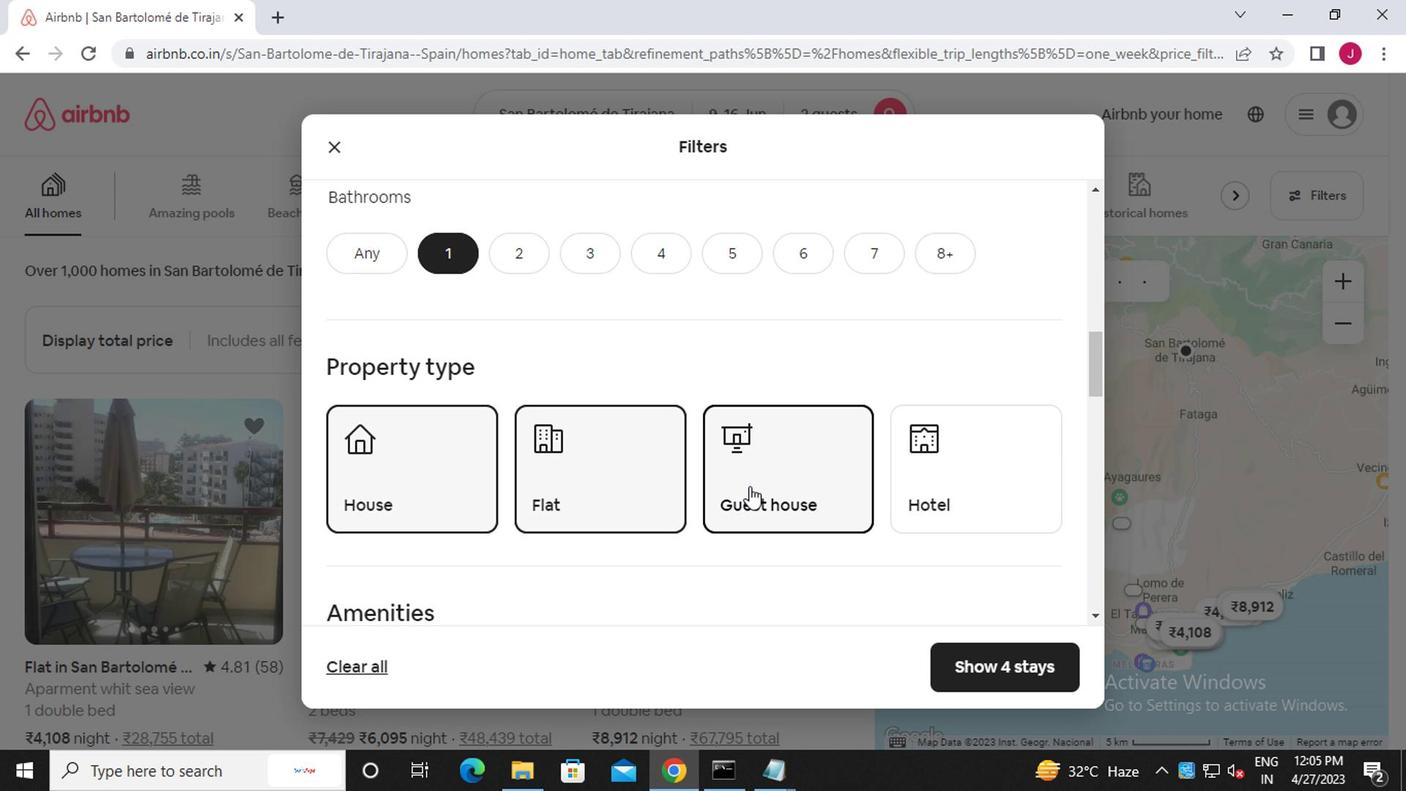 
Action: Mouse moved to (768, 492)
Screenshot: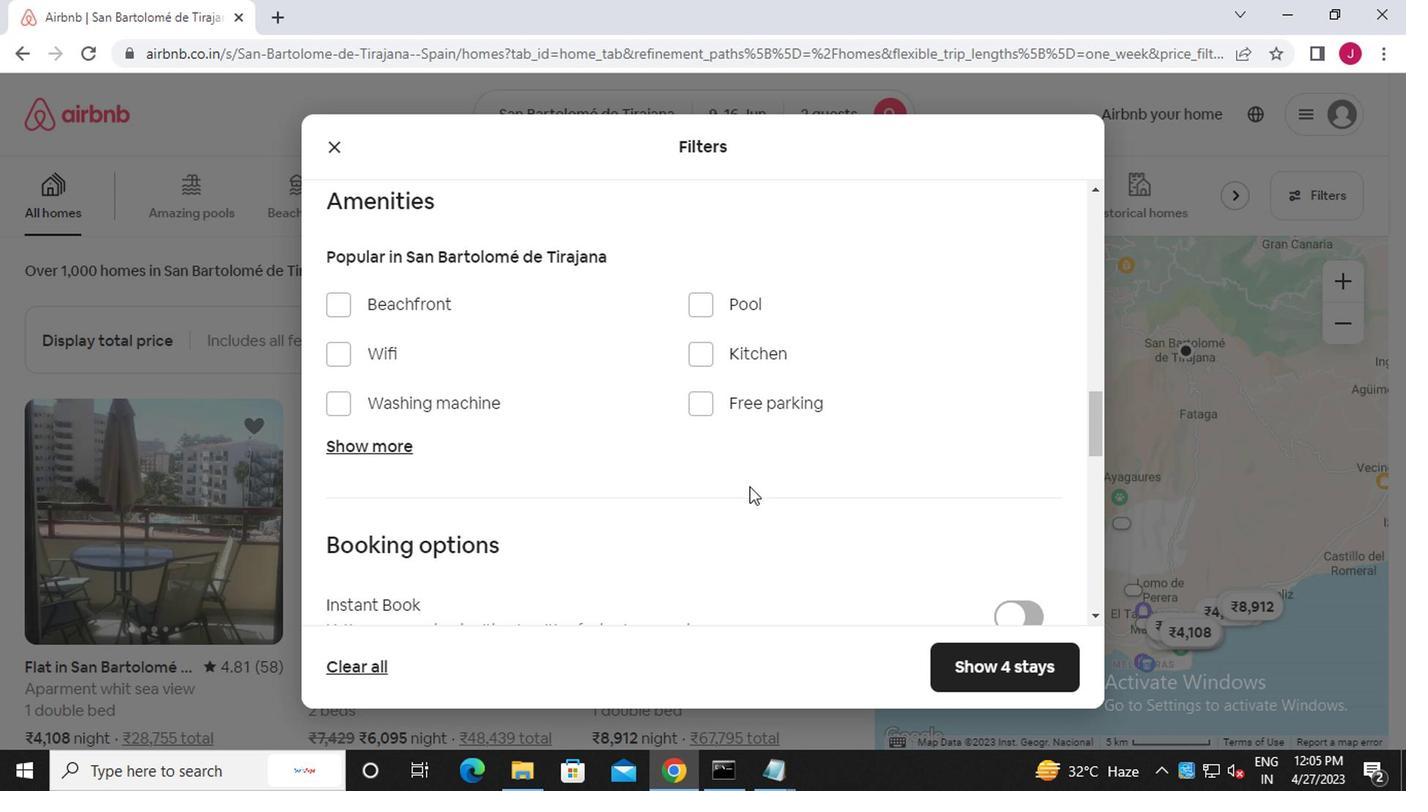 
Action: Mouse scrolled (768, 492) with delta (0, 0)
Screenshot: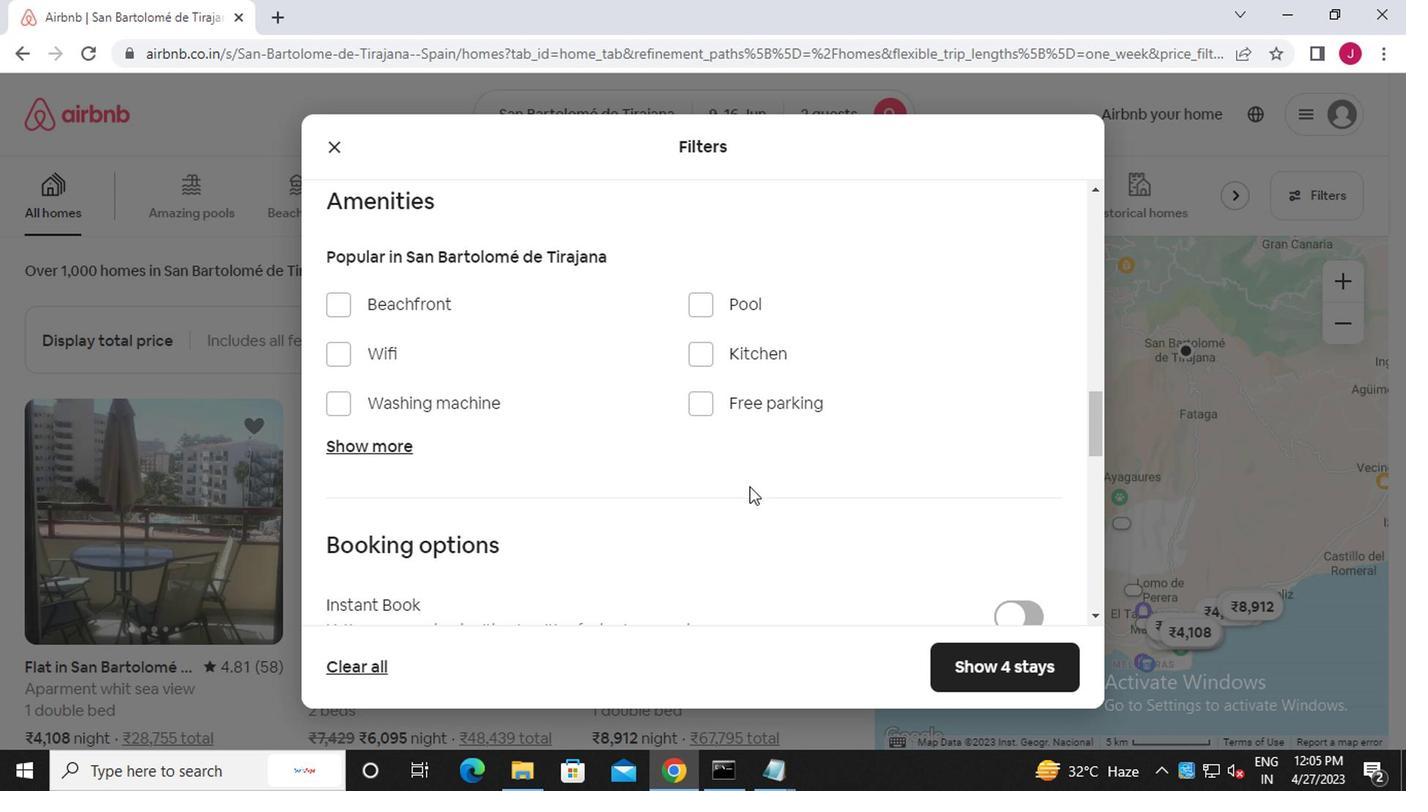
Action: Mouse moved to (769, 492)
Screenshot: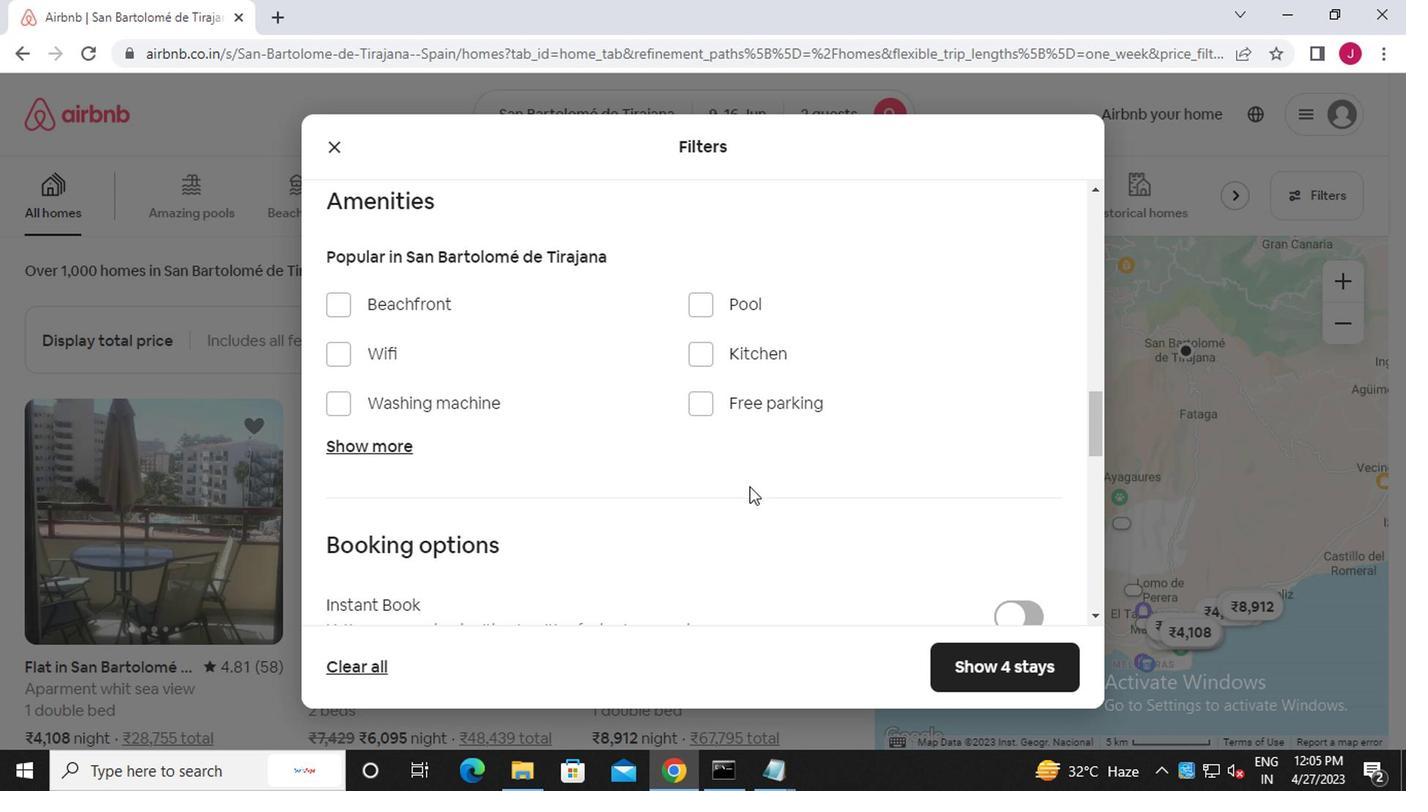 
Action: Mouse scrolled (769, 492) with delta (0, 0)
Screenshot: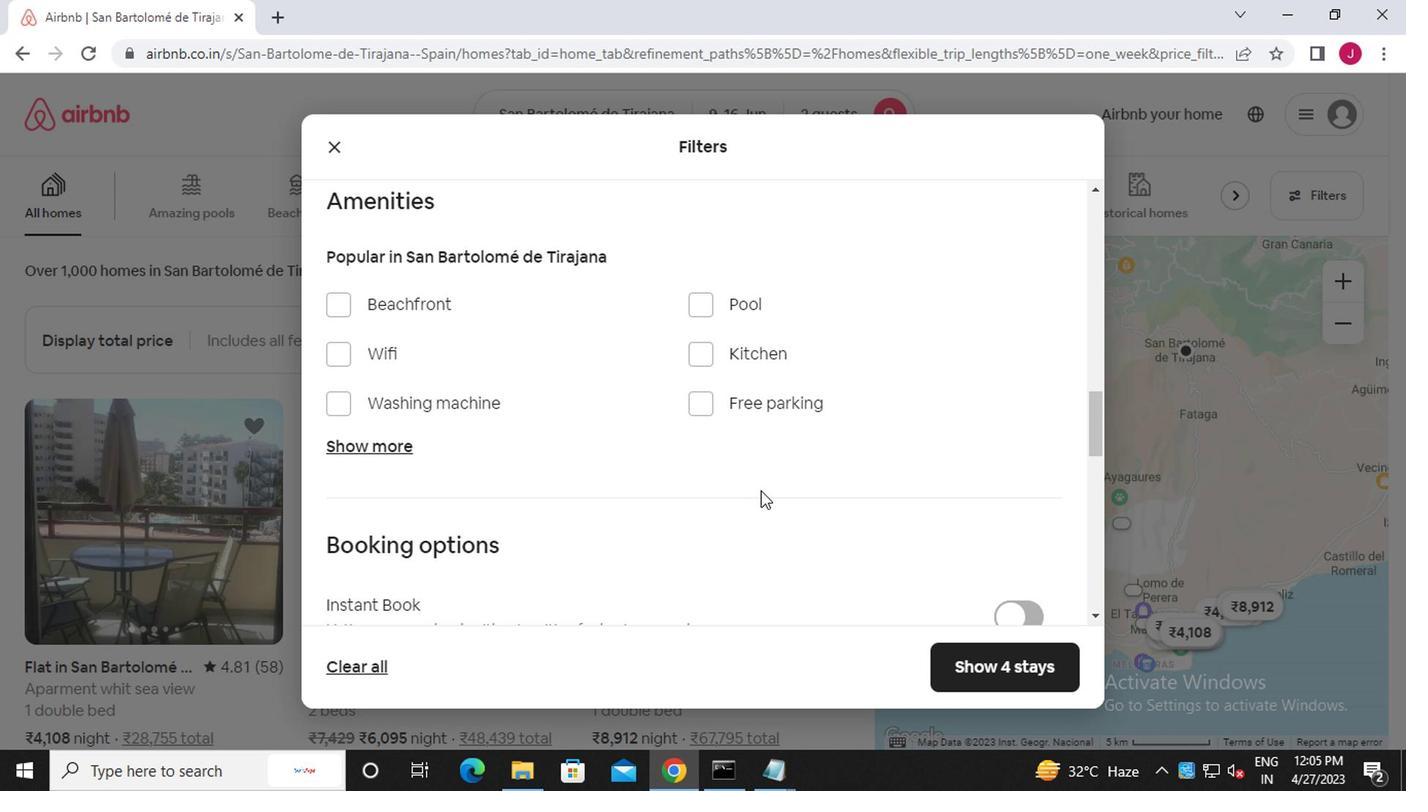 
Action: Mouse scrolled (769, 492) with delta (0, 0)
Screenshot: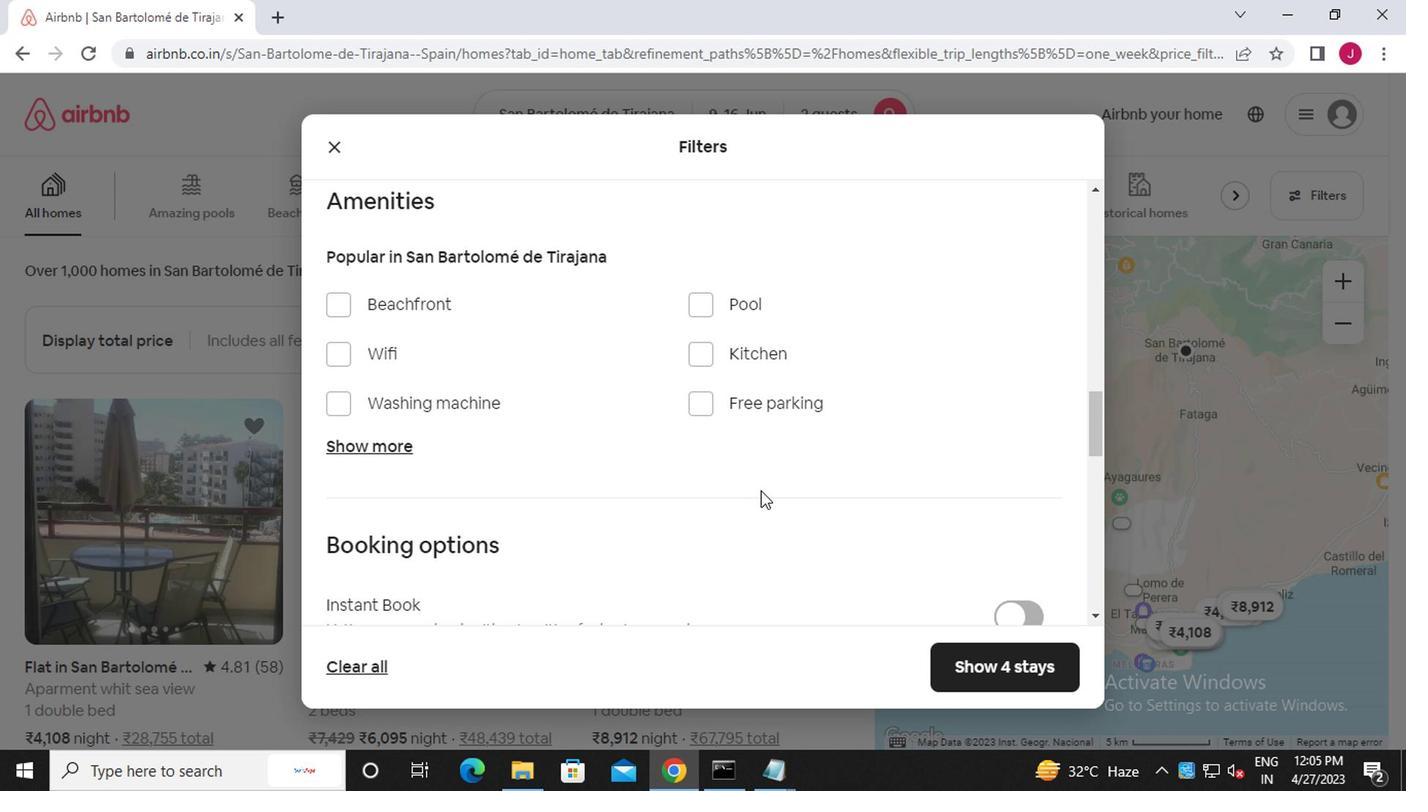 
Action: Mouse scrolled (769, 492) with delta (0, 0)
Screenshot: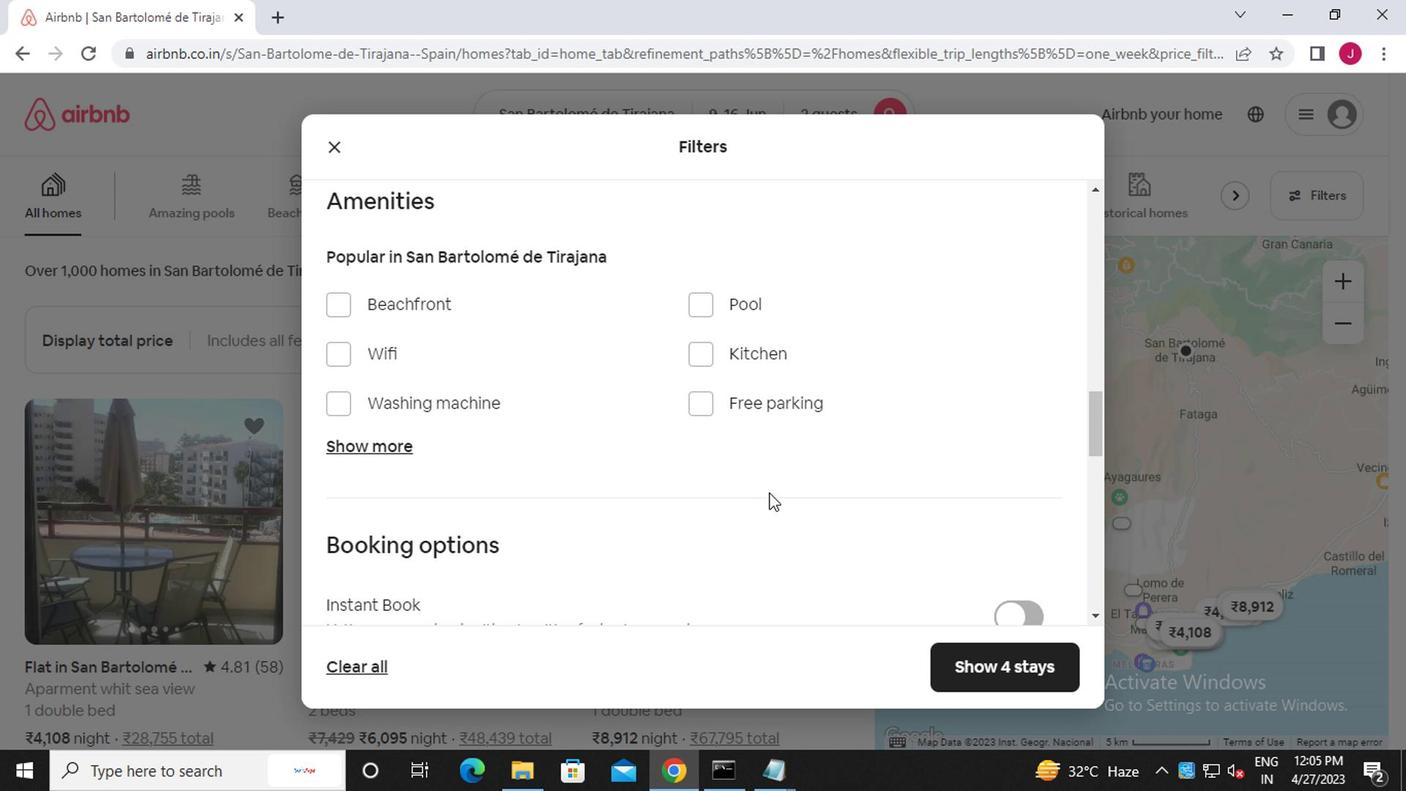 
Action: Mouse moved to (1033, 262)
Screenshot: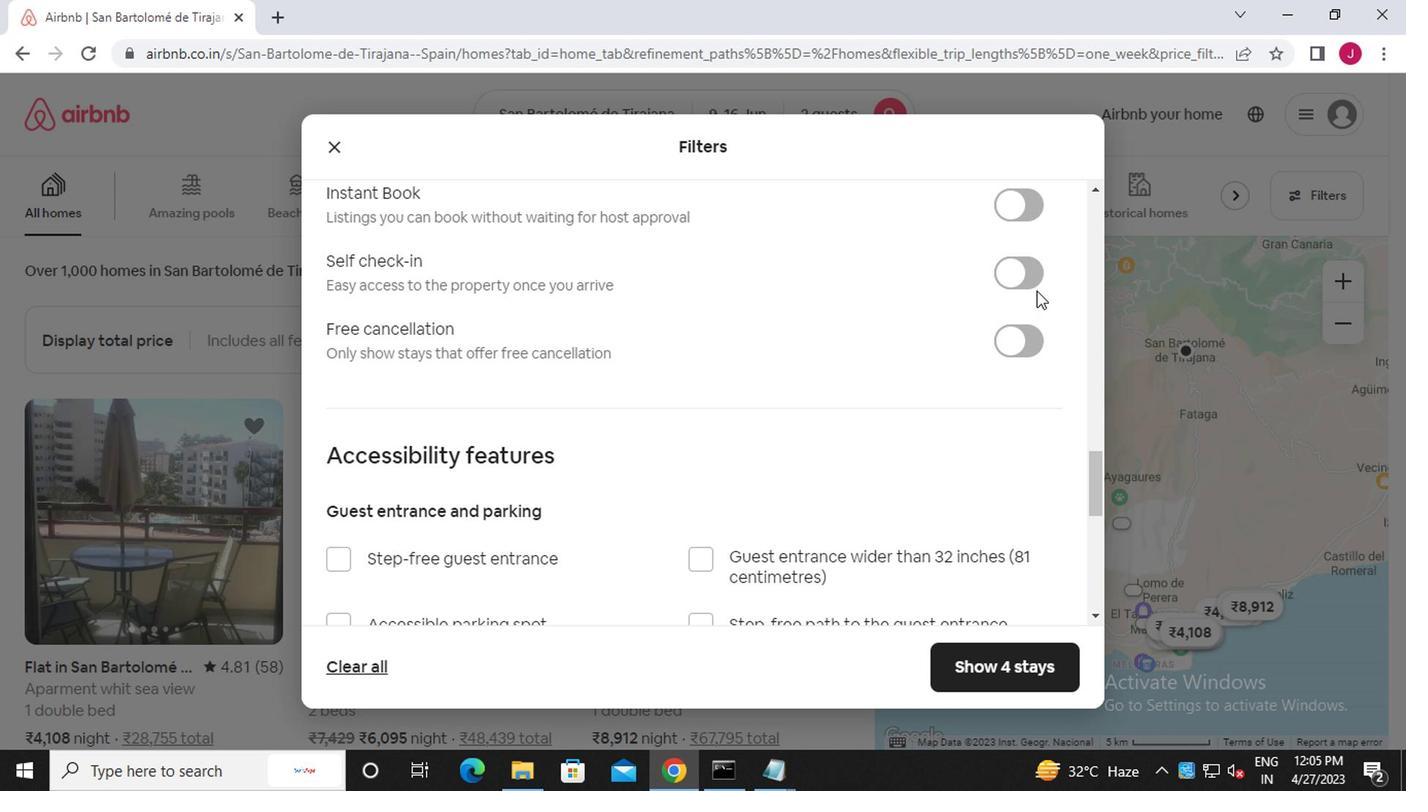 
Action: Mouse pressed left at (1033, 262)
Screenshot: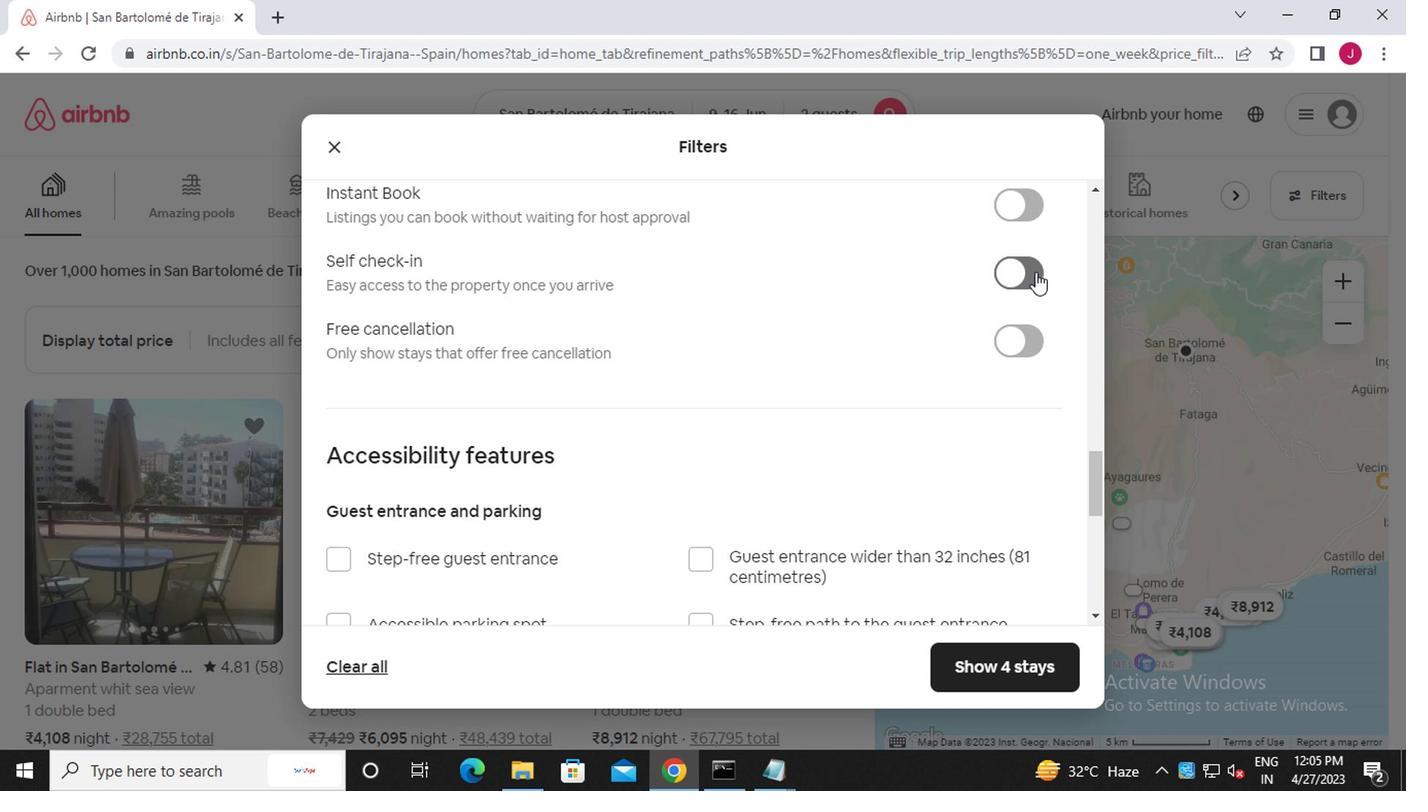 
Action: Mouse moved to (783, 391)
Screenshot: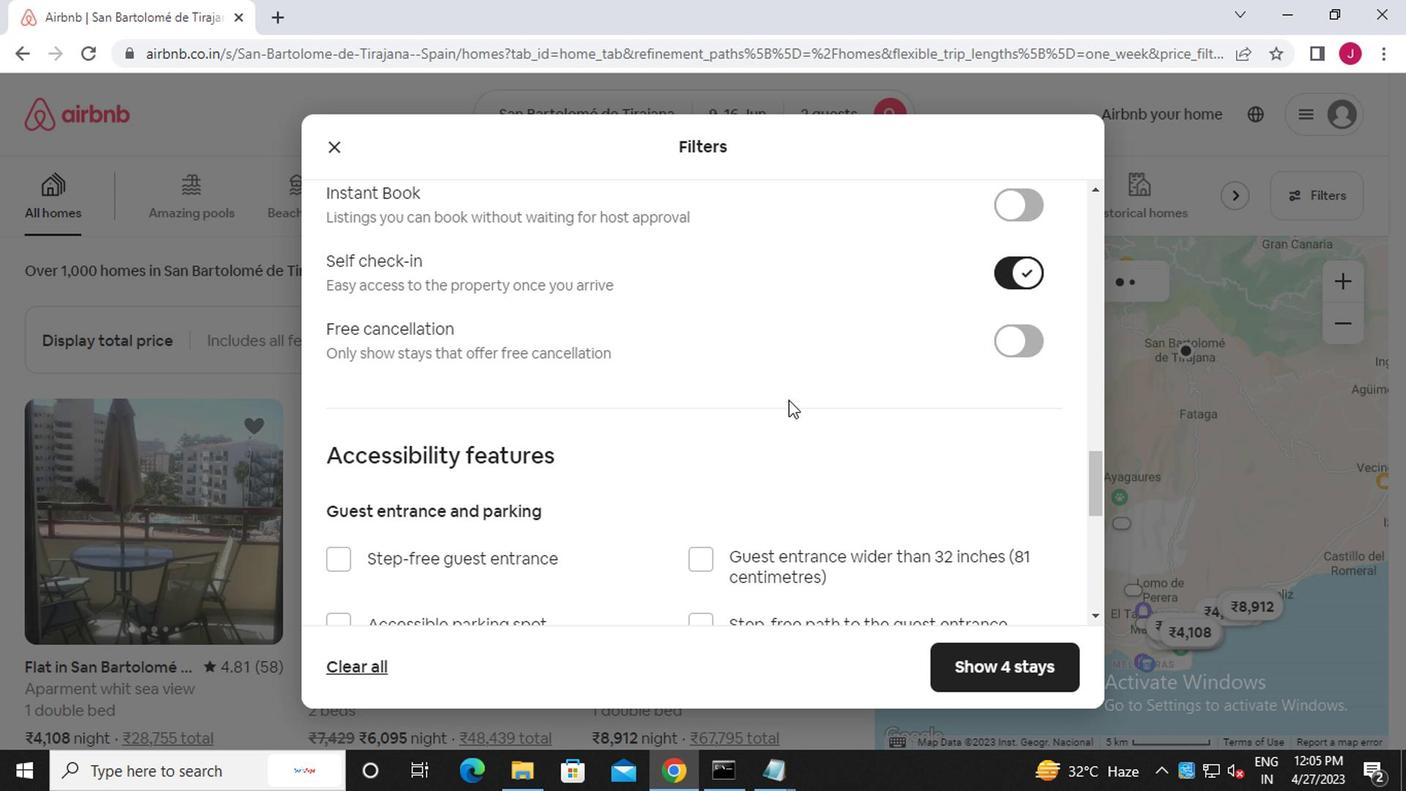 
Action: Mouse scrolled (783, 390) with delta (0, 0)
Screenshot: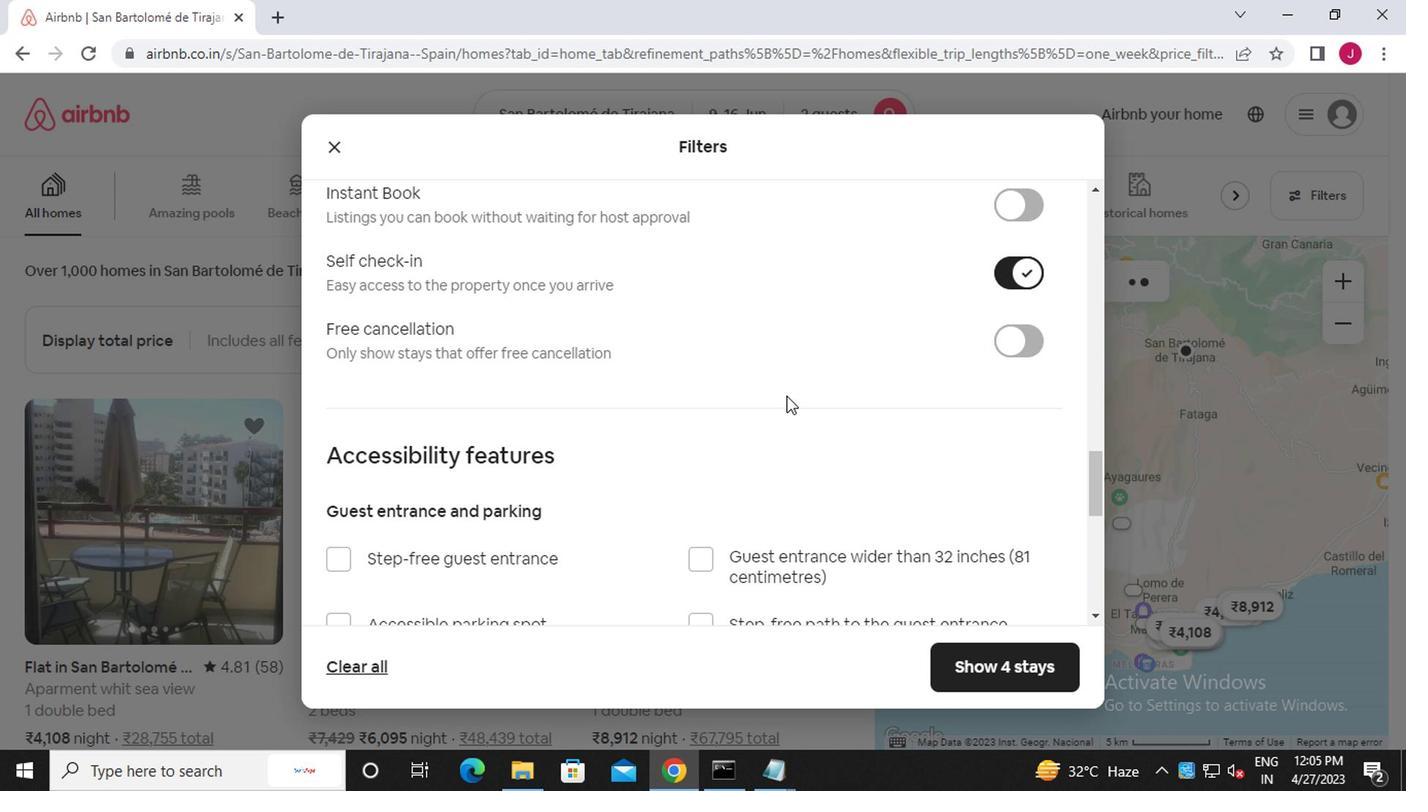 
Action: Mouse scrolled (783, 390) with delta (0, 0)
Screenshot: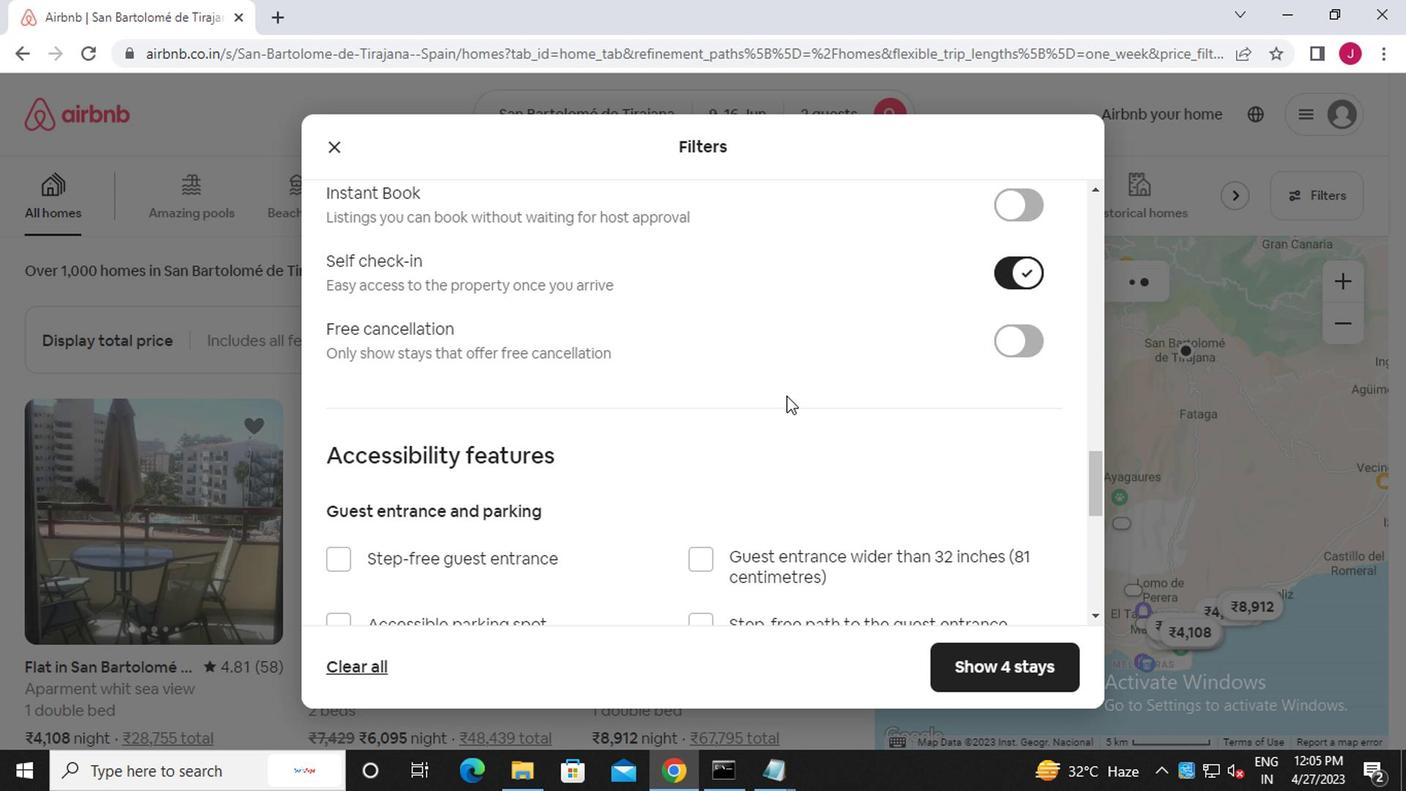 
Action: Mouse scrolled (783, 390) with delta (0, 0)
Screenshot: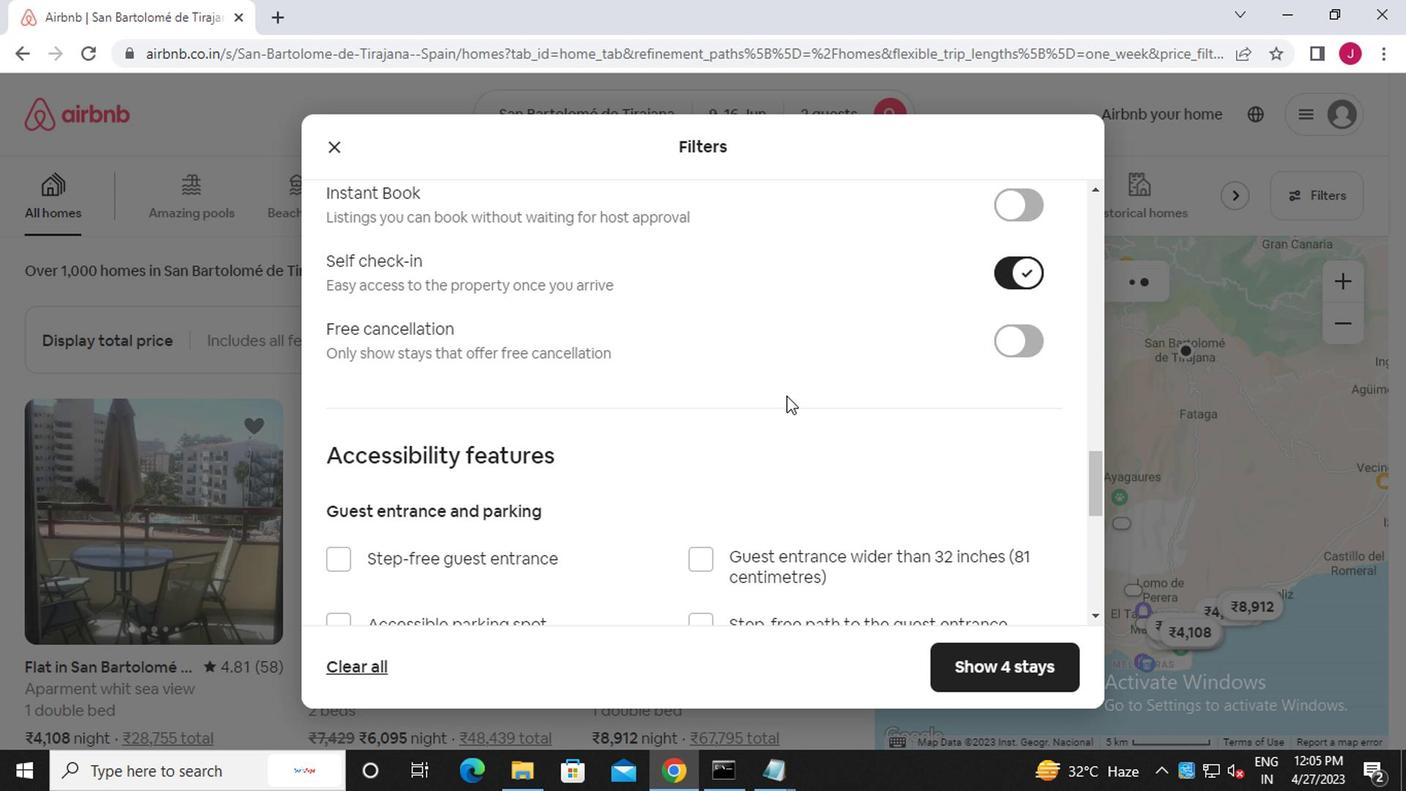 
Action: Mouse scrolled (783, 390) with delta (0, 0)
Screenshot: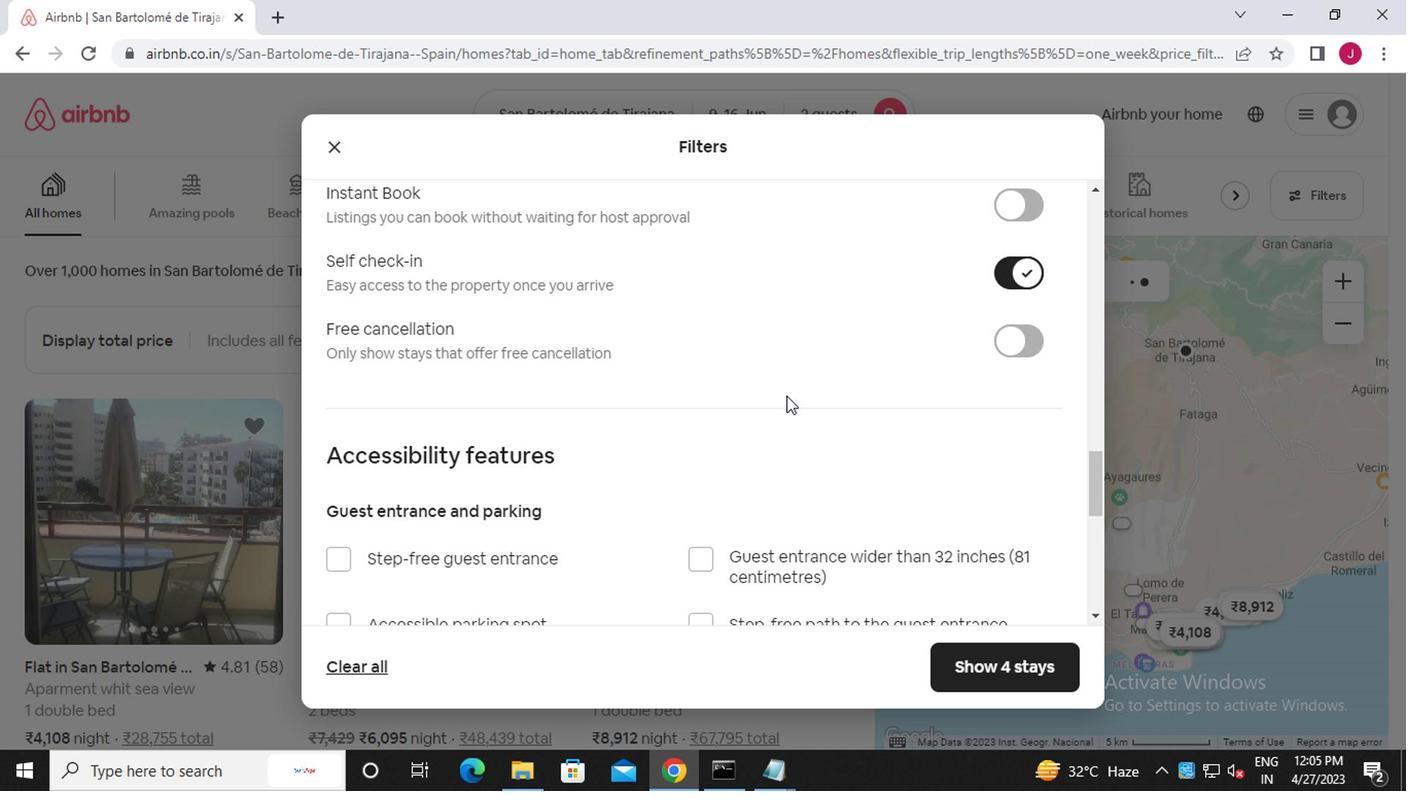 
Action: Mouse scrolled (783, 390) with delta (0, 0)
Screenshot: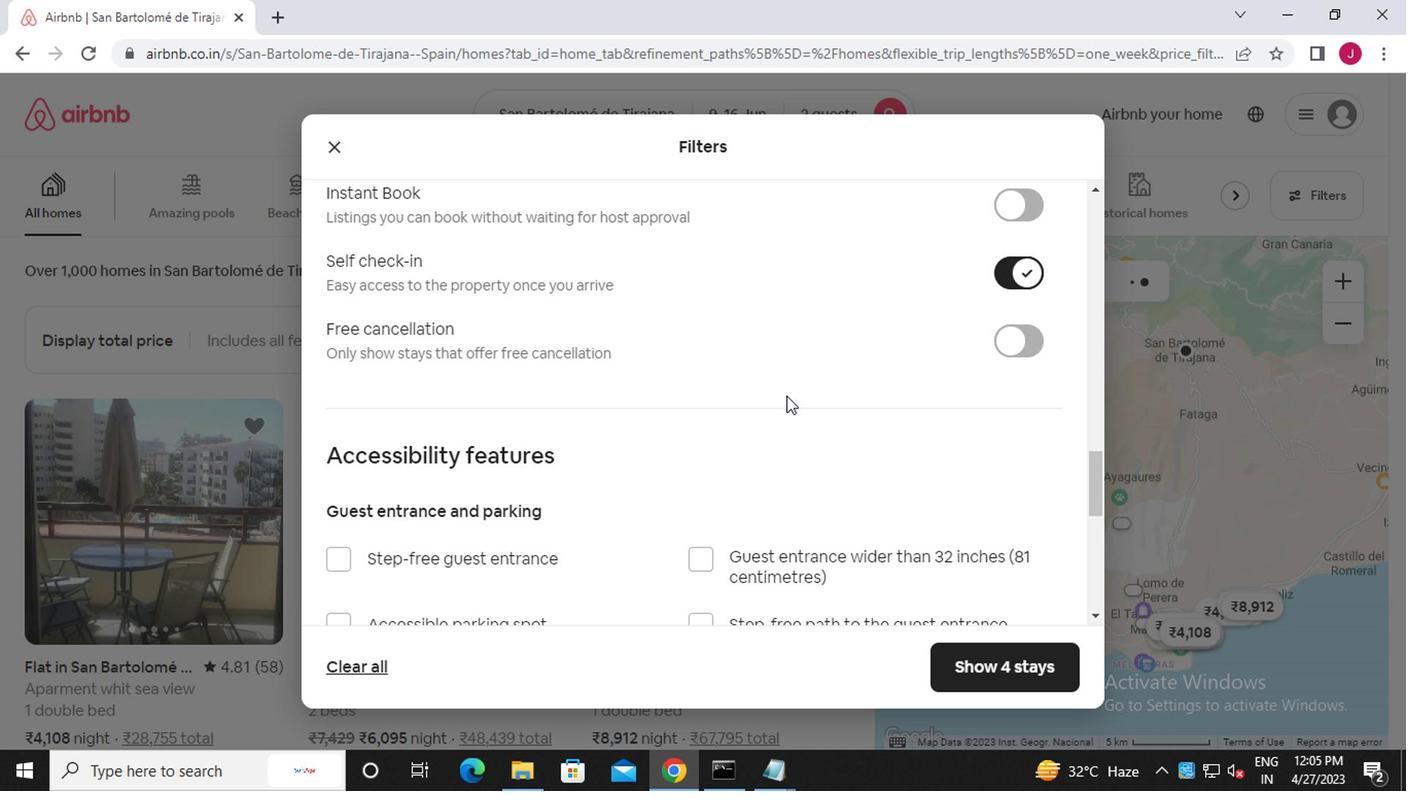 
Action: Mouse scrolled (783, 390) with delta (0, 0)
Screenshot: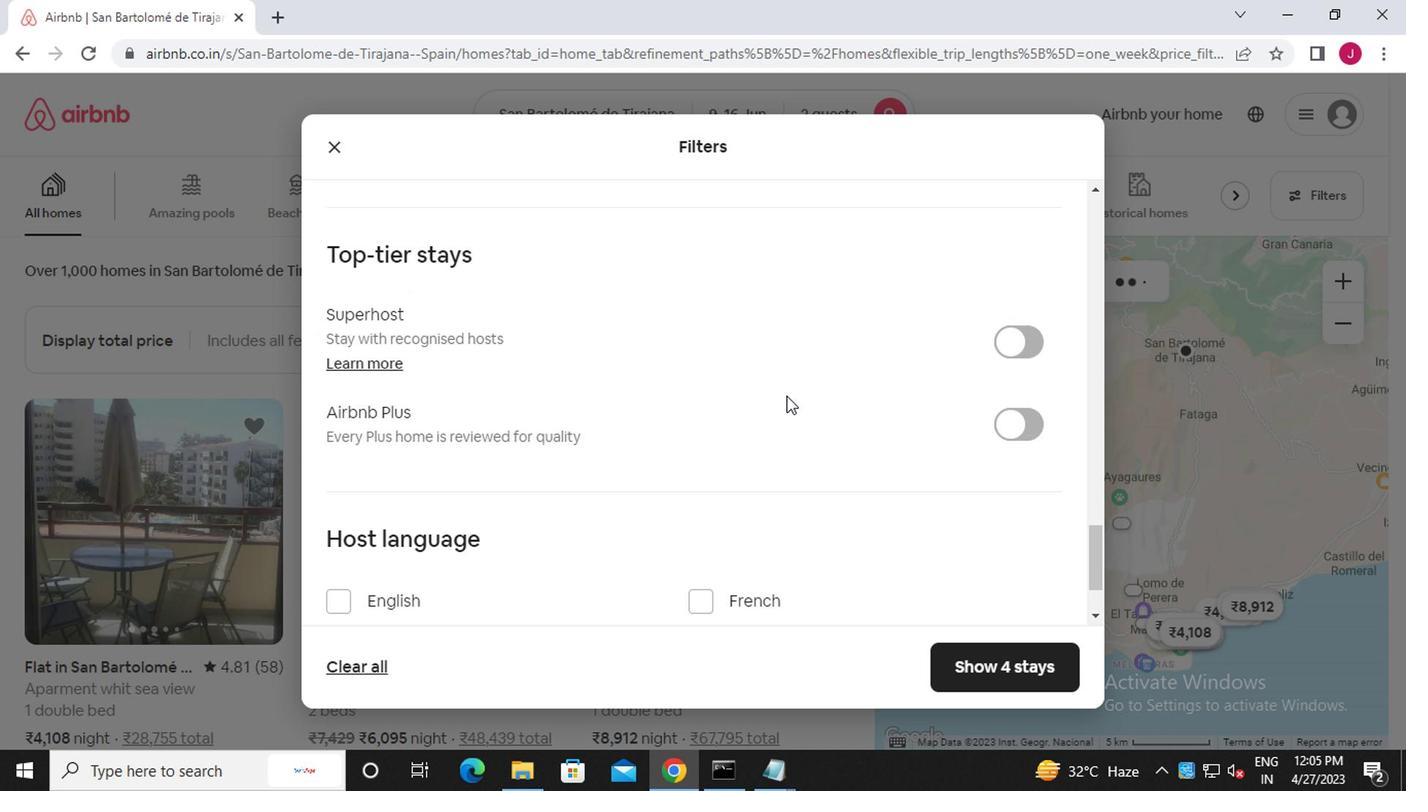 
Action: Mouse moved to (783, 391)
Screenshot: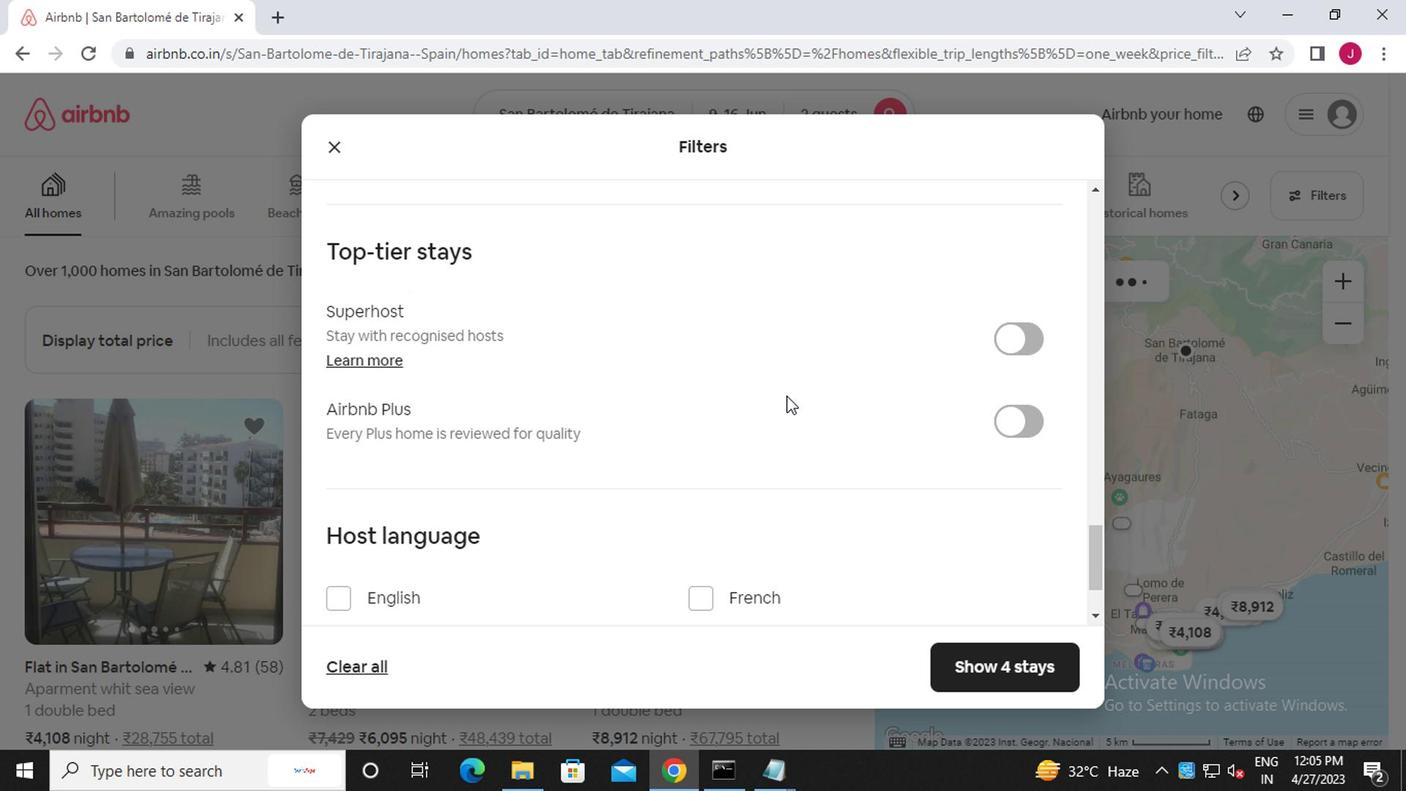 
Action: Mouse scrolled (783, 390) with delta (0, 0)
Screenshot: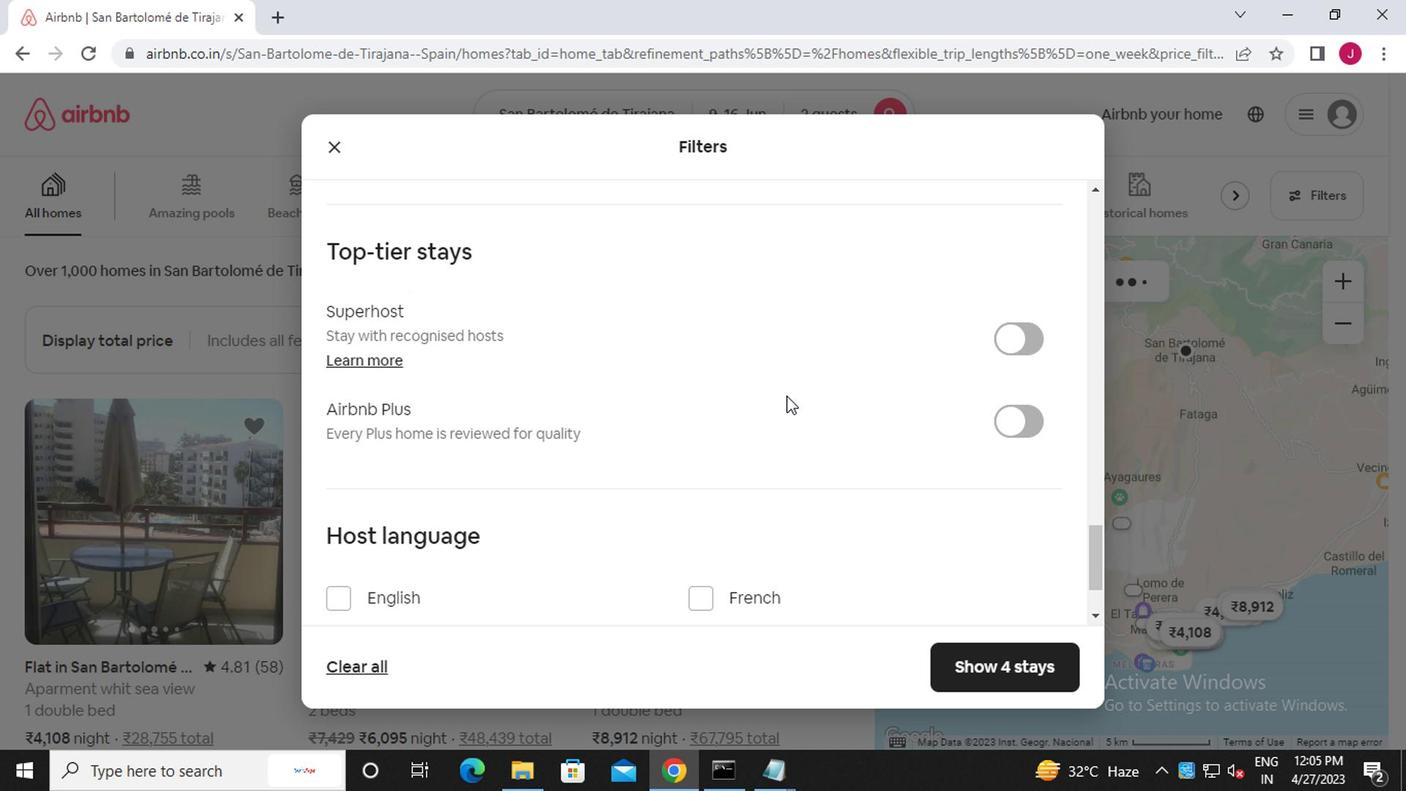 
Action: Mouse moved to (783, 391)
Screenshot: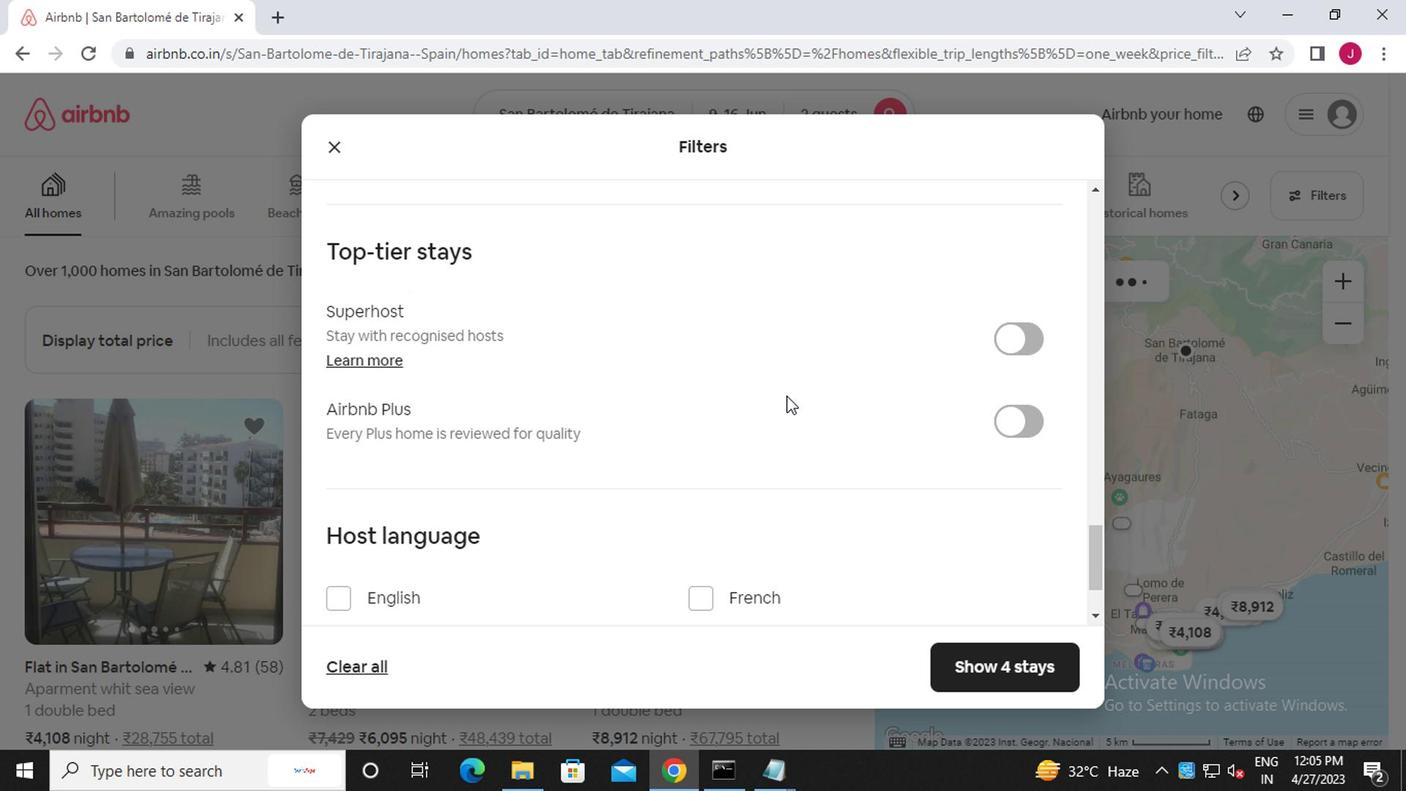 
Action: Mouse scrolled (783, 390) with delta (0, 0)
Screenshot: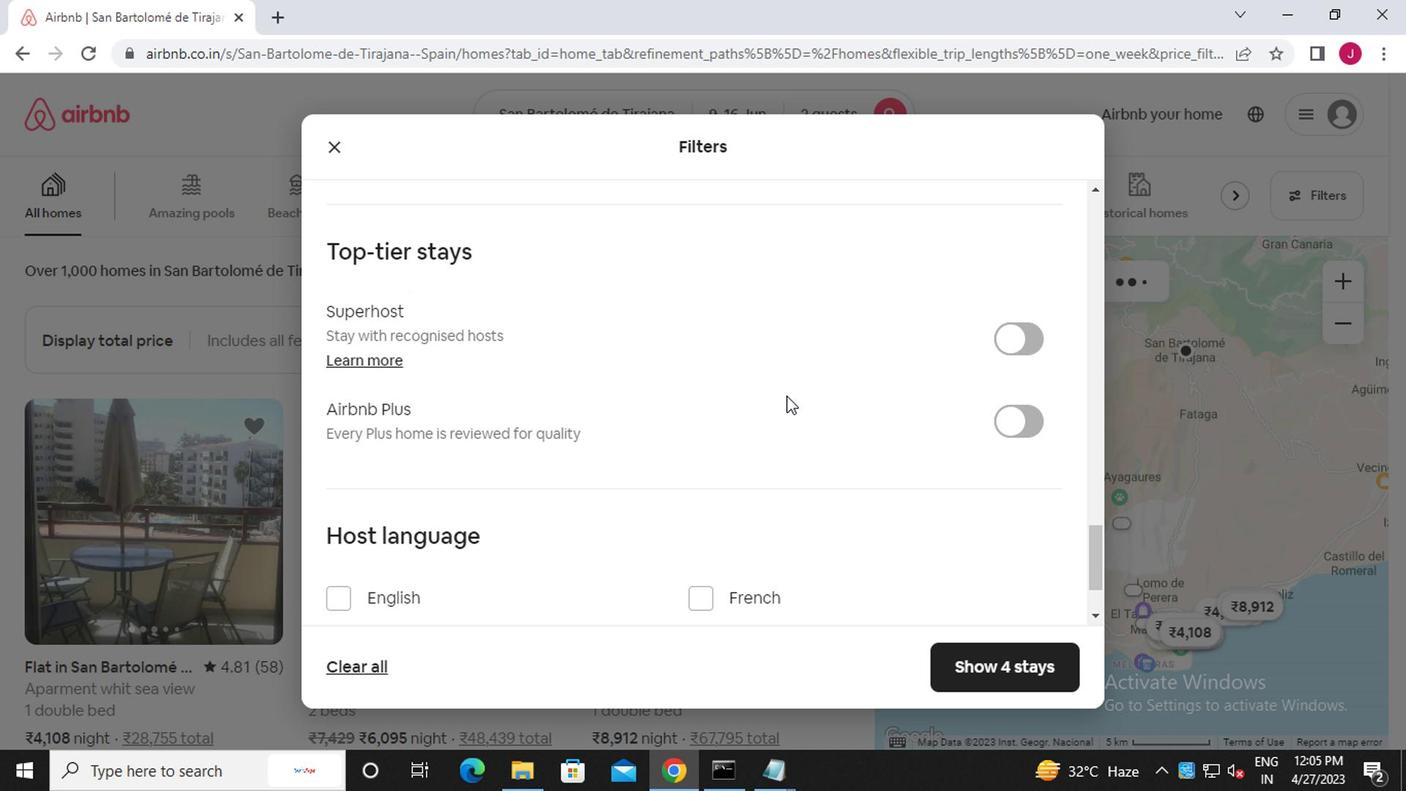 
Action: Mouse scrolled (783, 390) with delta (0, 0)
Screenshot: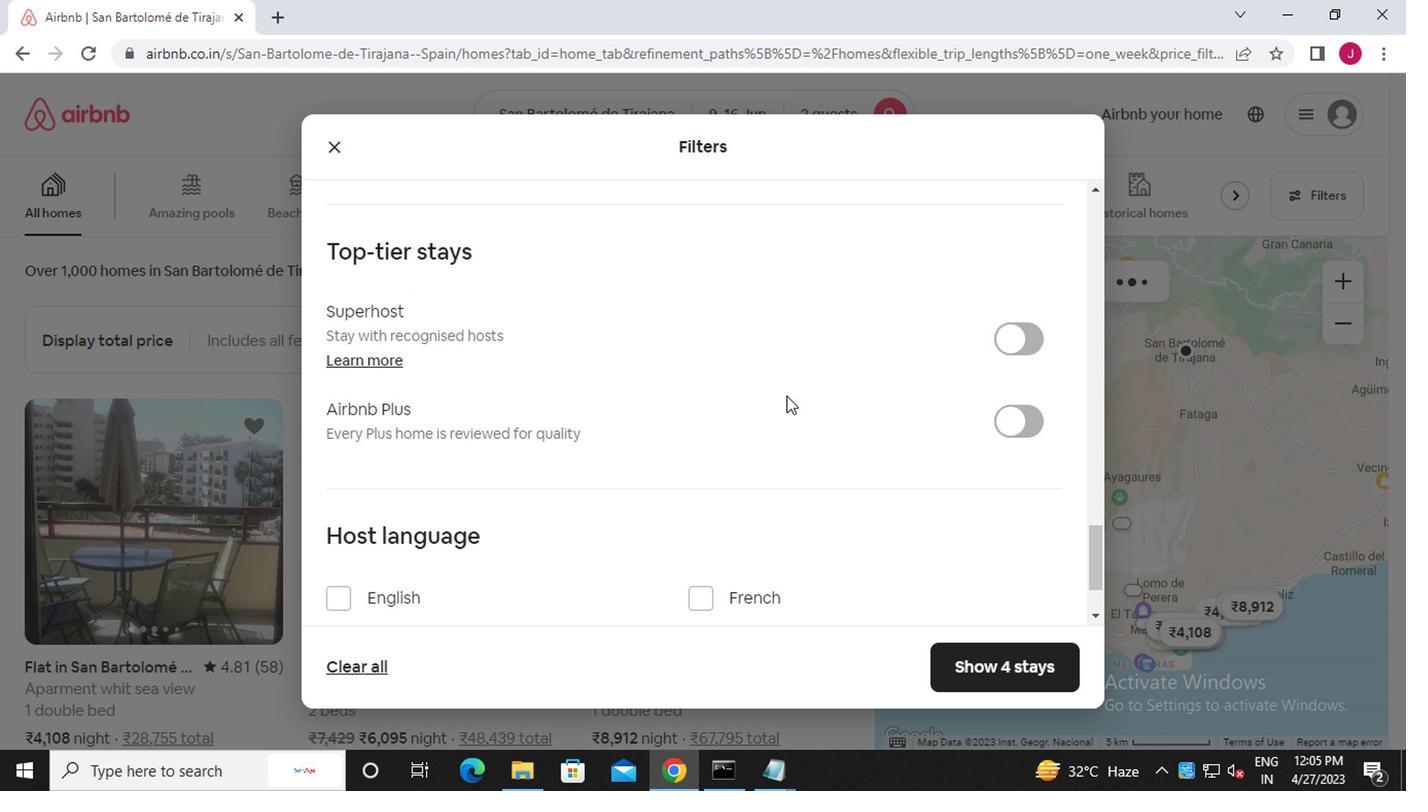 
Action: Mouse scrolled (783, 390) with delta (0, 0)
Screenshot: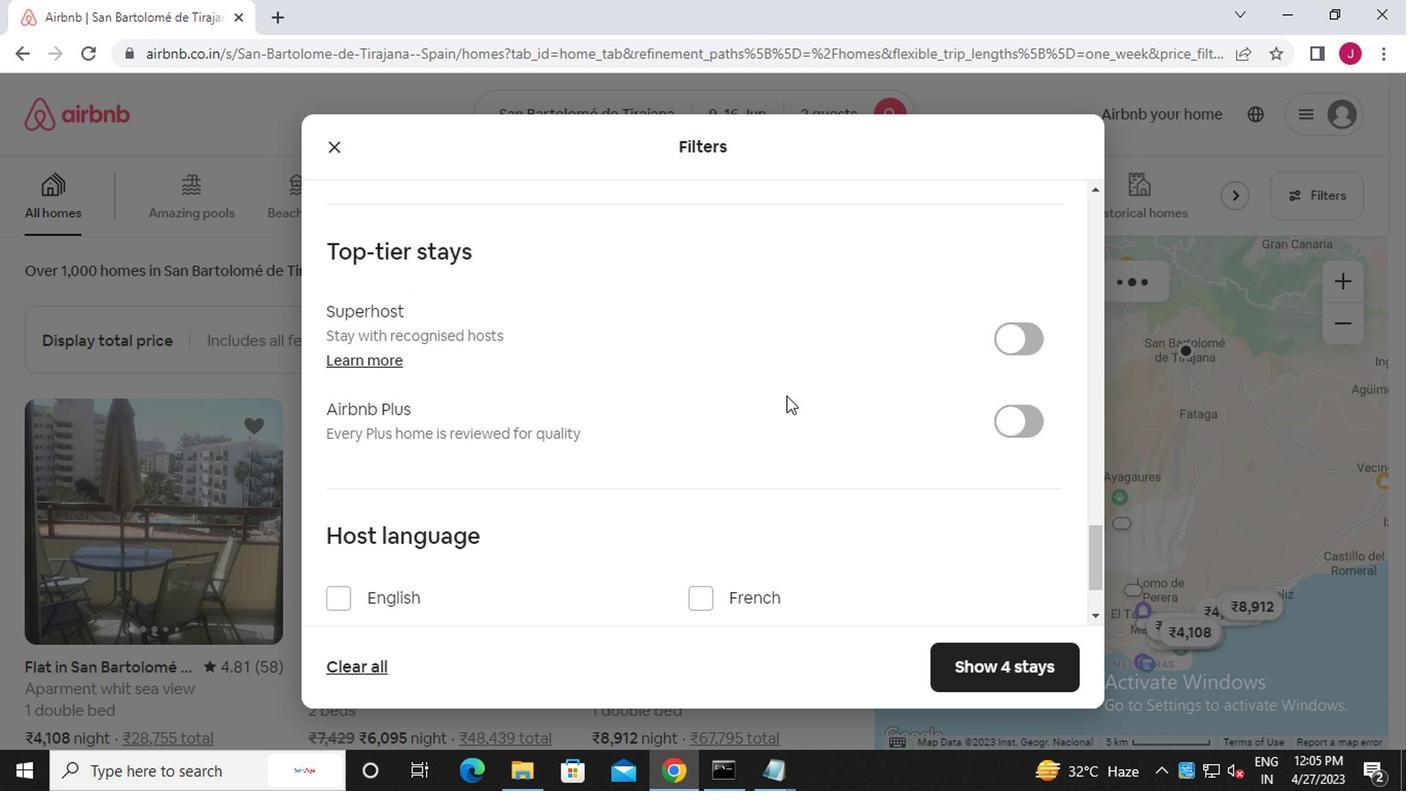 
Action: Mouse moved to (335, 487)
Screenshot: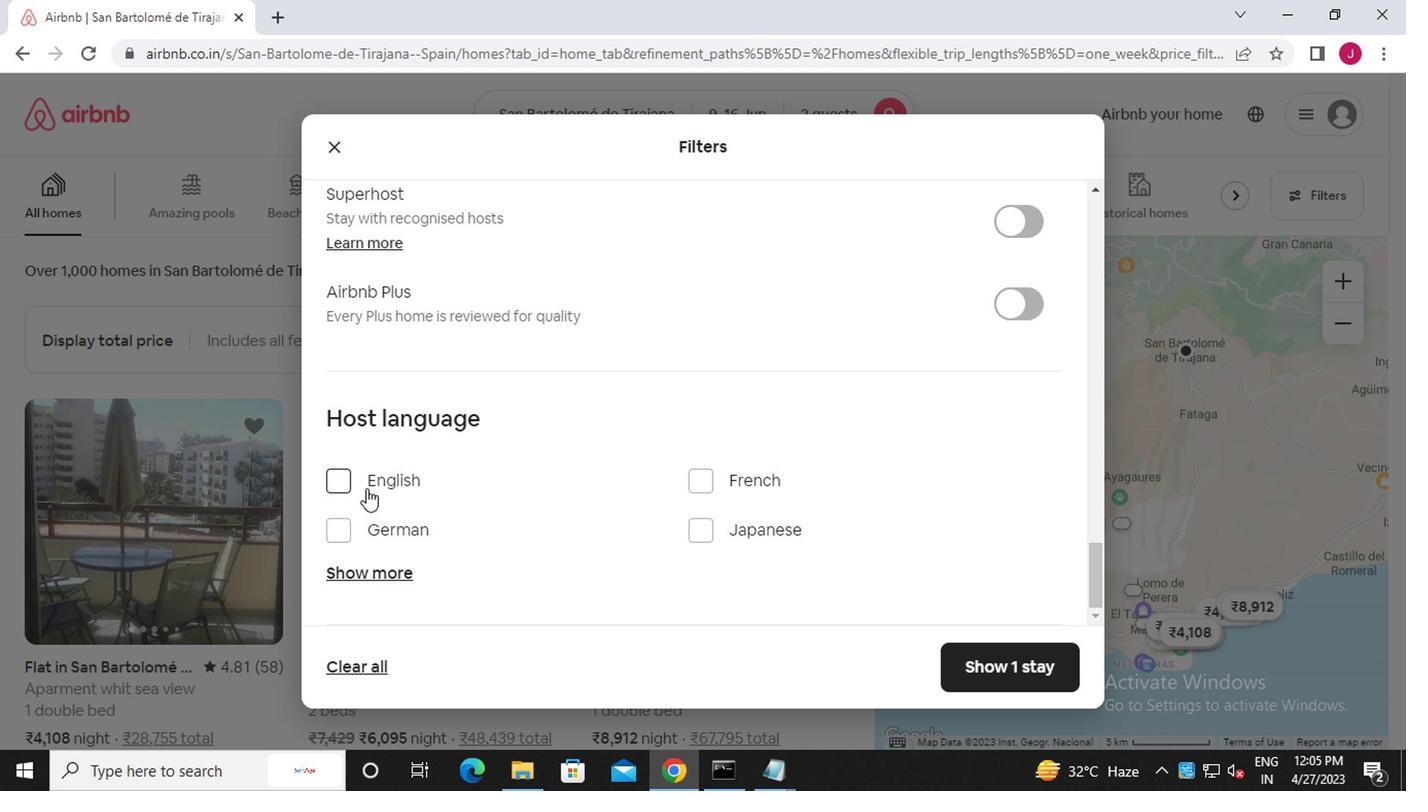 
Action: Mouse pressed left at (335, 487)
Screenshot: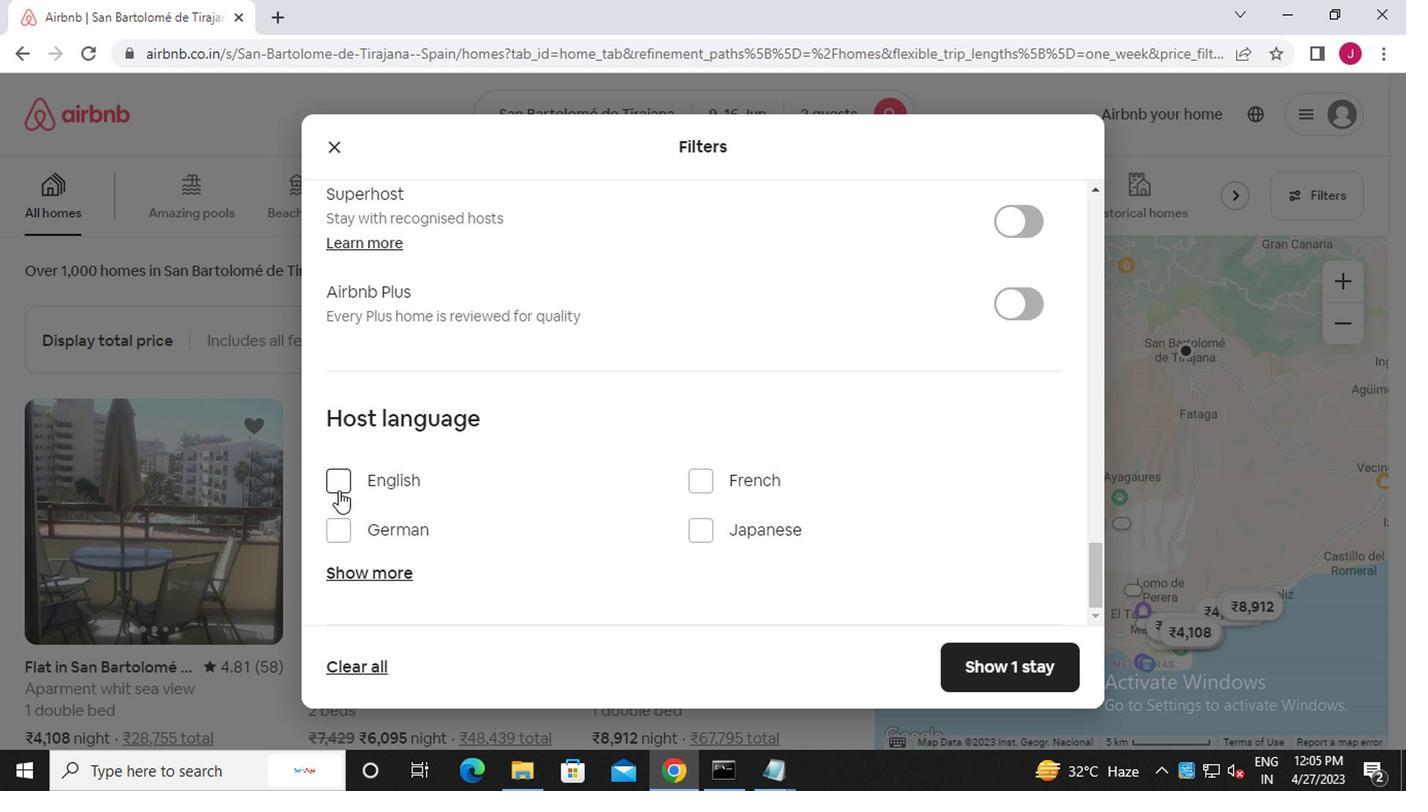 
Action: Mouse moved to (1000, 667)
Screenshot: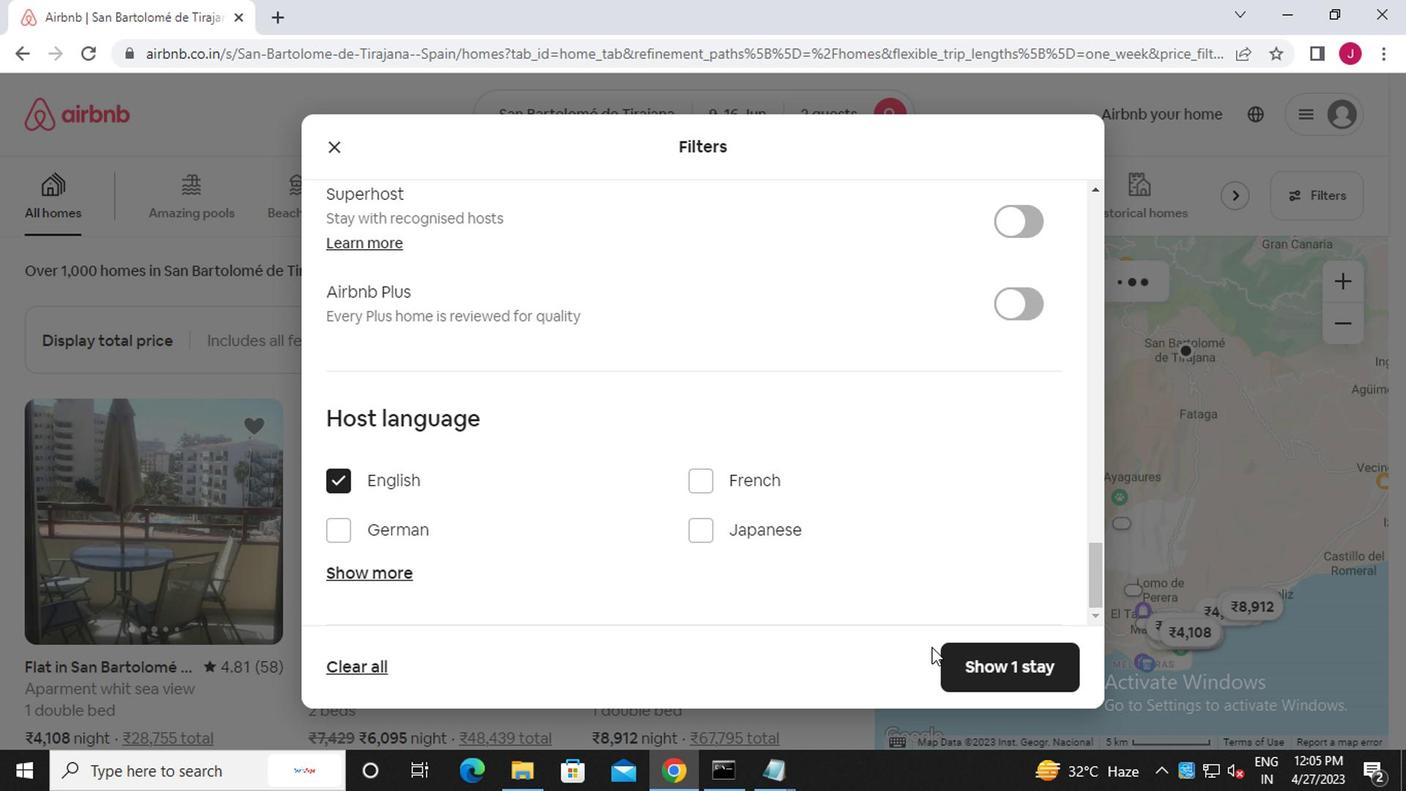 
Action: Mouse pressed left at (1000, 667)
Screenshot: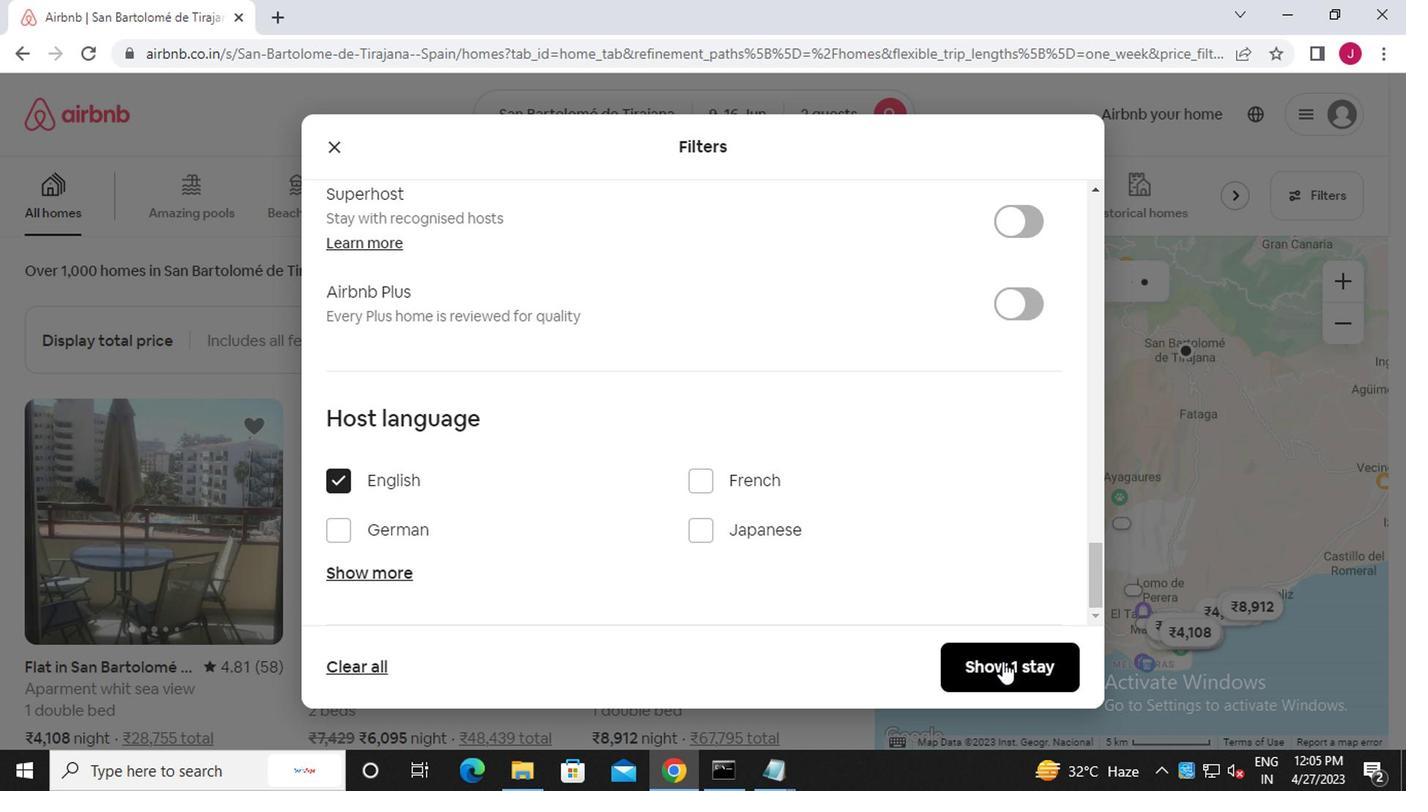 
